 Task: Search one way flight ticket for 5 adults, 2 children, 1 infant in seat and 1 infant on lap in economy from Bemidji: Bemidji Regional Airport to Rock Springs: Southwest Wyoming Regional Airport (rock Springs Sweetwater County Airport) on 8-5-2023. Choice of flights is Spirit. Number of bags: 1 carry on bag. Price is upto 60000. Outbound departure time preference is 12:00.
Action: Mouse moved to (427, 362)
Screenshot: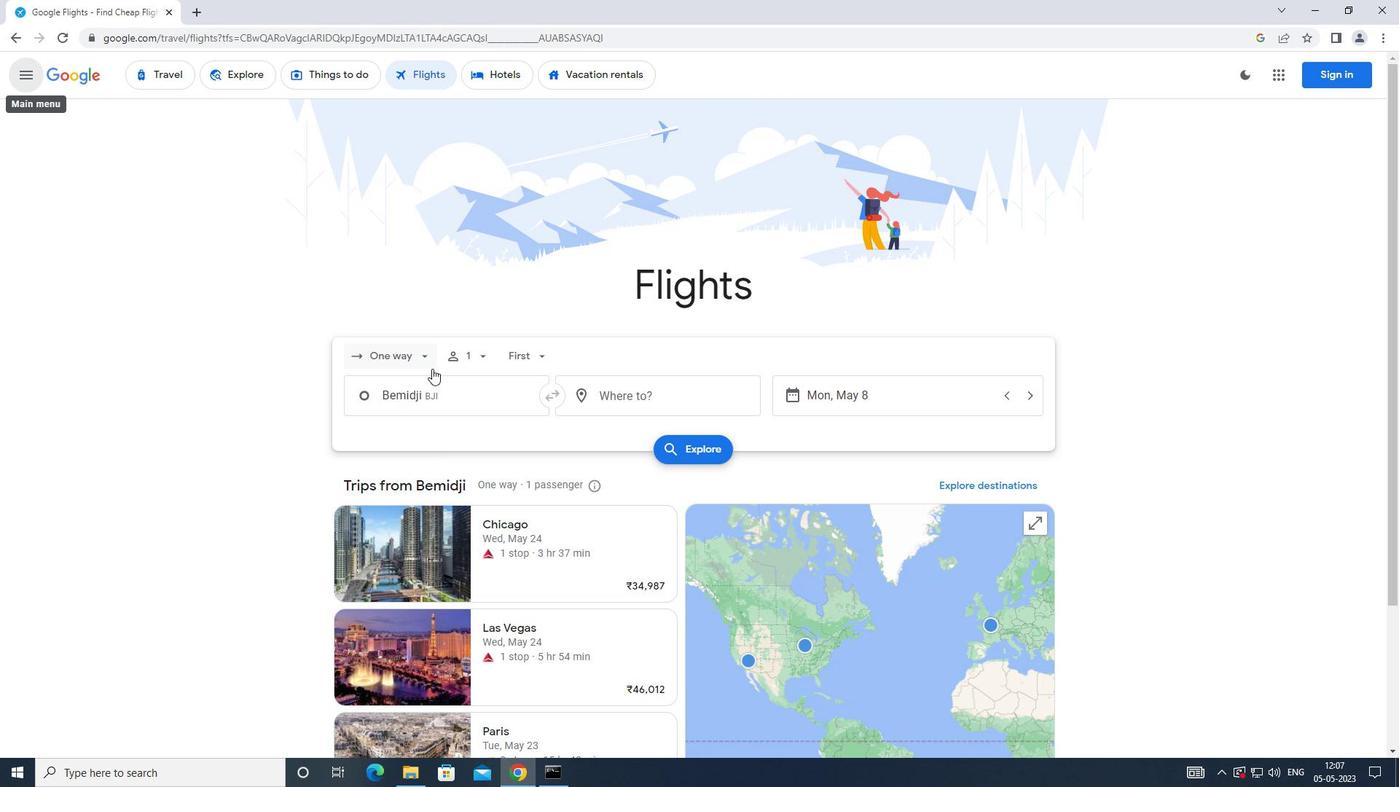
Action: Mouse pressed left at (427, 362)
Screenshot: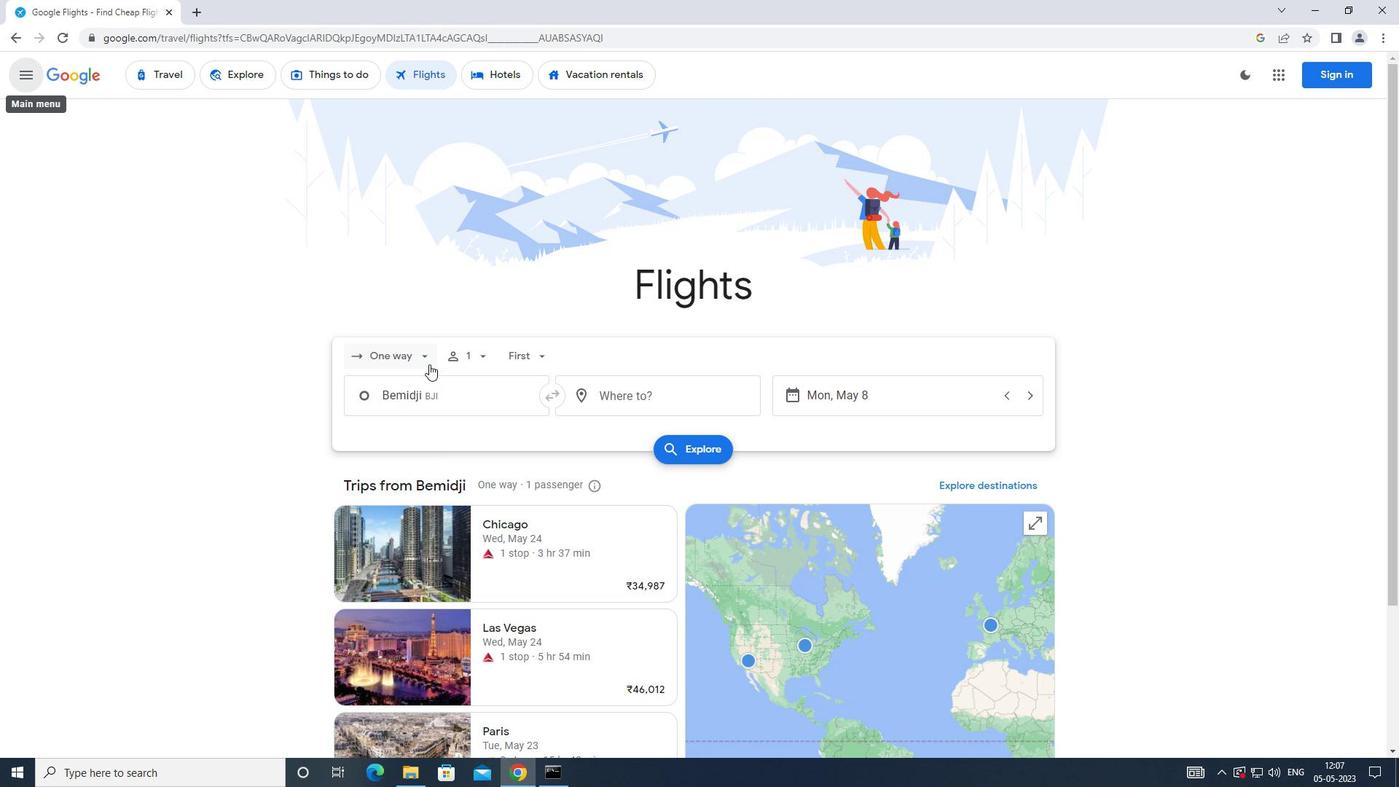 
Action: Mouse moved to (424, 426)
Screenshot: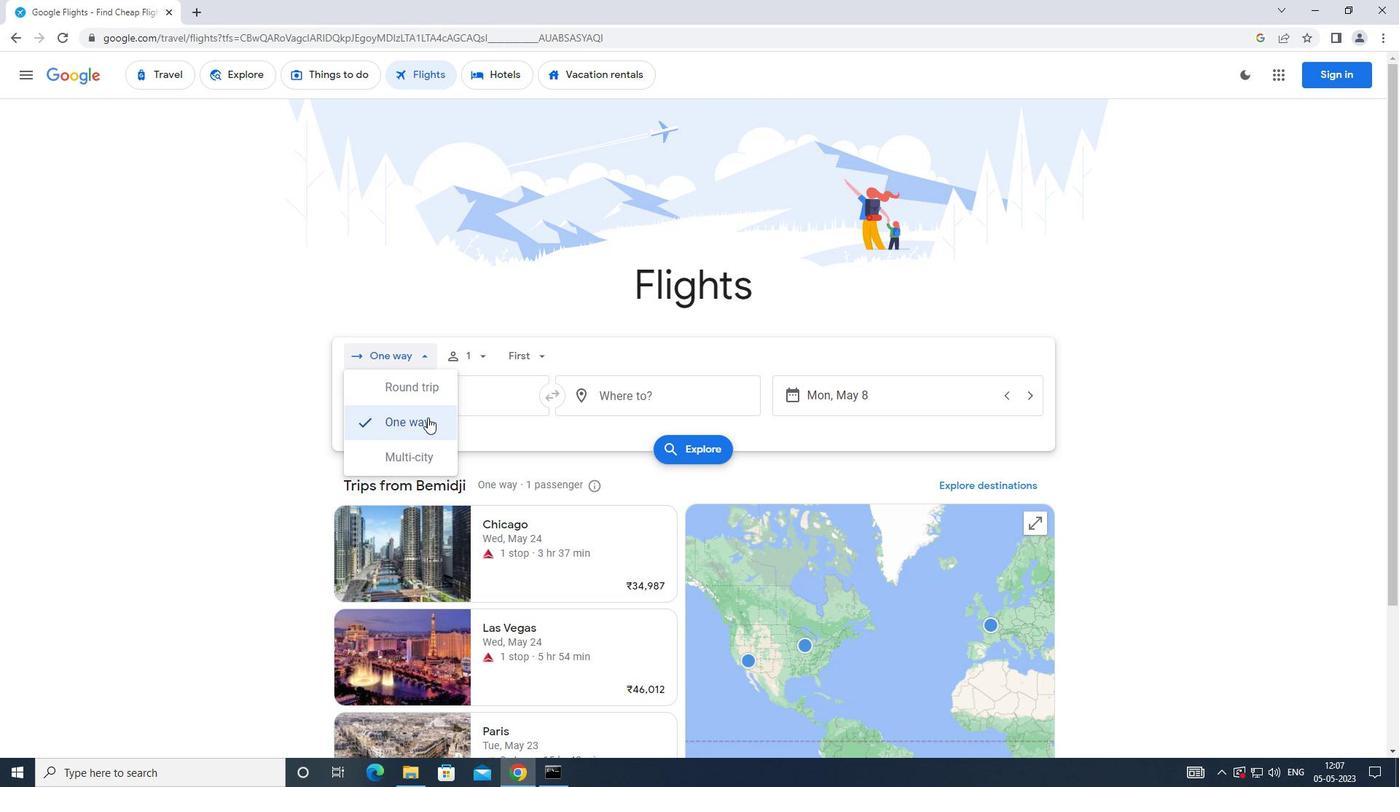 
Action: Mouse pressed left at (424, 426)
Screenshot: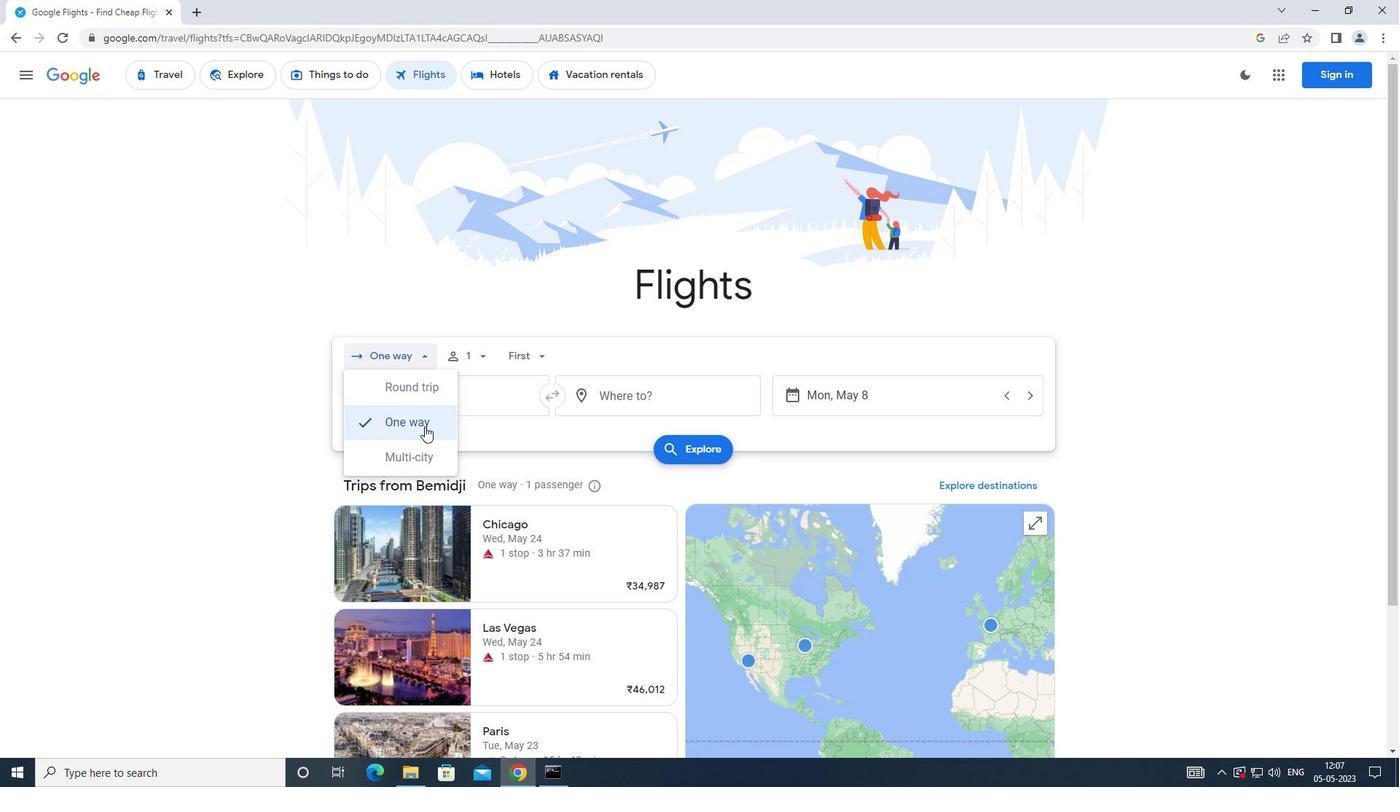 
Action: Mouse moved to (474, 356)
Screenshot: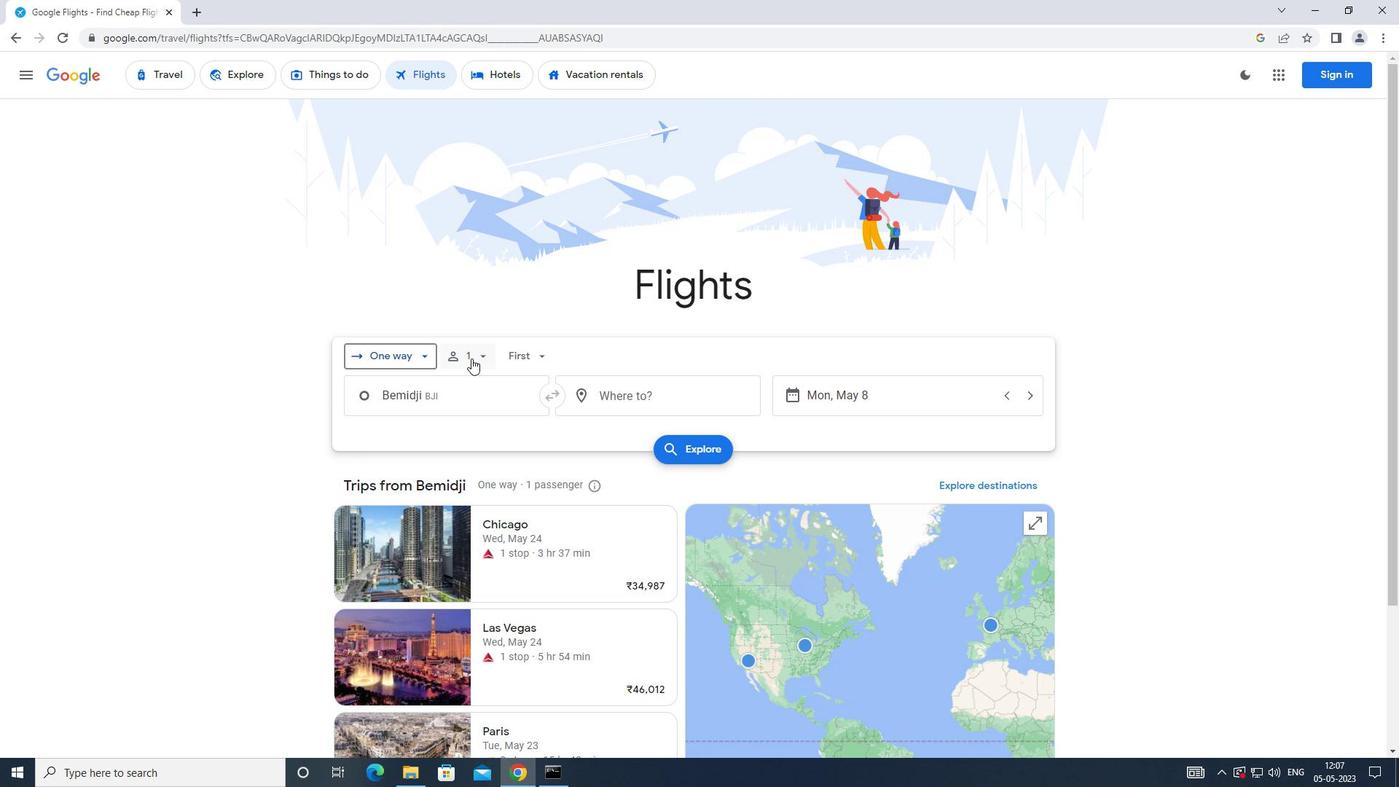 
Action: Mouse pressed left at (474, 356)
Screenshot: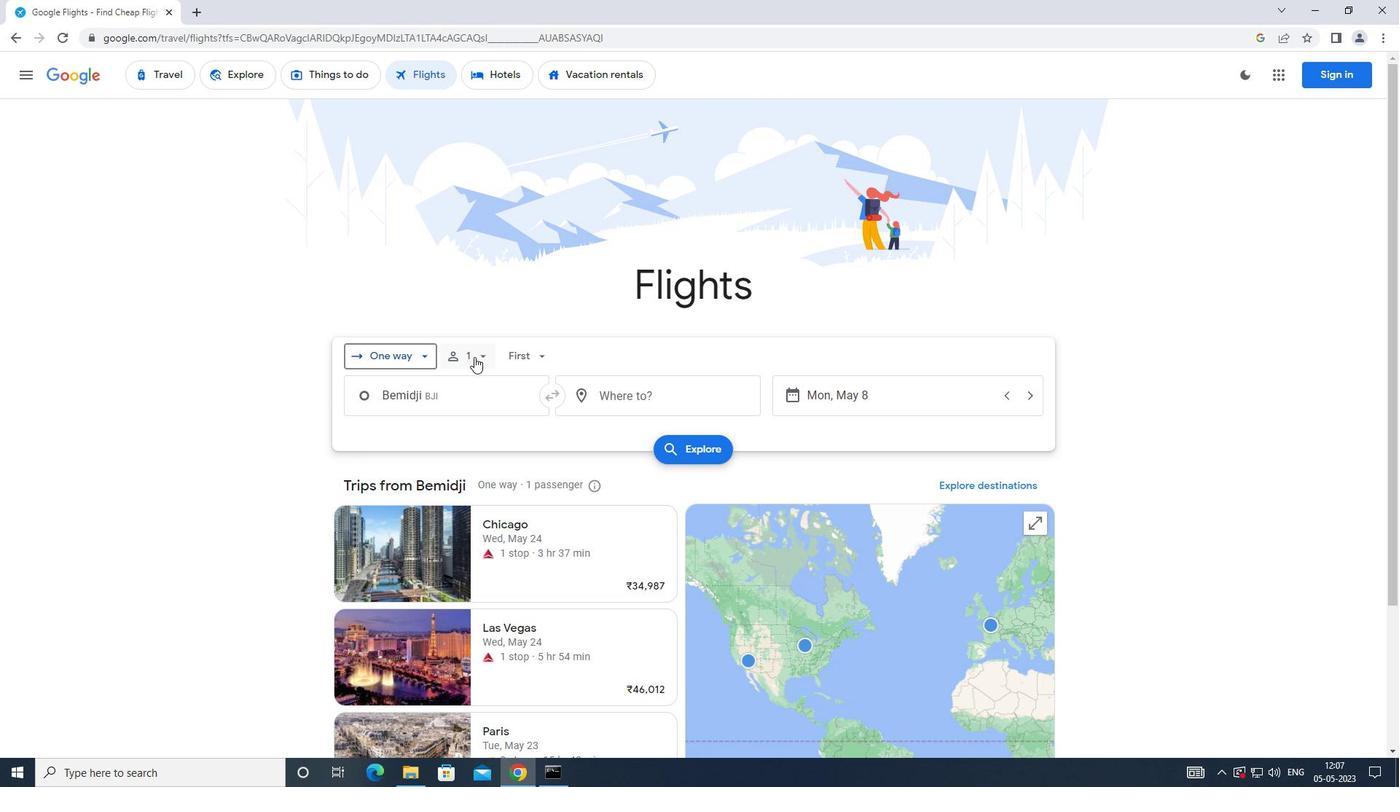 
Action: Mouse moved to (590, 391)
Screenshot: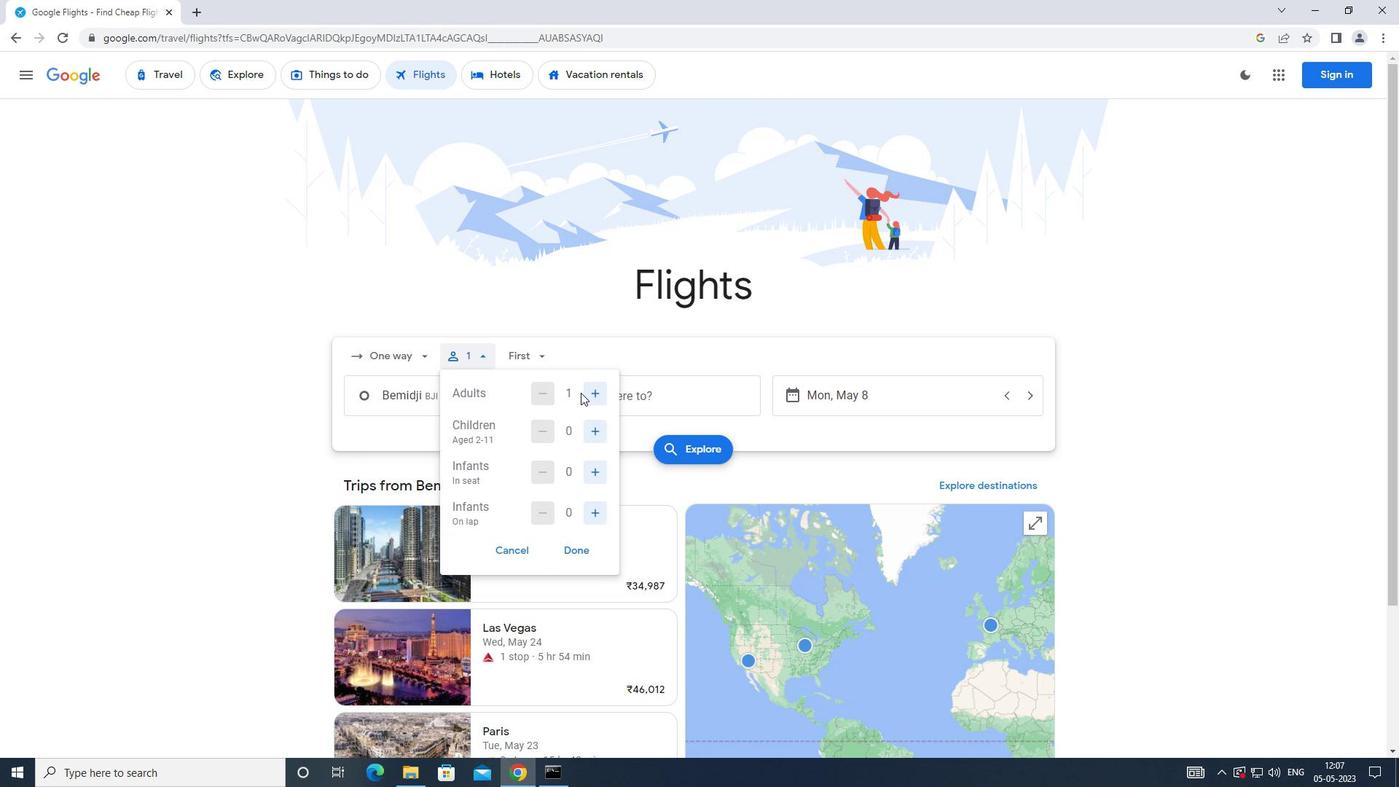 
Action: Mouse pressed left at (590, 391)
Screenshot: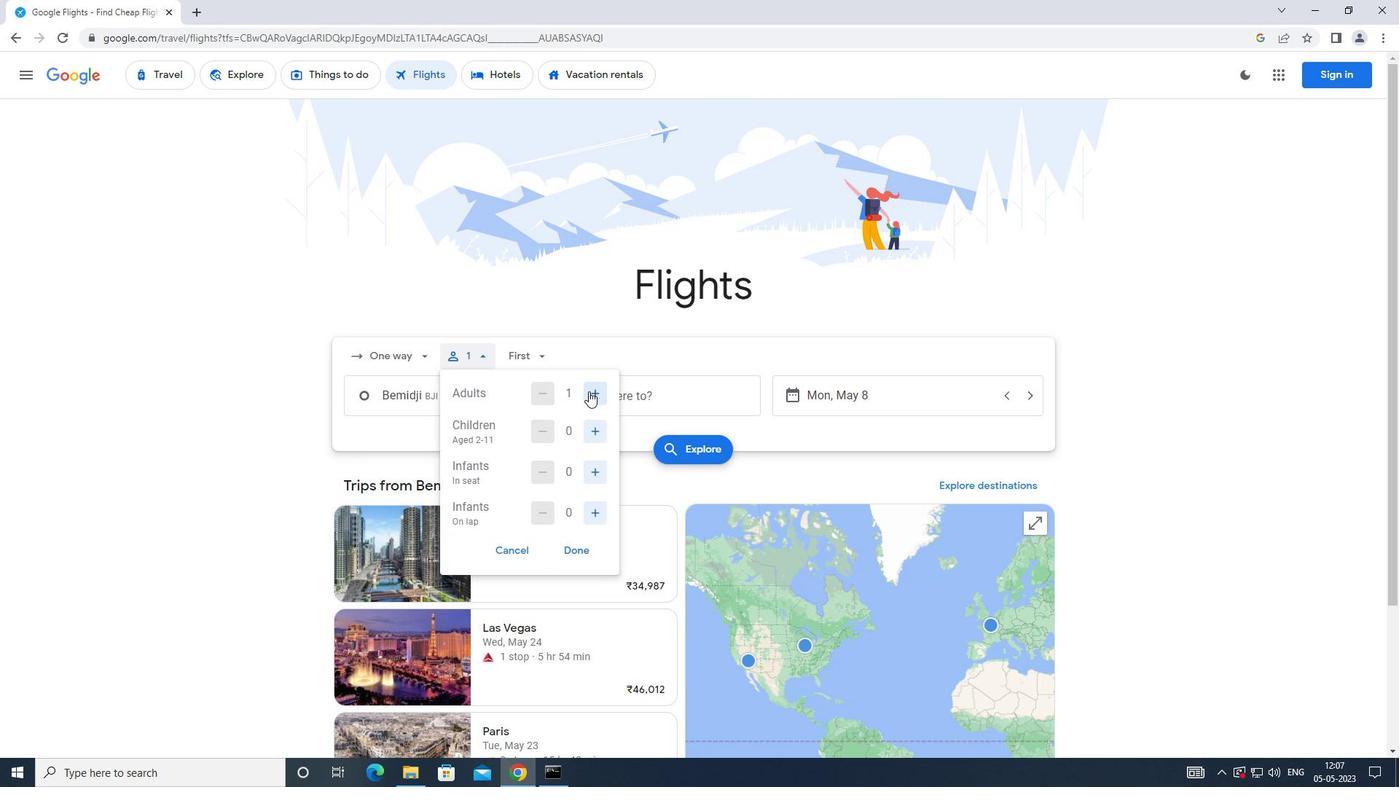 
Action: Mouse pressed left at (590, 391)
Screenshot: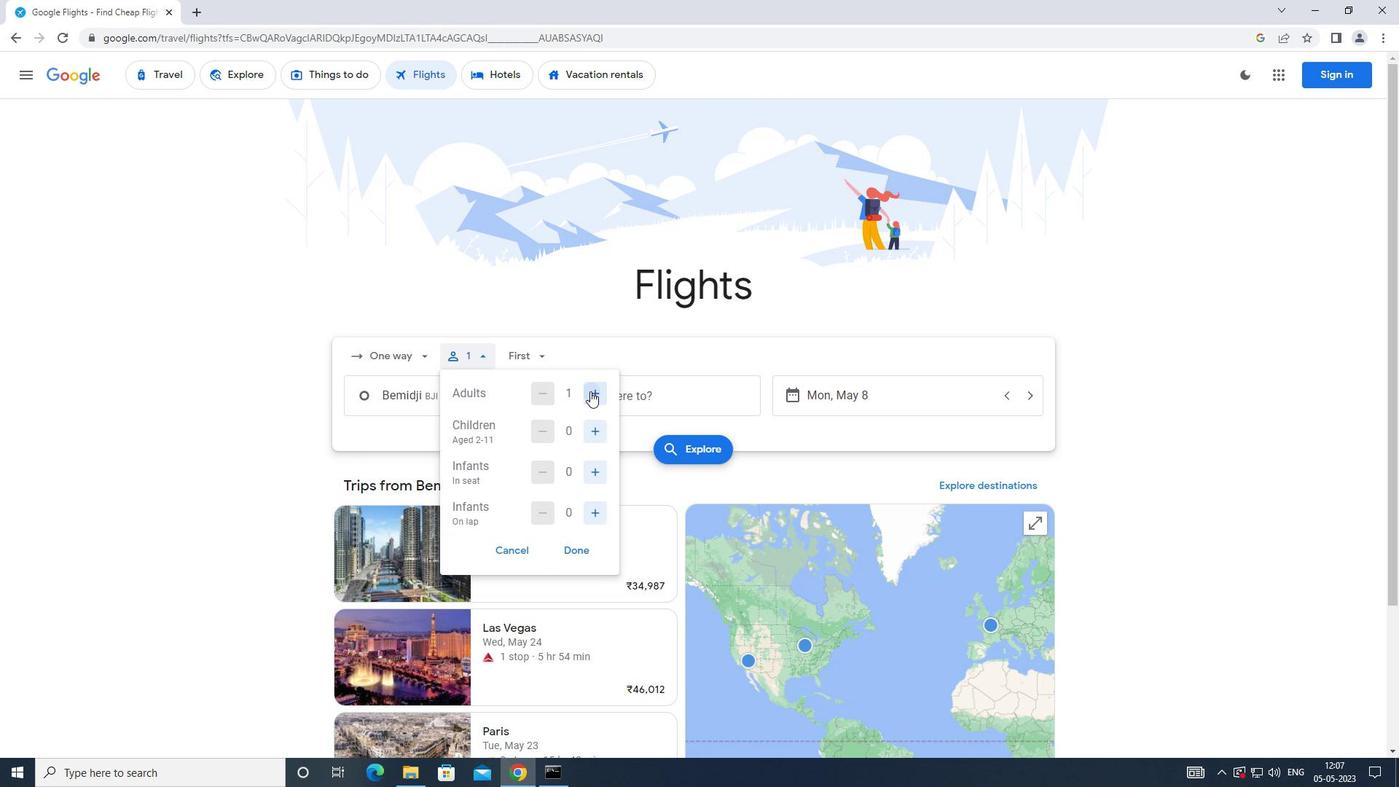 
Action: Mouse pressed left at (590, 391)
Screenshot: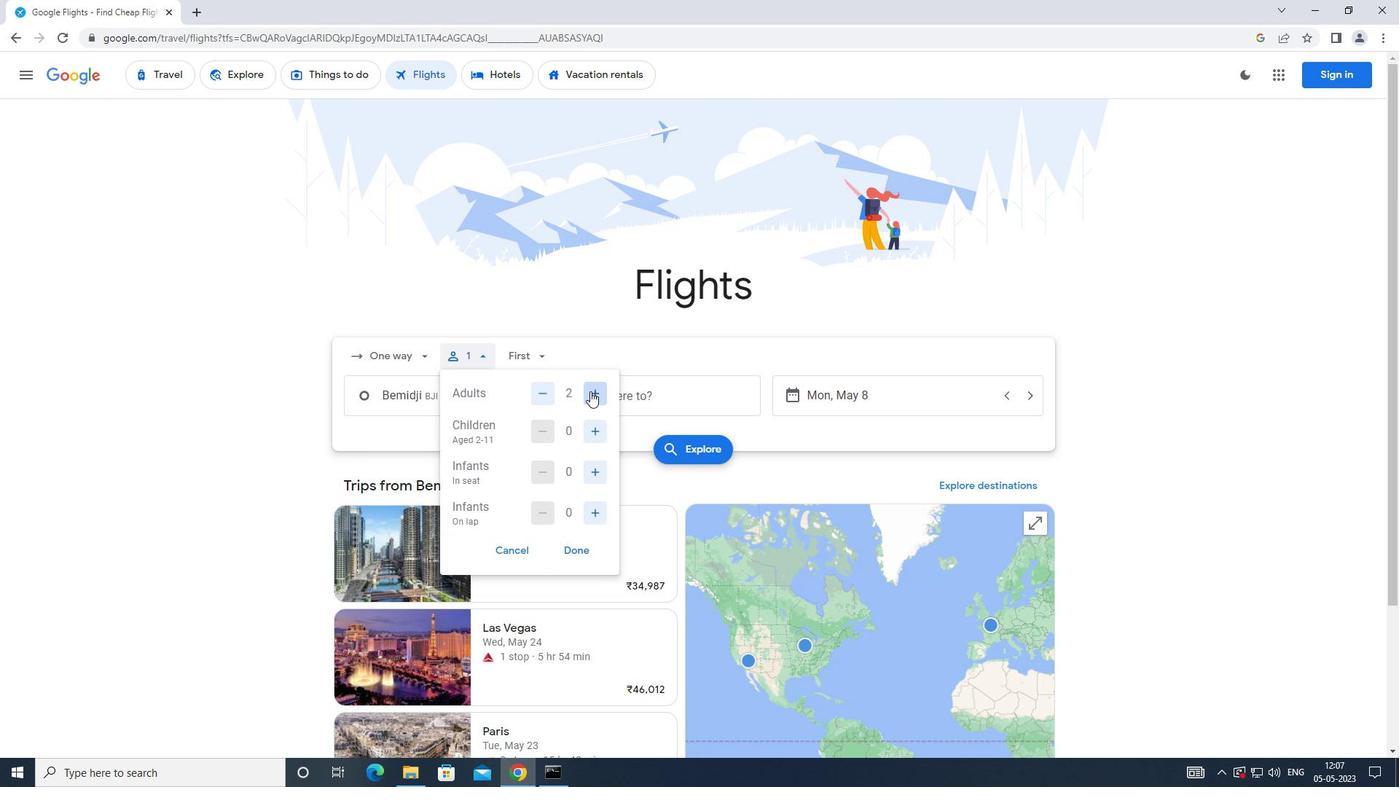 
Action: Mouse pressed left at (590, 391)
Screenshot: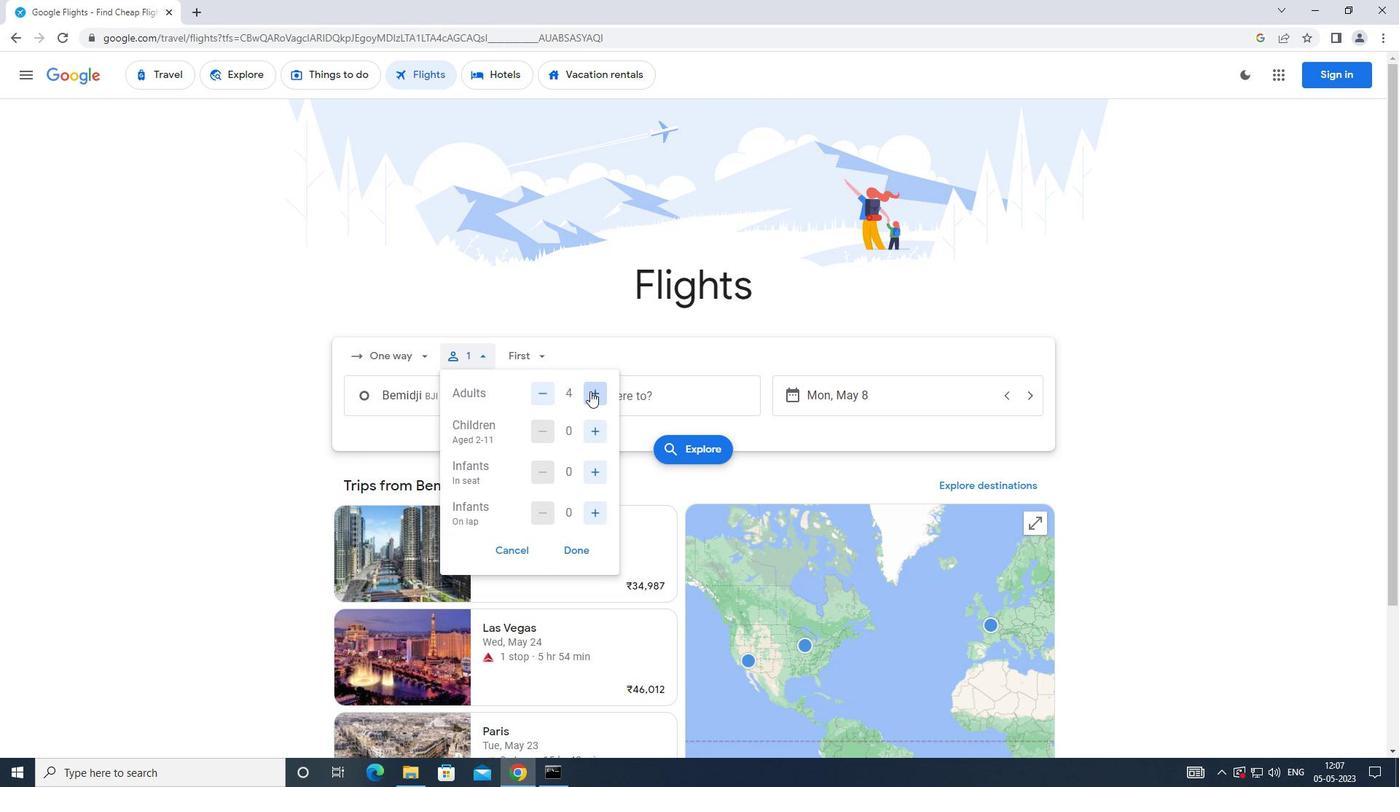 
Action: Mouse moved to (588, 433)
Screenshot: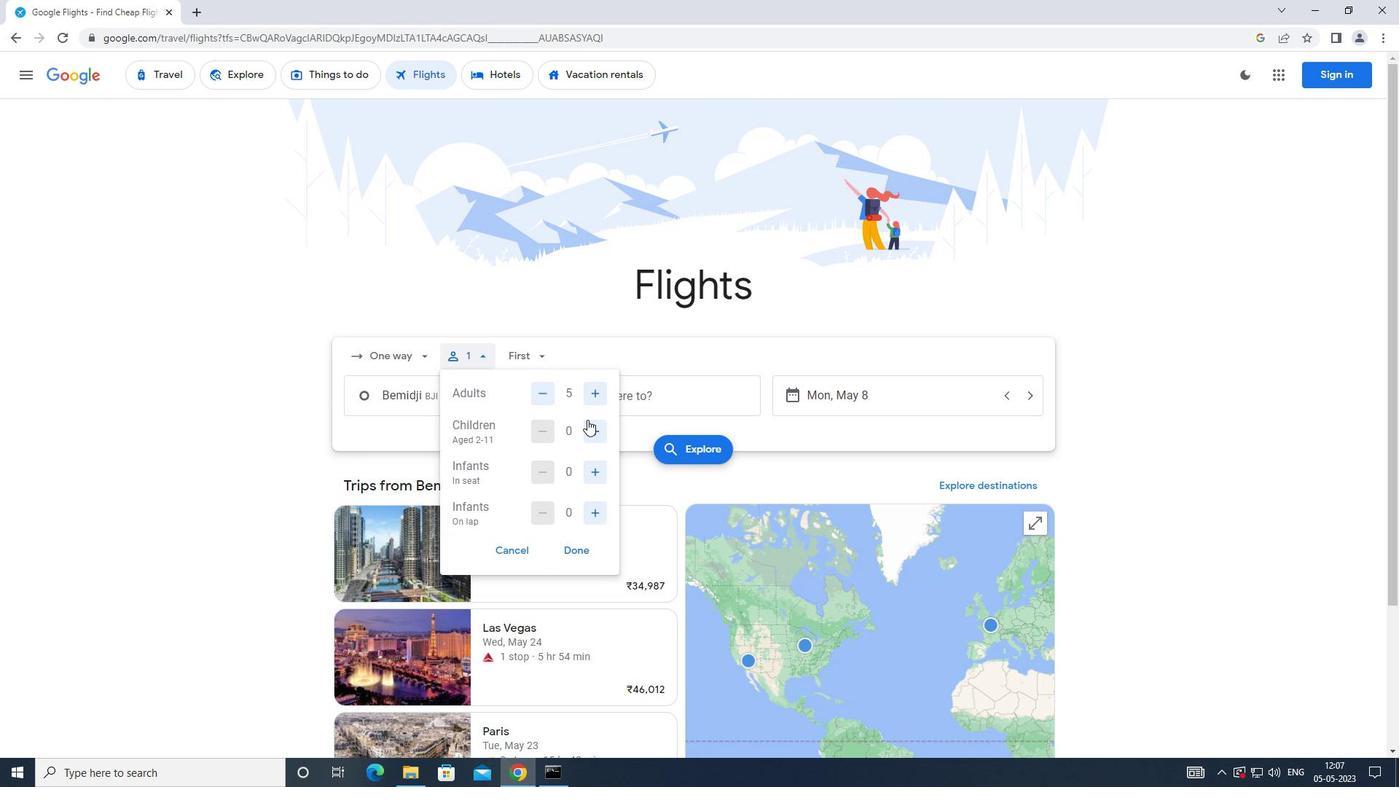 
Action: Mouse pressed left at (588, 433)
Screenshot: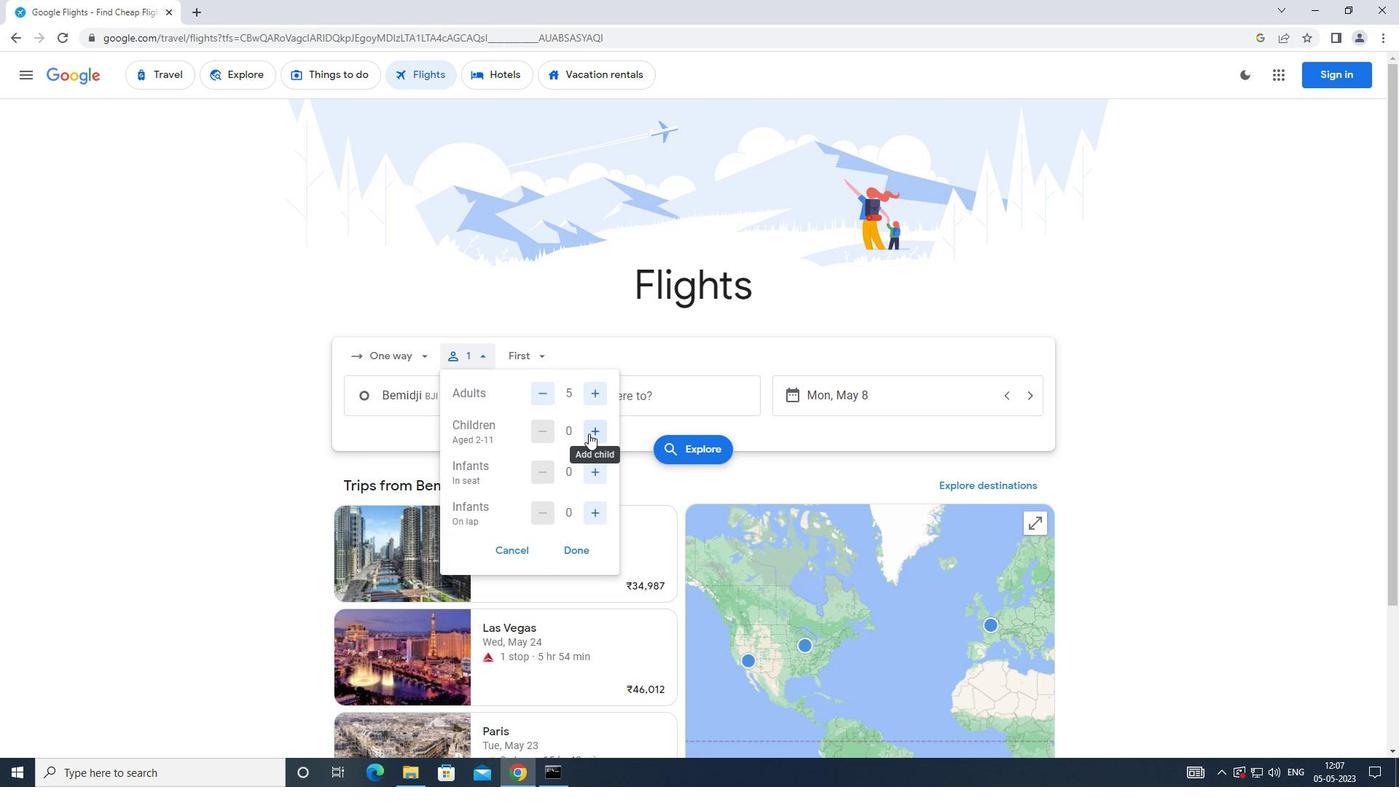 
Action: Mouse pressed left at (588, 433)
Screenshot: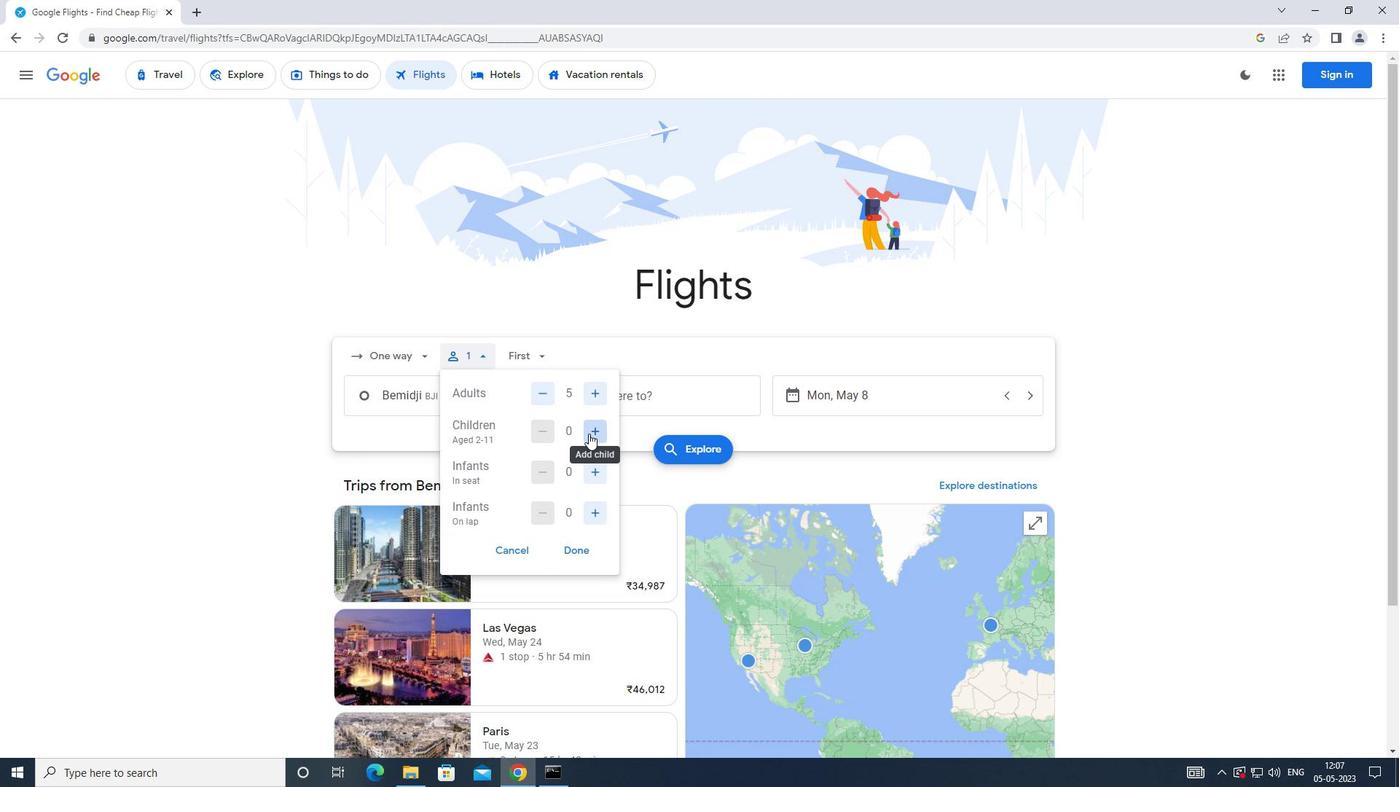 
Action: Mouse moved to (596, 476)
Screenshot: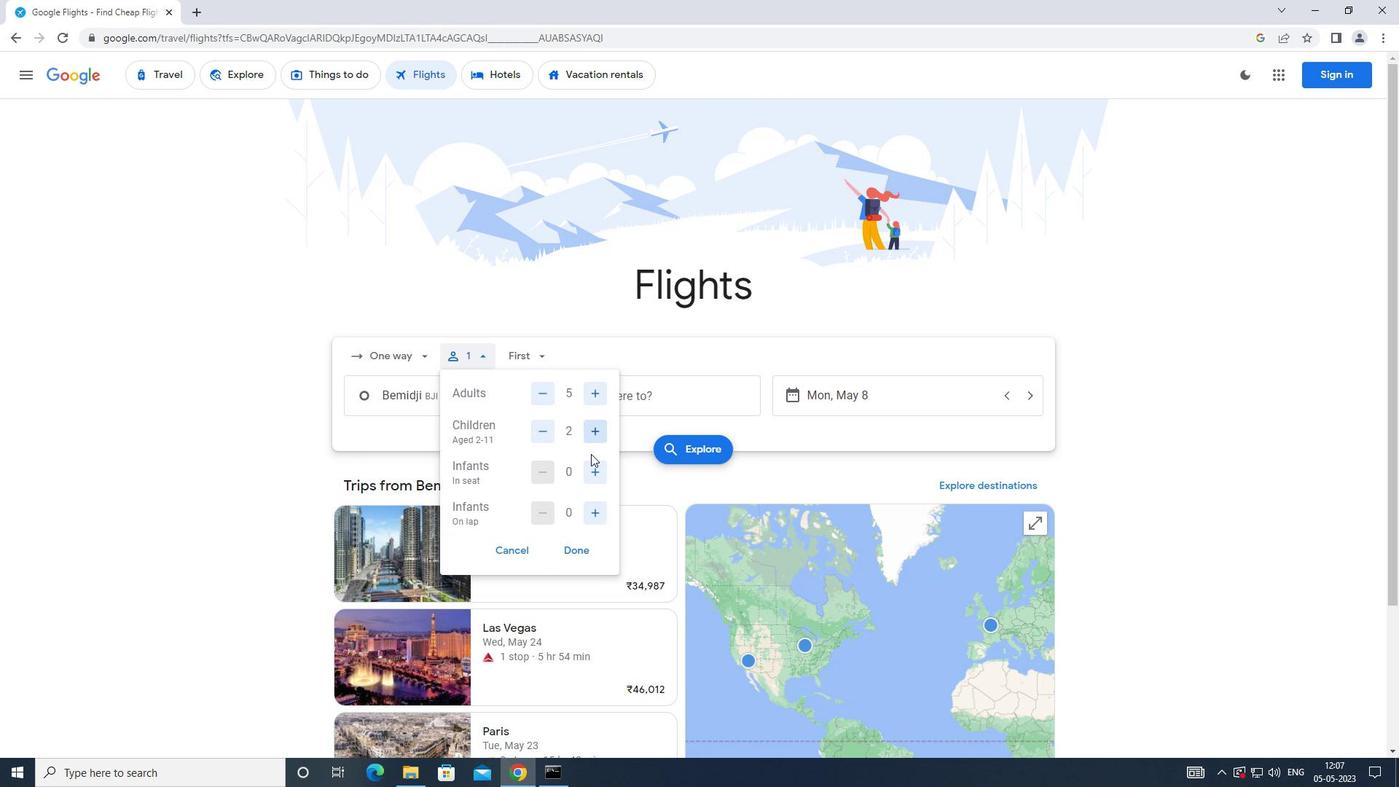 
Action: Mouse pressed left at (596, 476)
Screenshot: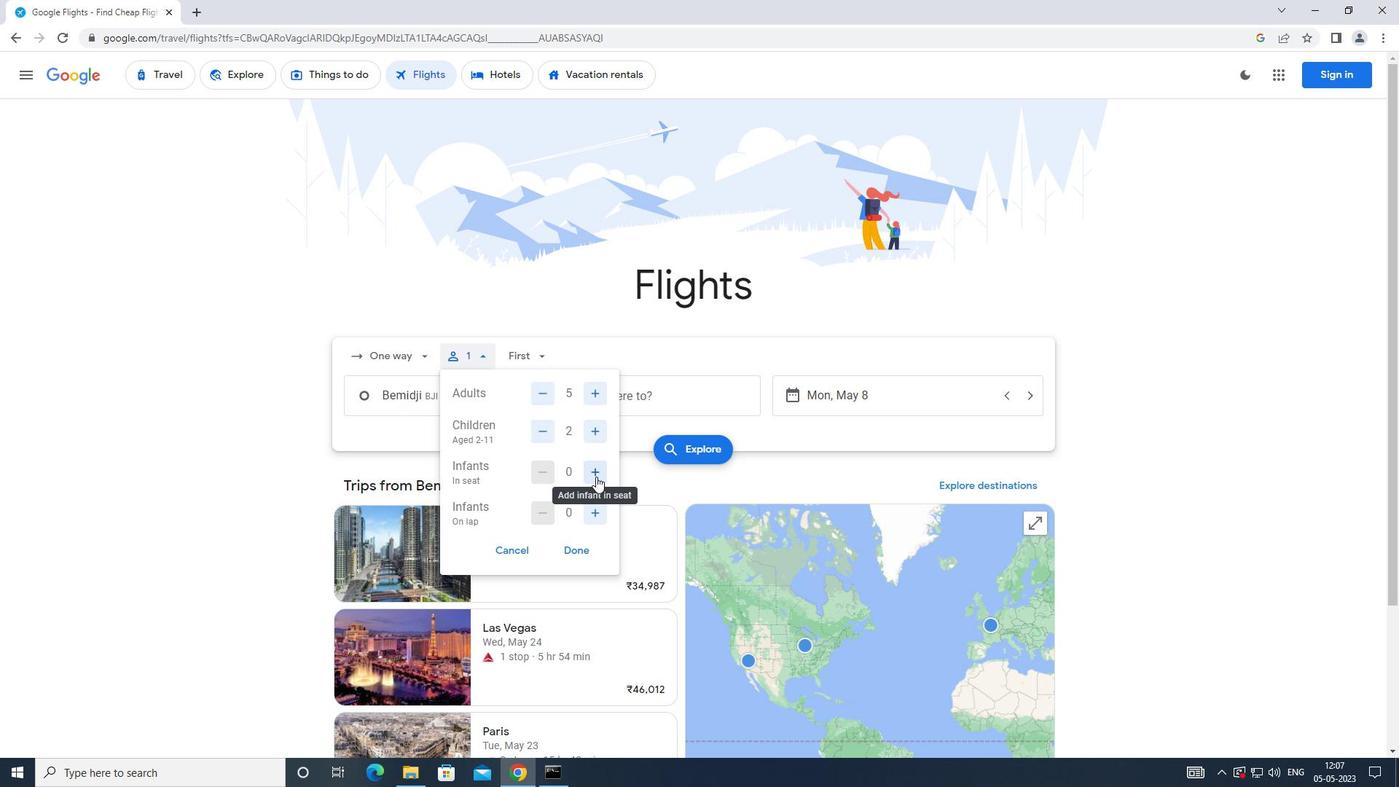 
Action: Mouse moved to (595, 521)
Screenshot: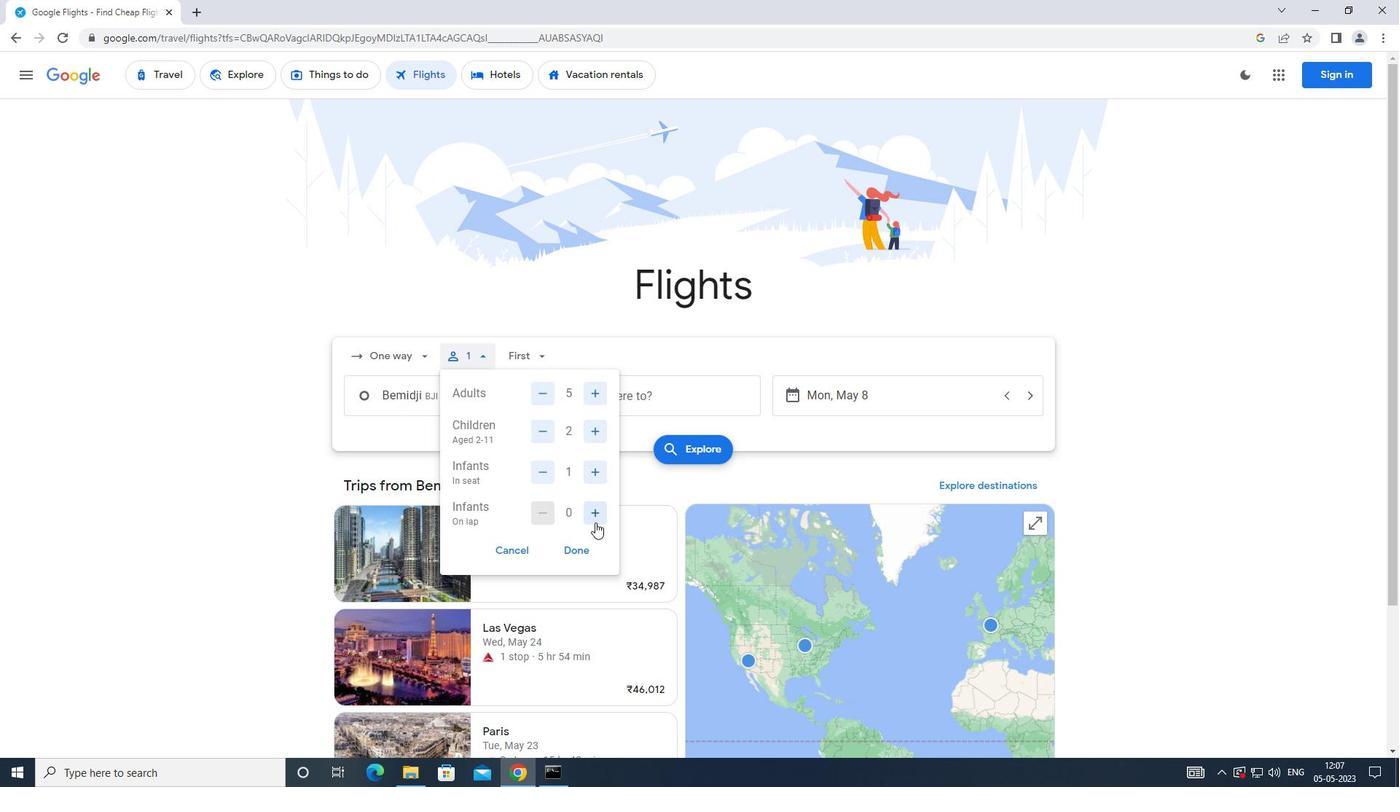 
Action: Mouse pressed left at (595, 521)
Screenshot: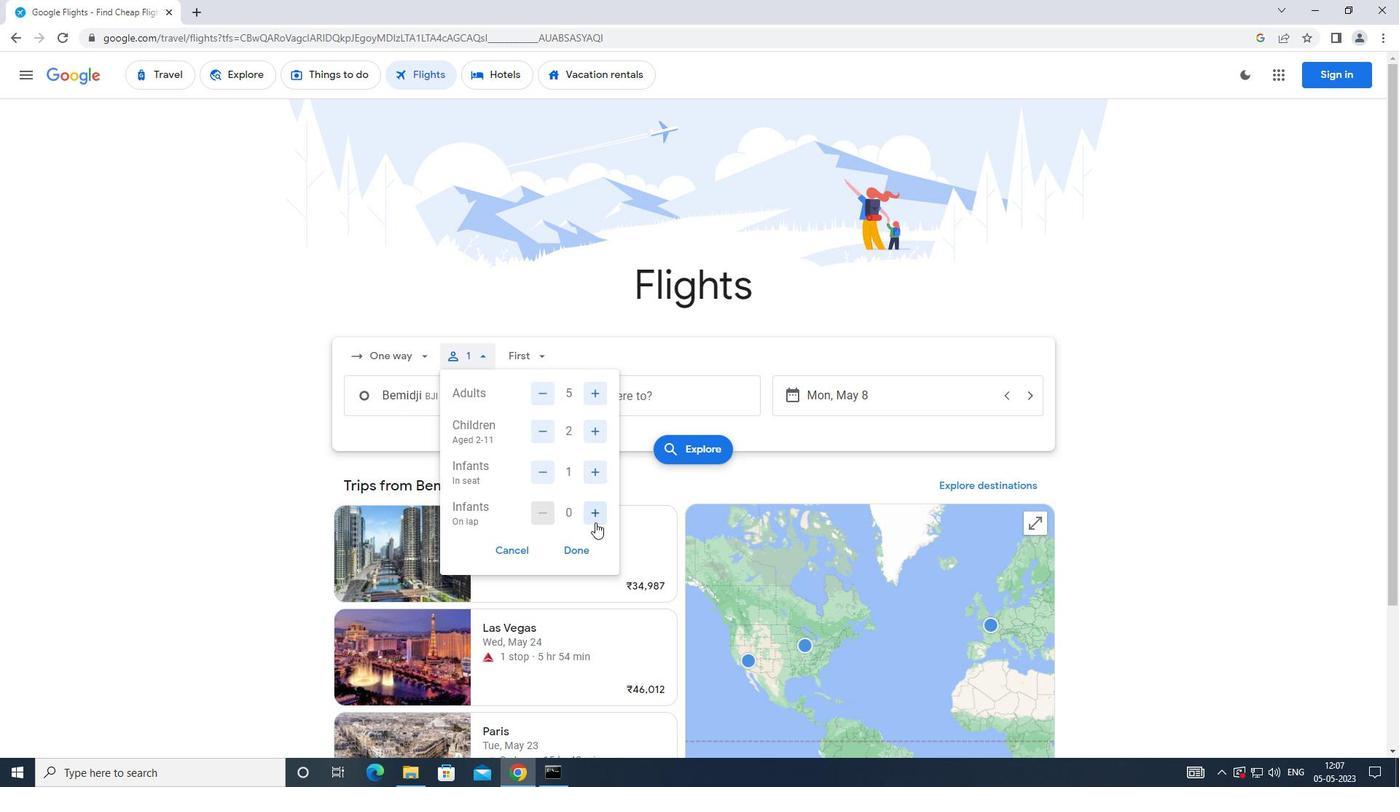 
Action: Mouse moved to (580, 548)
Screenshot: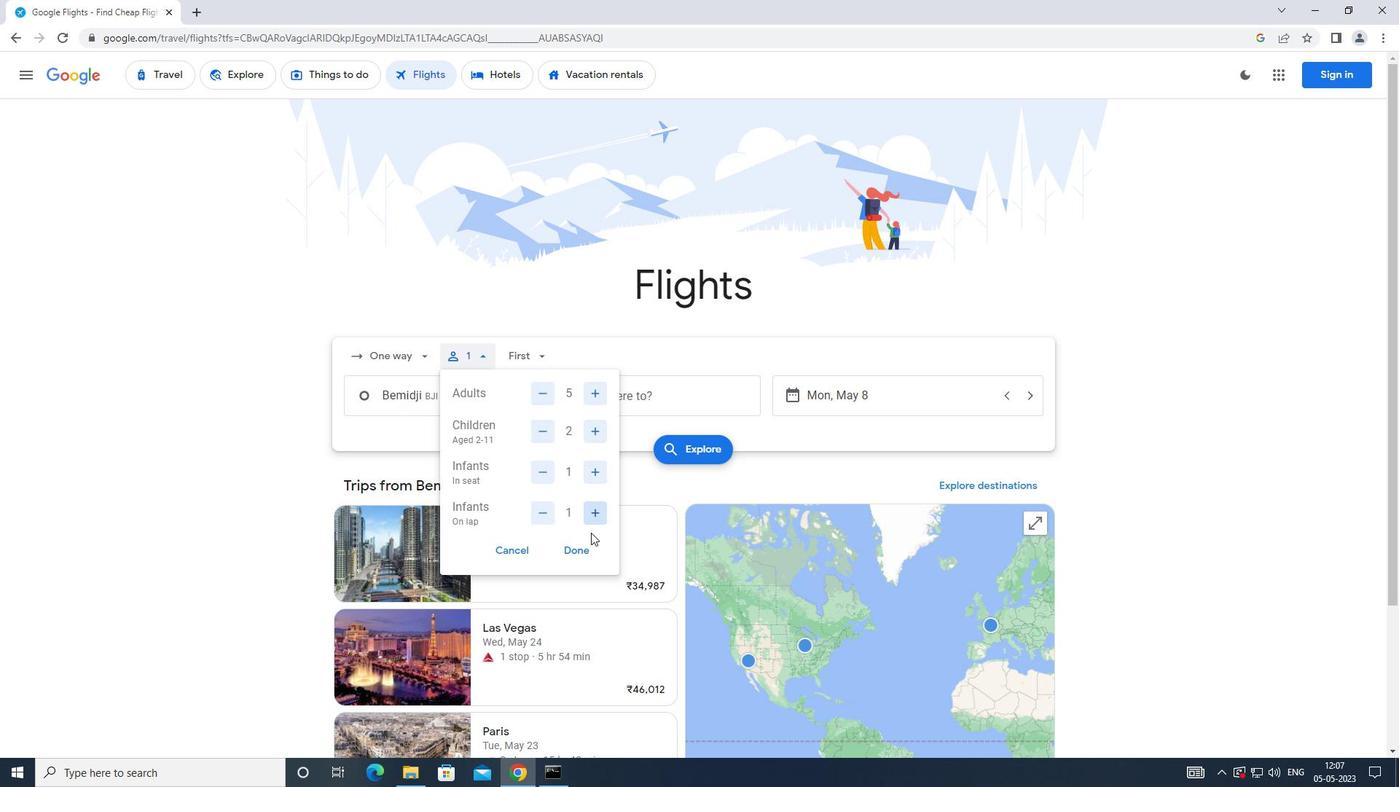 
Action: Mouse pressed left at (580, 548)
Screenshot: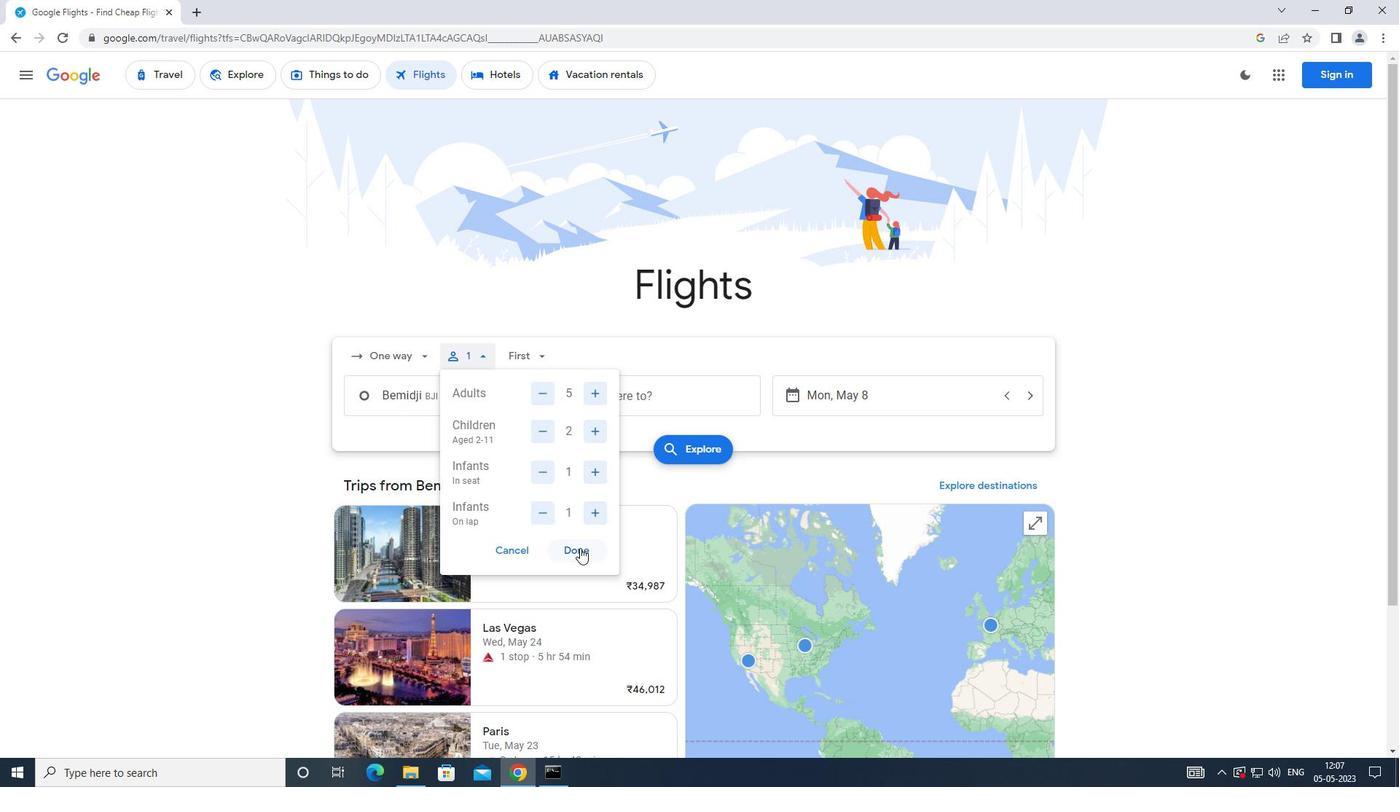 
Action: Mouse moved to (541, 365)
Screenshot: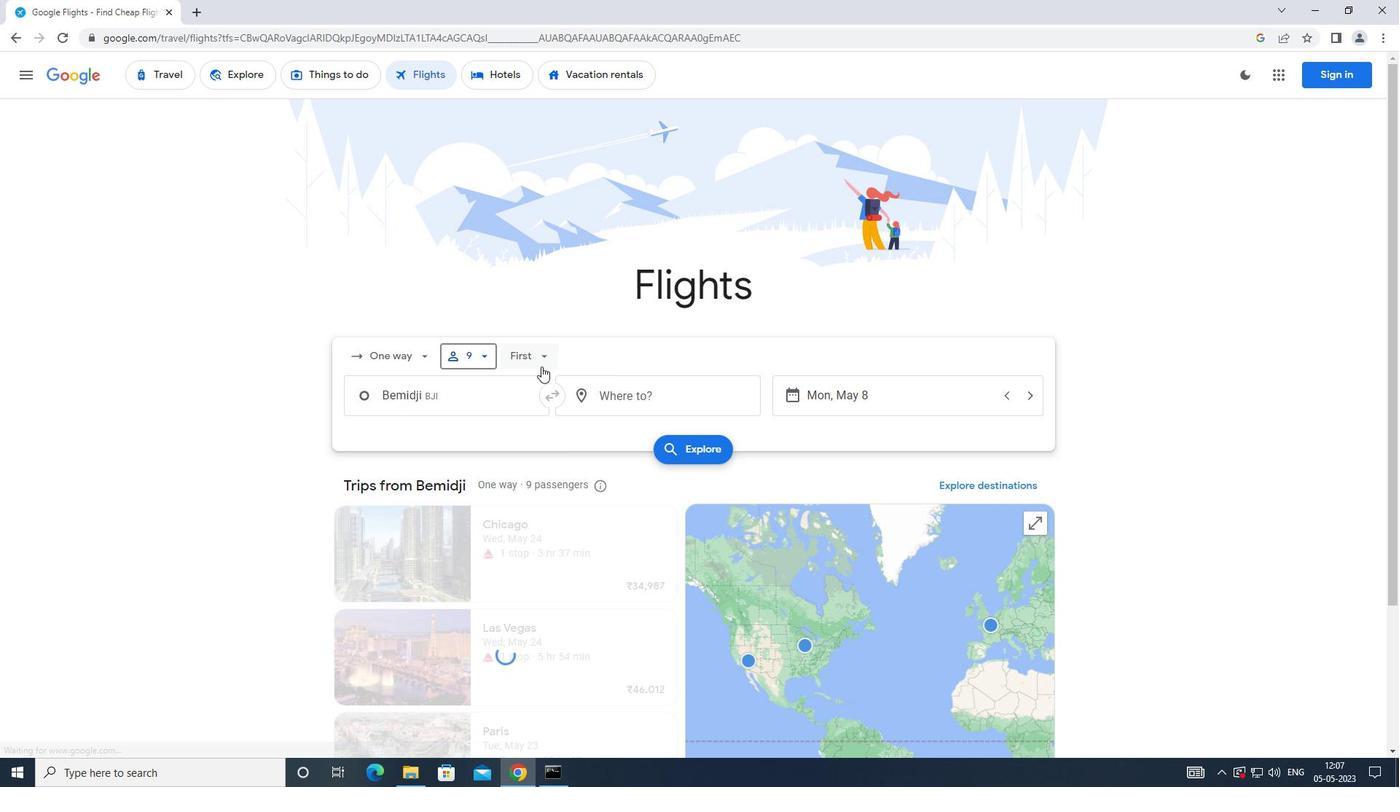 
Action: Mouse pressed left at (541, 365)
Screenshot: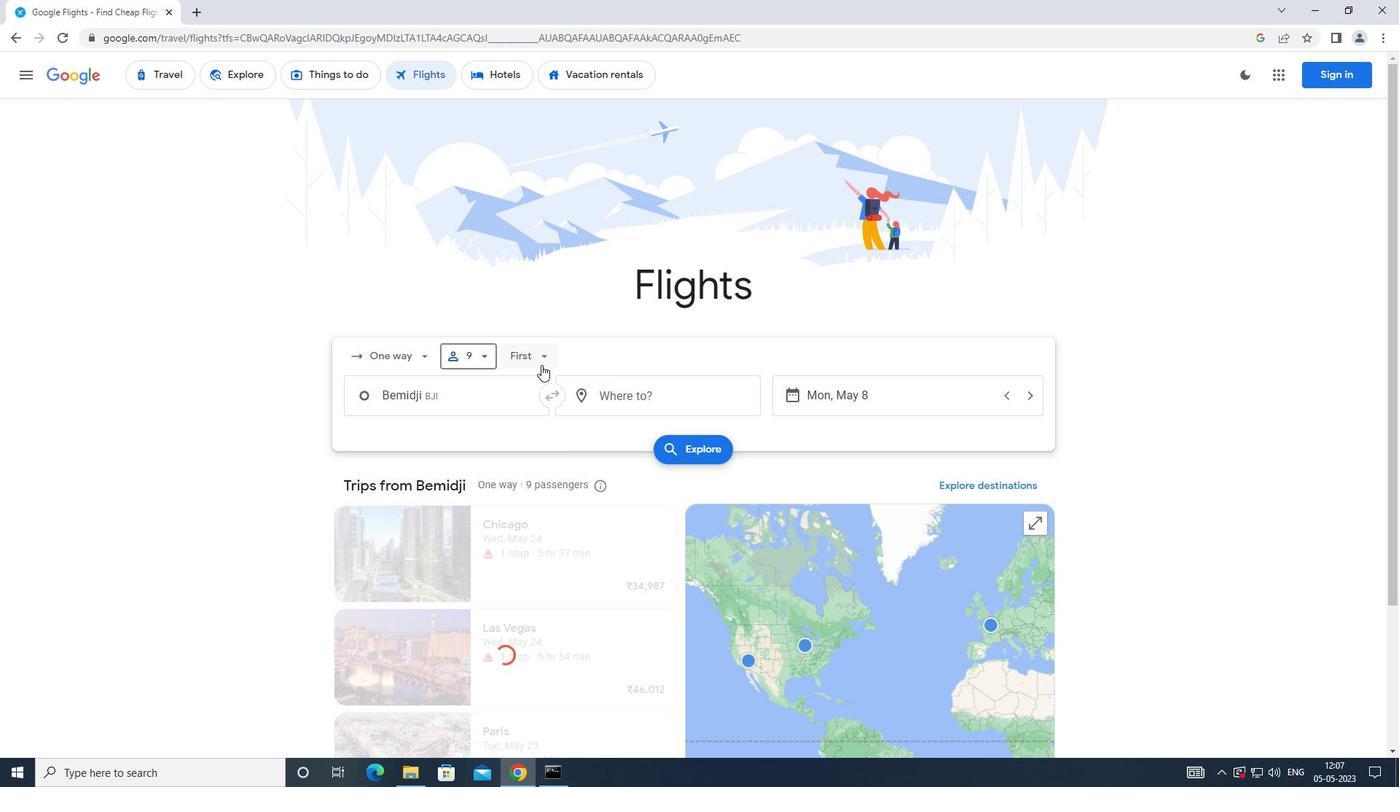 
Action: Mouse moved to (553, 392)
Screenshot: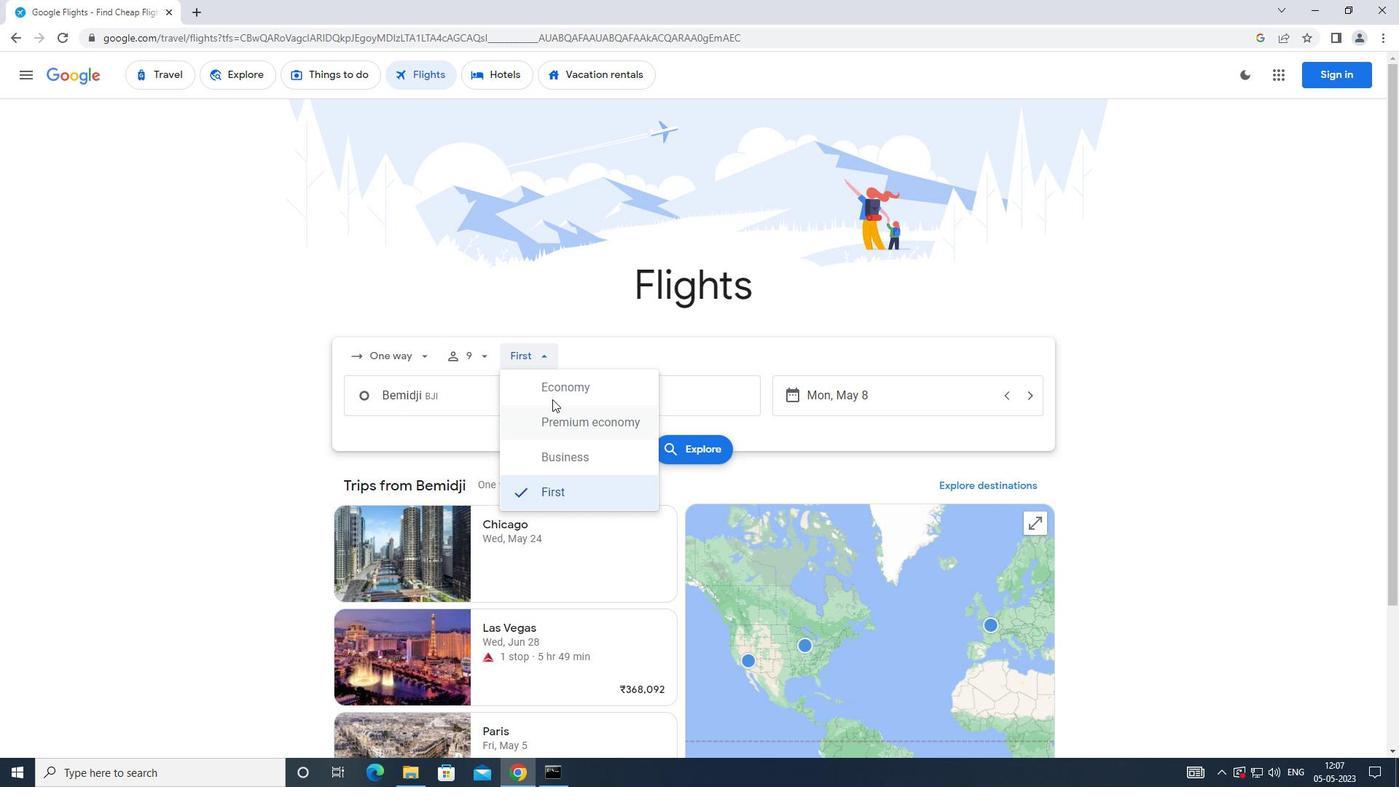 
Action: Mouse pressed left at (553, 392)
Screenshot: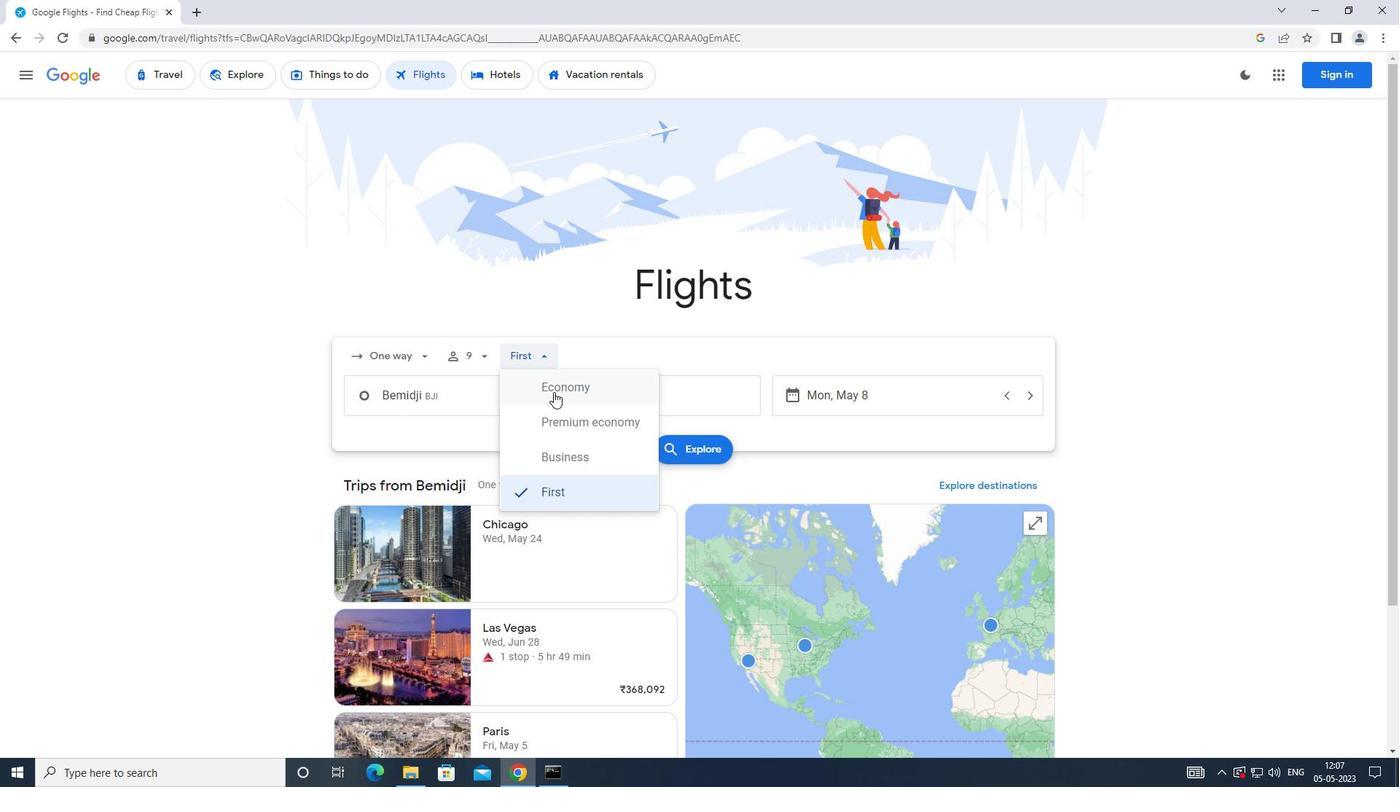 
Action: Mouse moved to (493, 395)
Screenshot: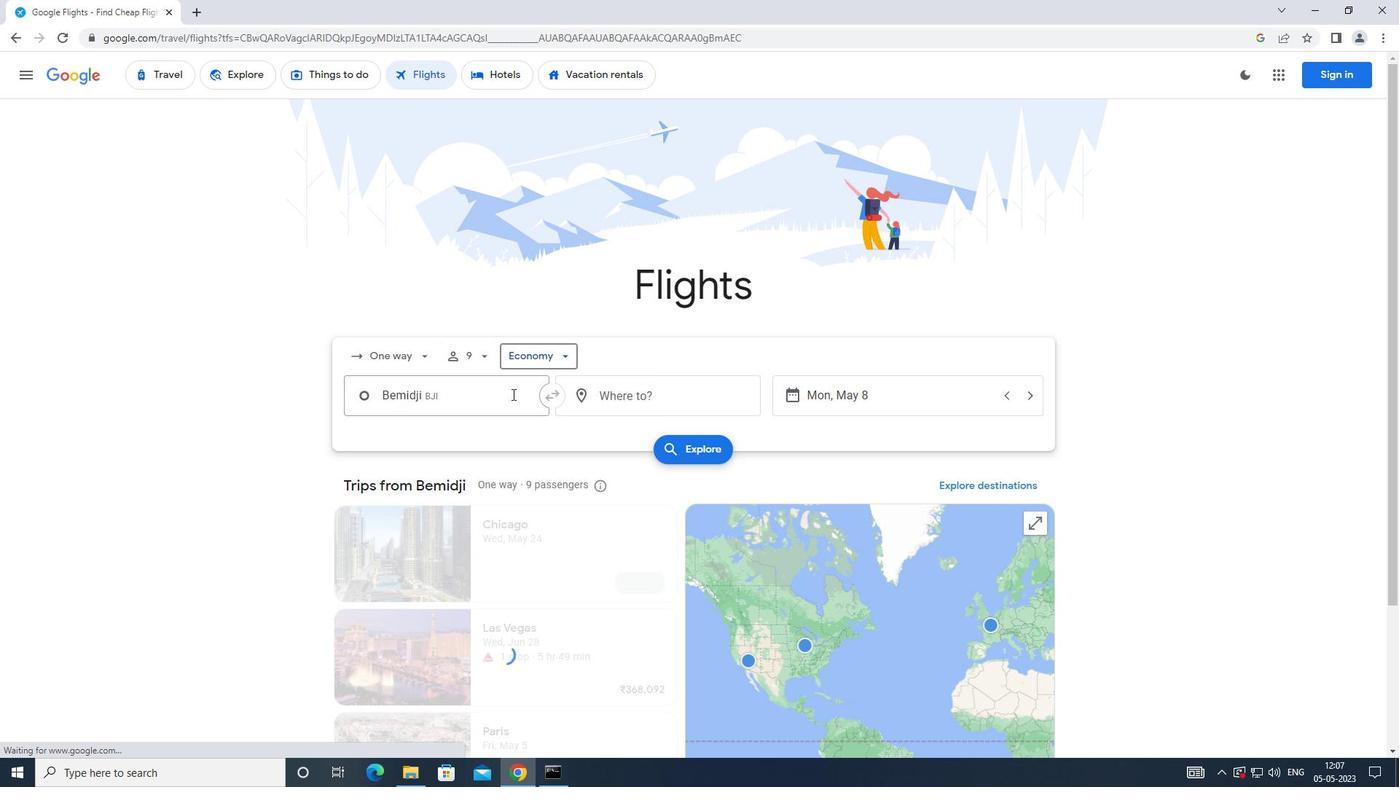 
Action: Mouse pressed left at (493, 395)
Screenshot: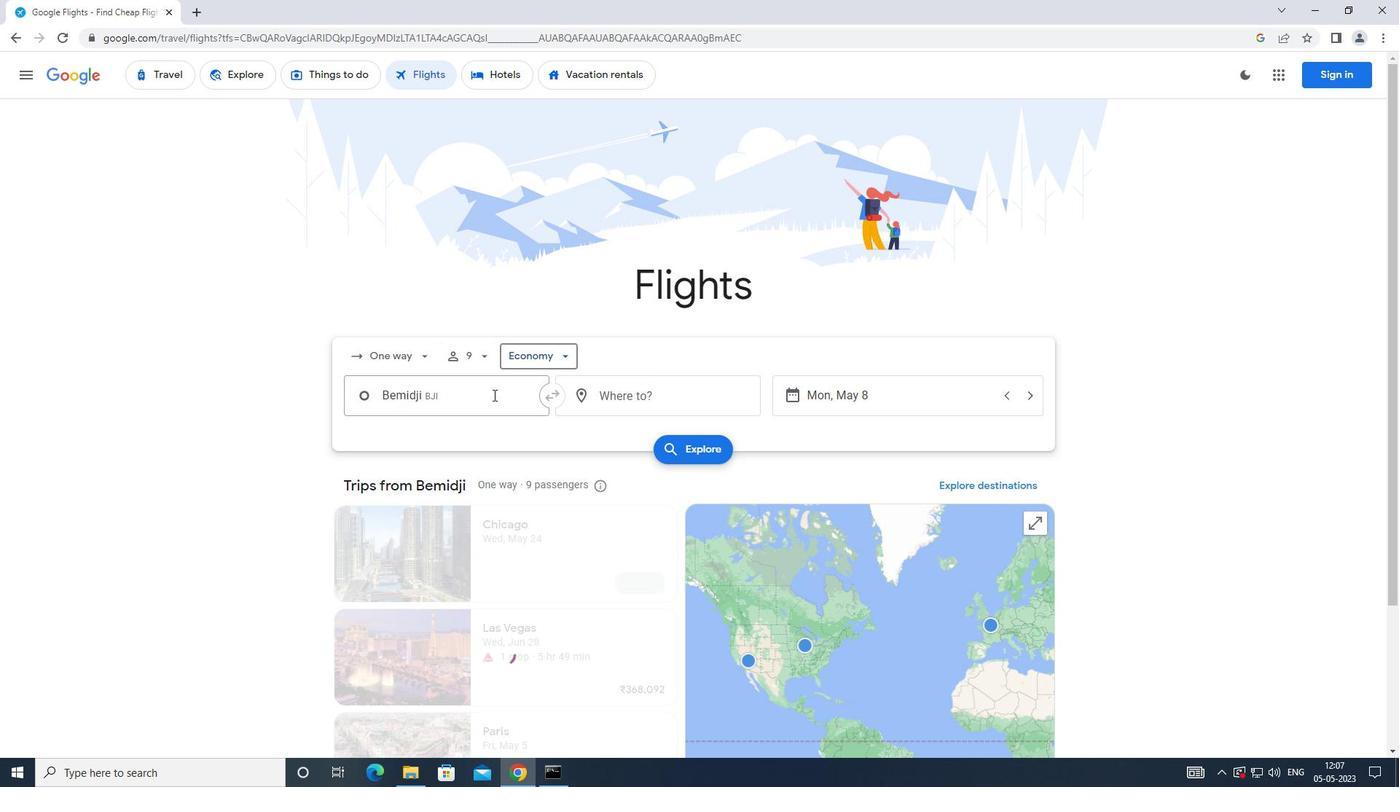 
Action: Mouse moved to (492, 405)
Screenshot: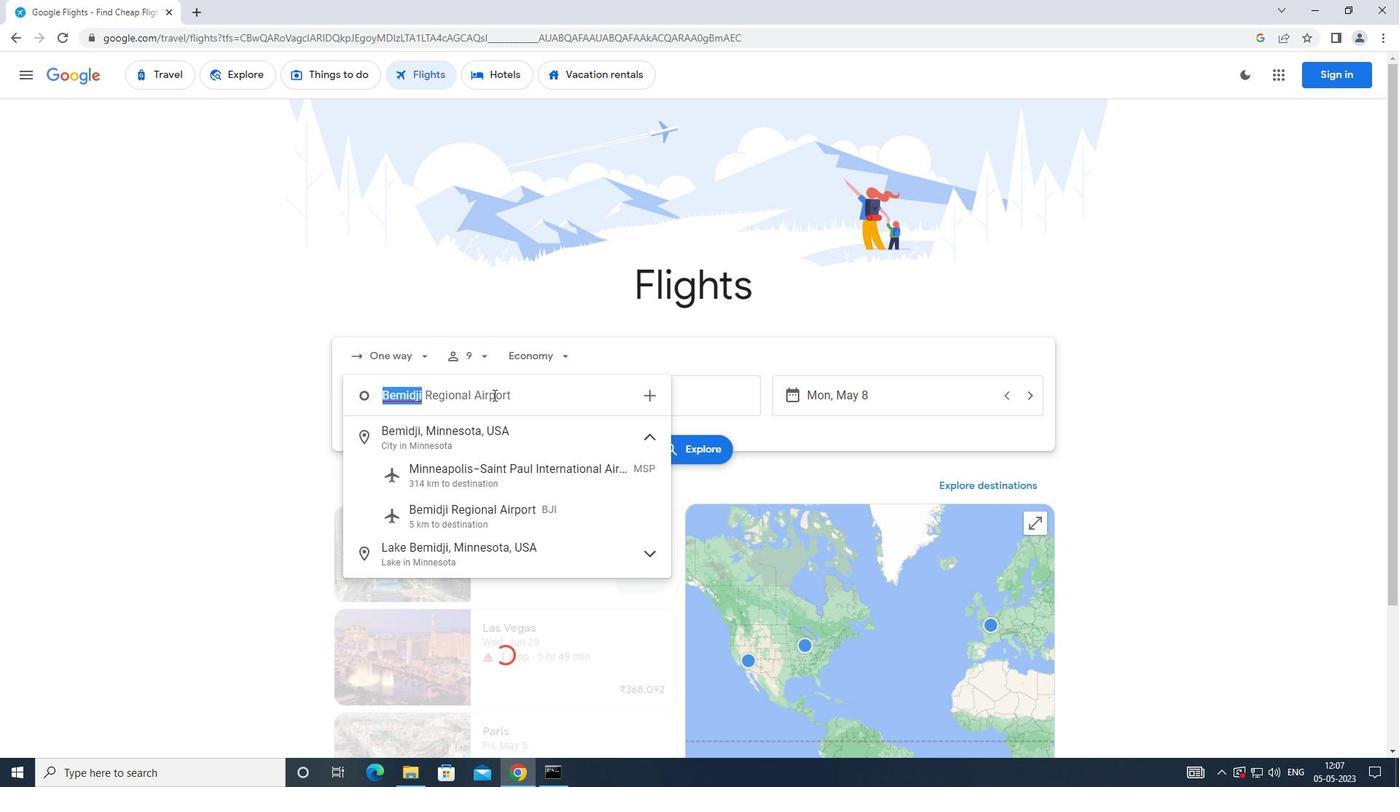 
Action: Key pressed <Key.caps_lock><Key.caps_lock>b<Key.caps_lock>emi
Screenshot: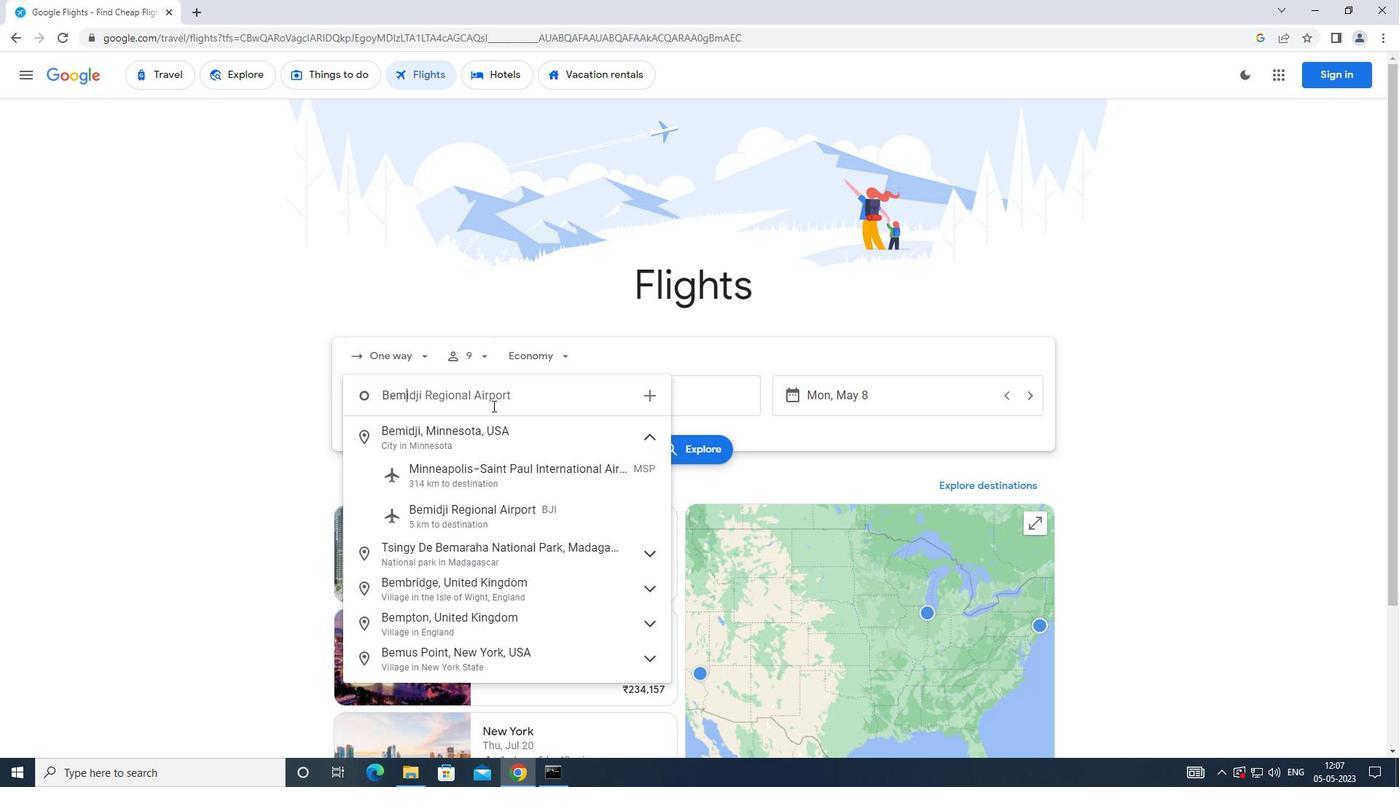 
Action: Mouse moved to (467, 520)
Screenshot: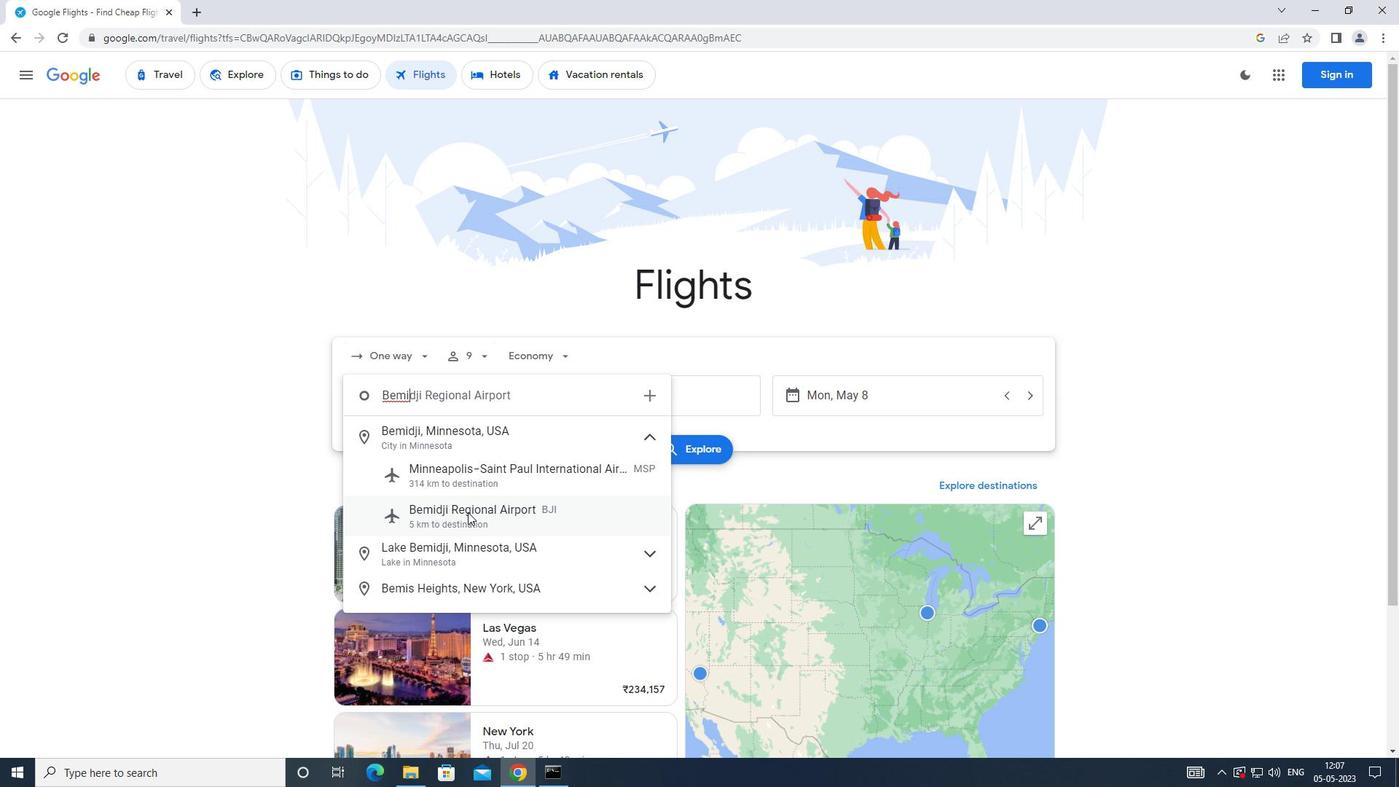 
Action: Mouse pressed left at (467, 520)
Screenshot: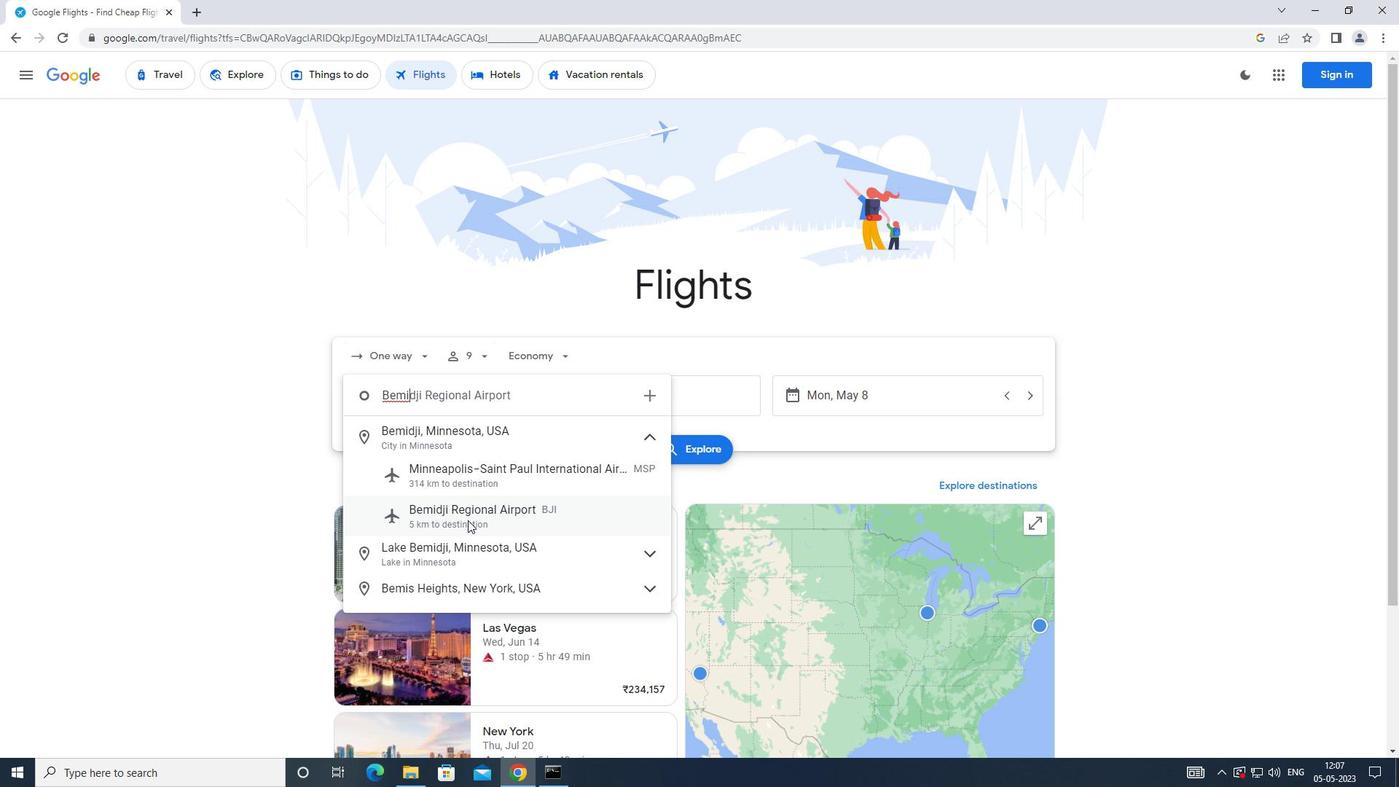 
Action: Mouse moved to (579, 405)
Screenshot: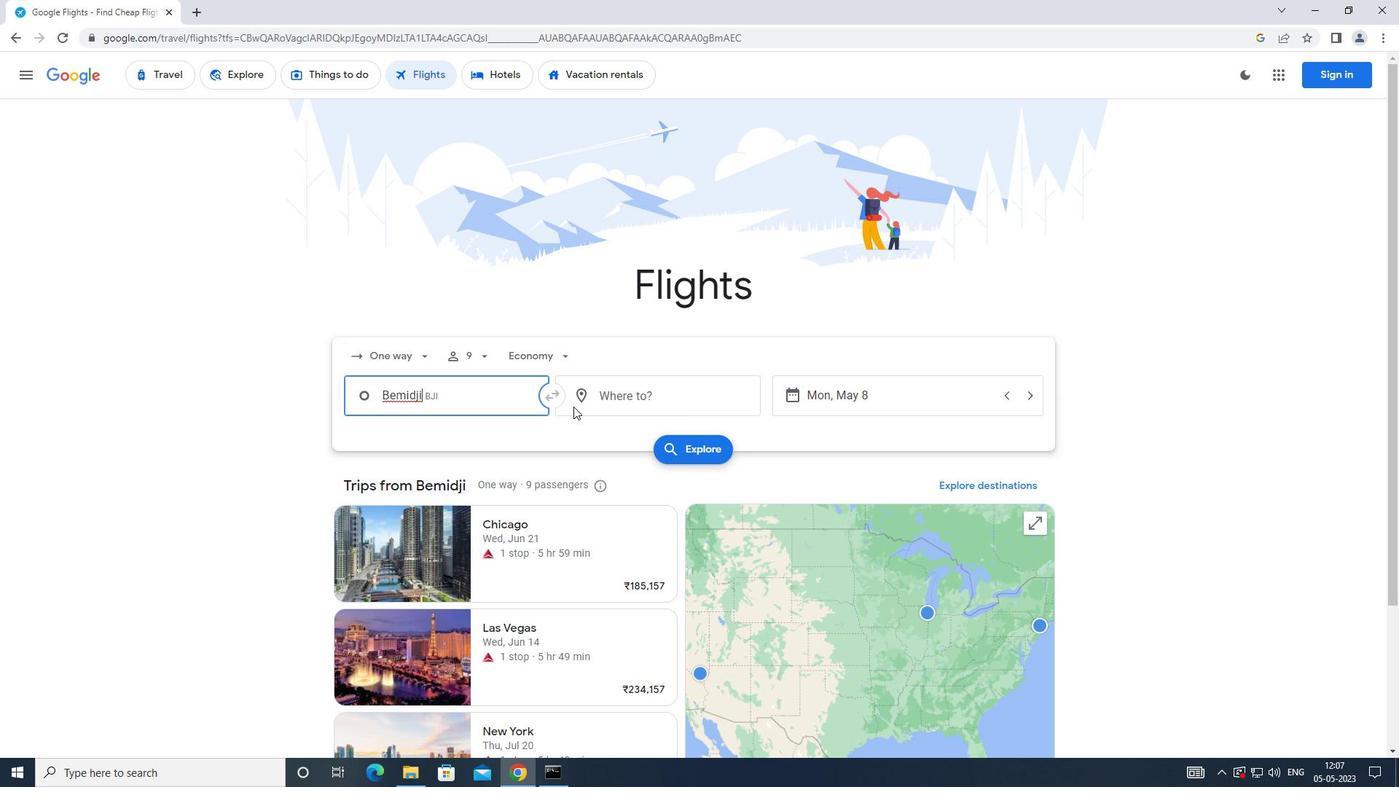 
Action: Mouse pressed left at (579, 405)
Screenshot: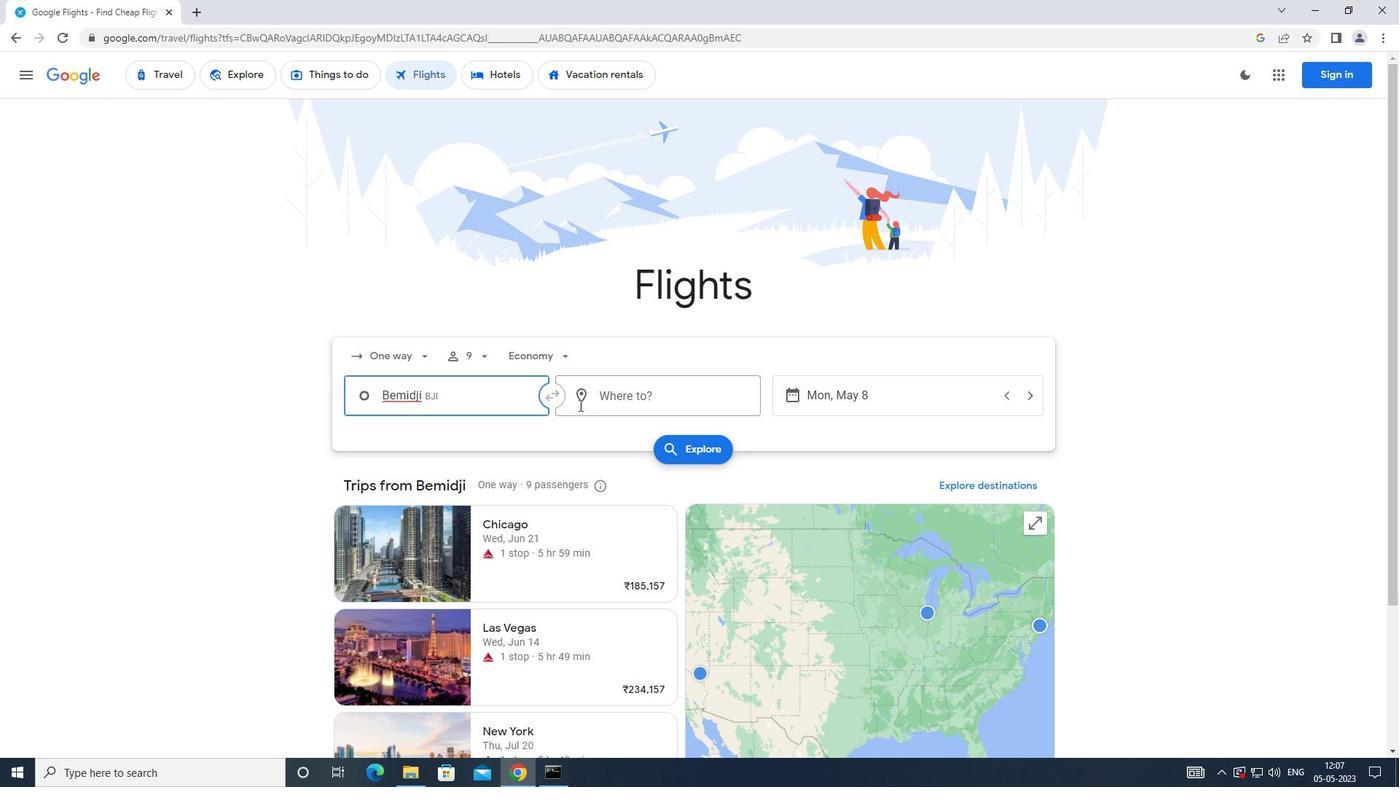 
Action: Mouse moved to (575, 408)
Screenshot: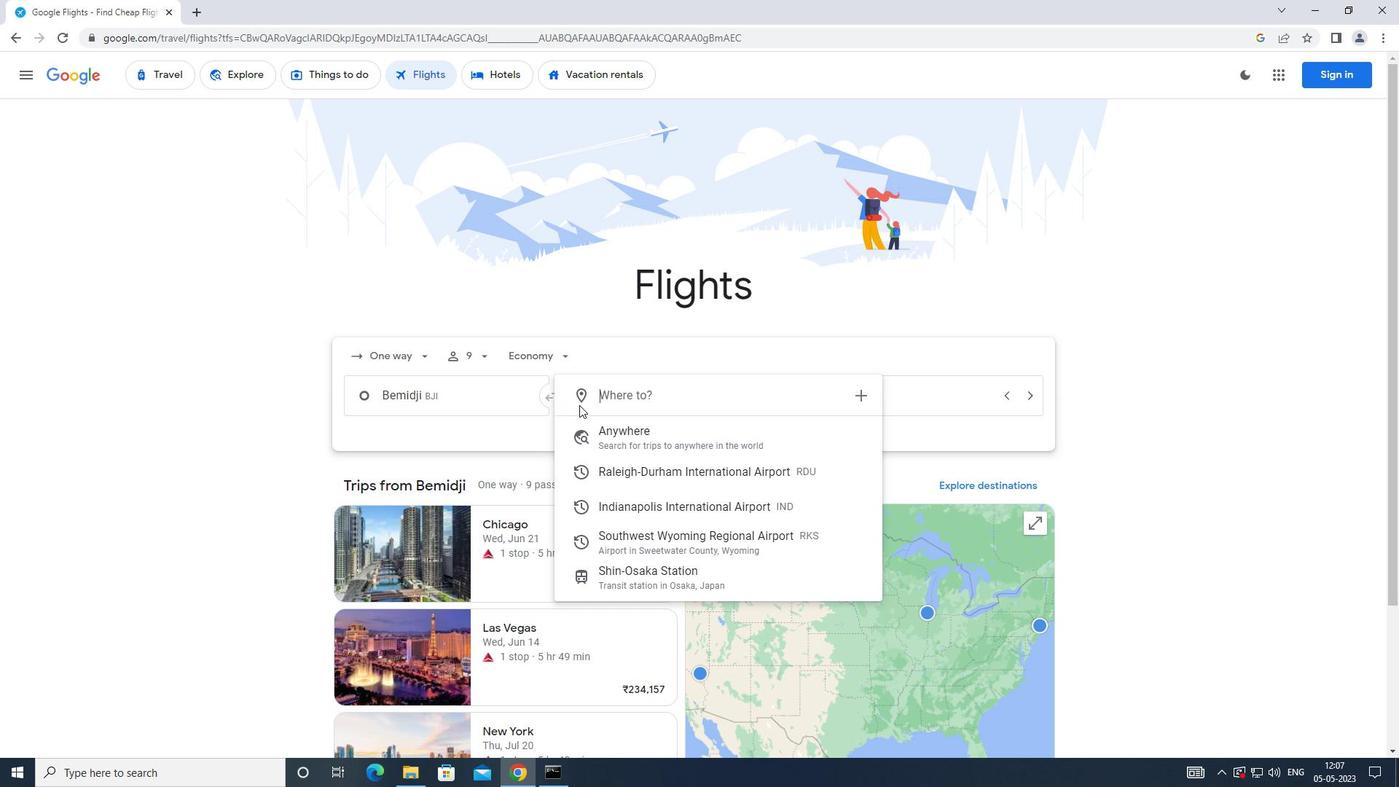 
Action: Key pressed <Key.caps_lock>s<Key.caps_lock>ouths<Key.backspace>west
Screenshot: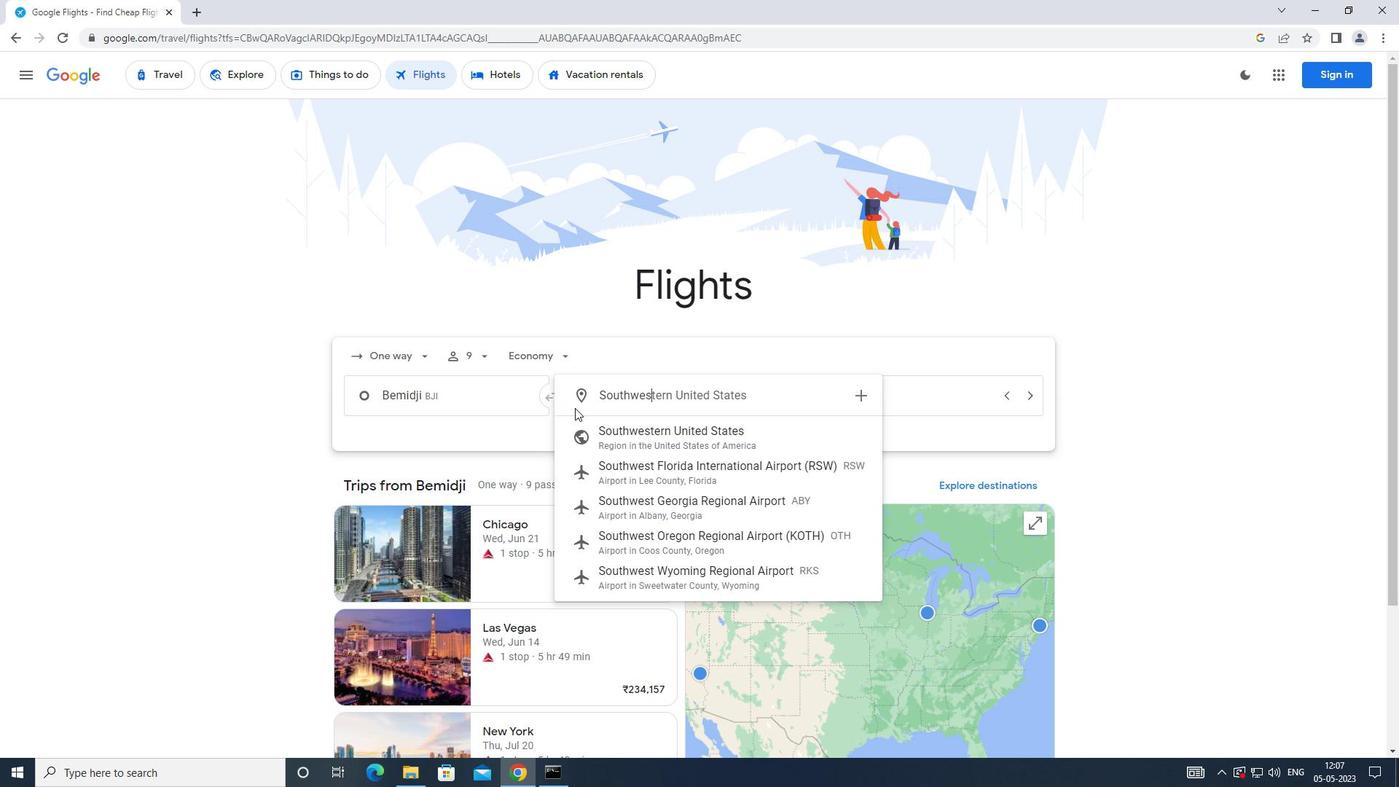 
Action: Mouse moved to (634, 577)
Screenshot: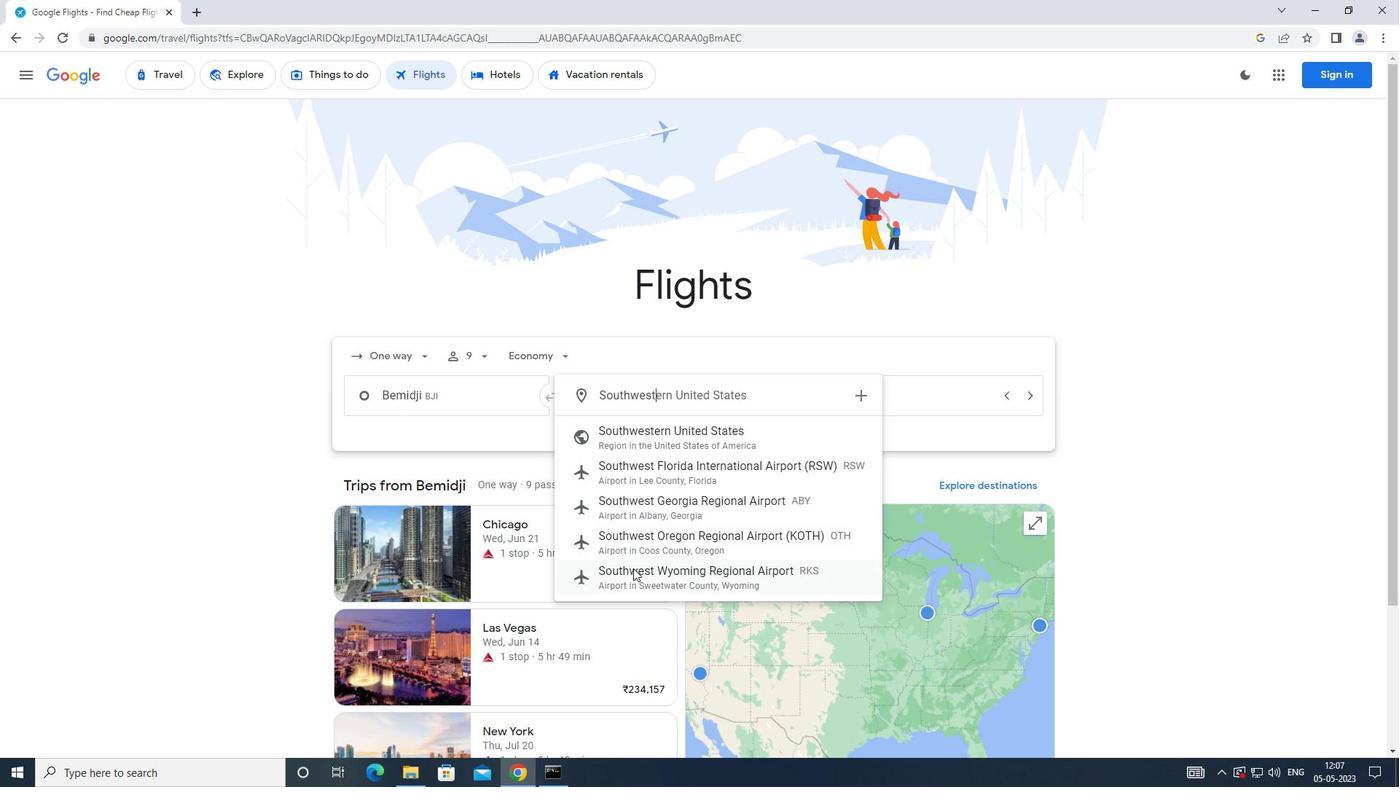 
Action: Mouse pressed left at (634, 577)
Screenshot: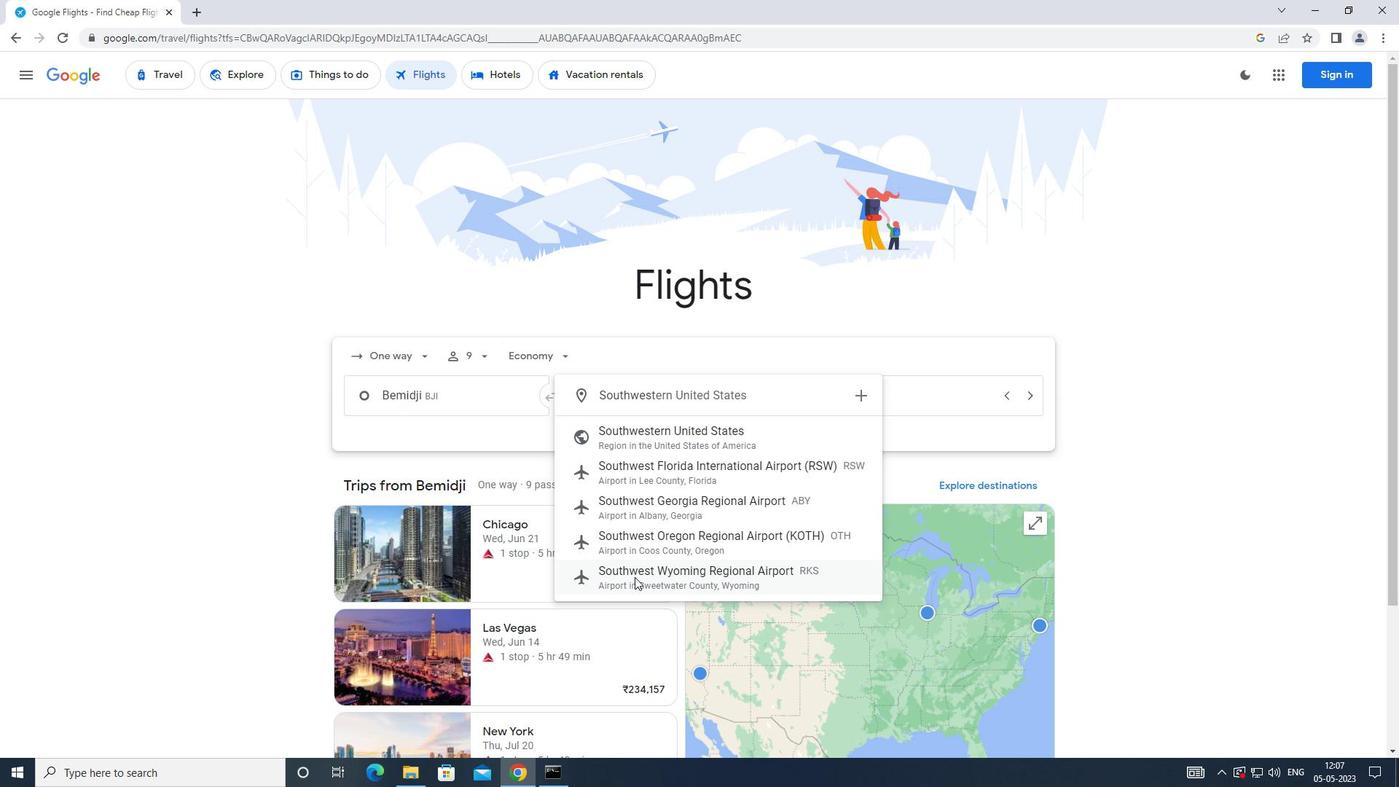
Action: Mouse moved to (789, 400)
Screenshot: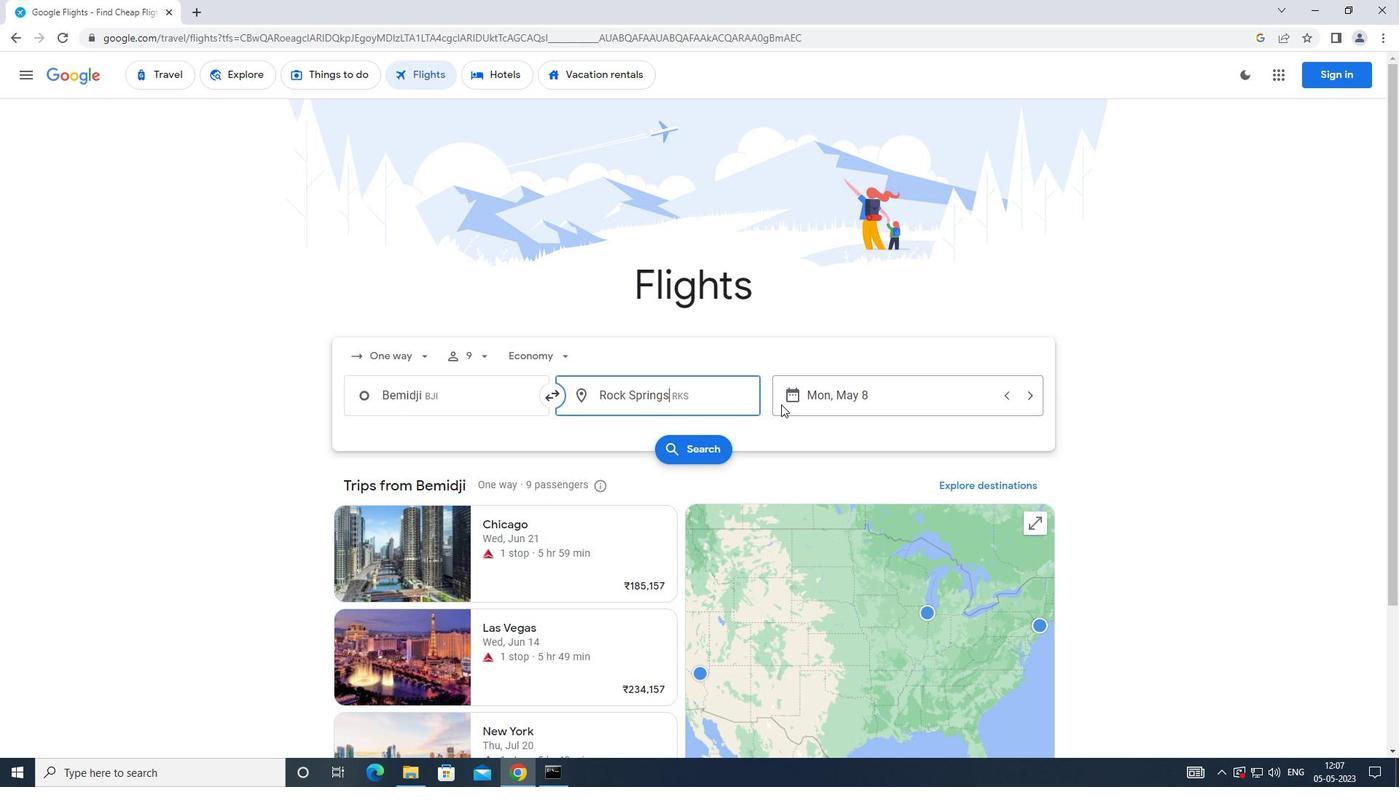 
Action: Mouse pressed left at (789, 400)
Screenshot: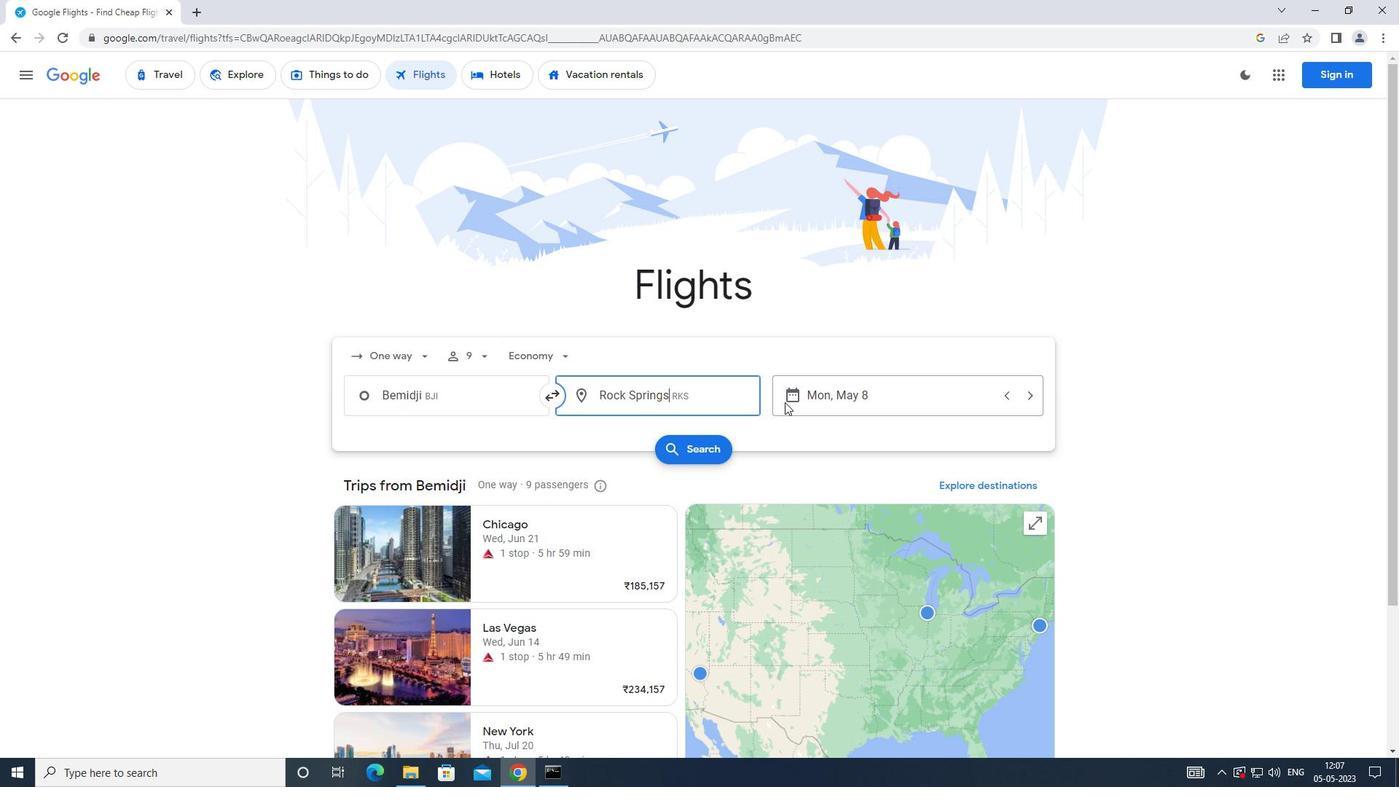 
Action: Mouse moved to (554, 529)
Screenshot: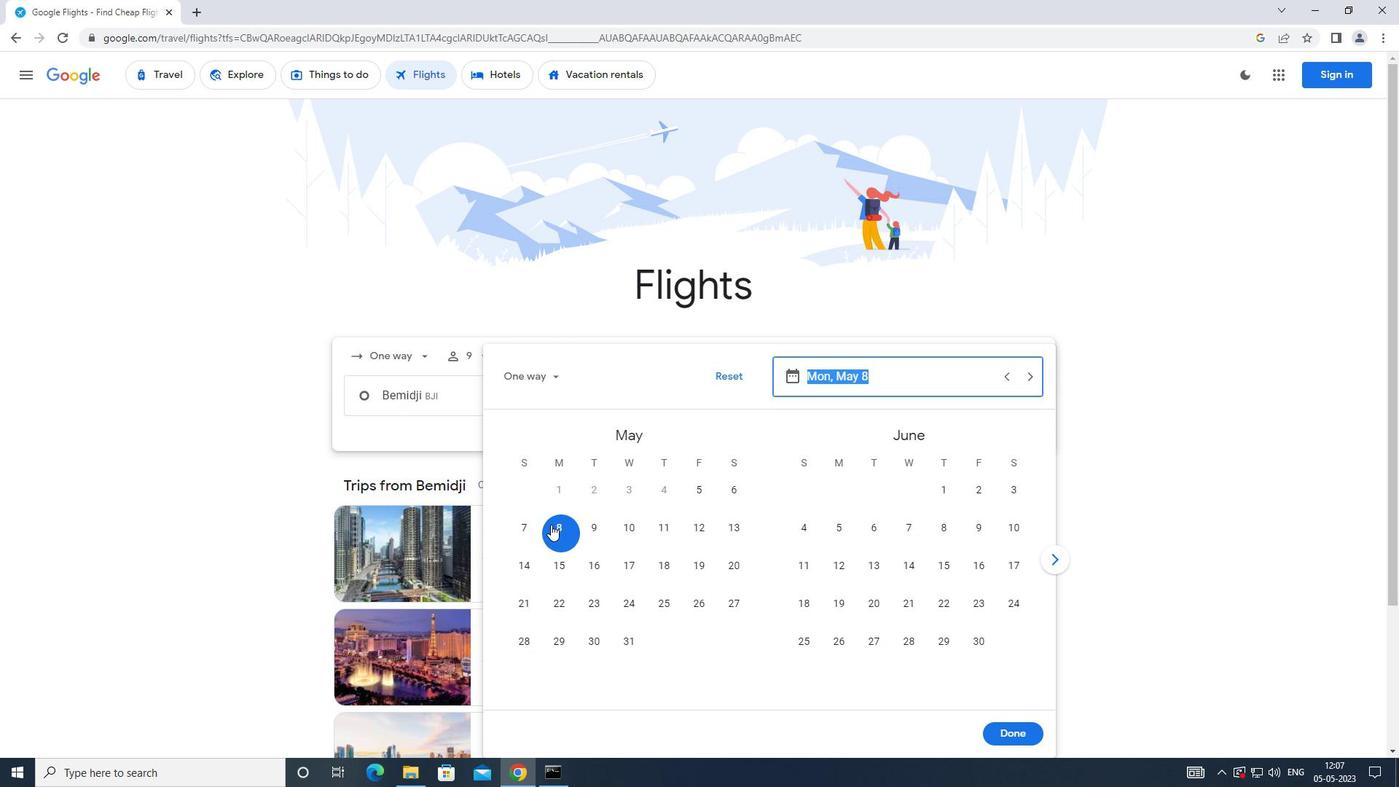 
Action: Mouse pressed left at (554, 529)
Screenshot: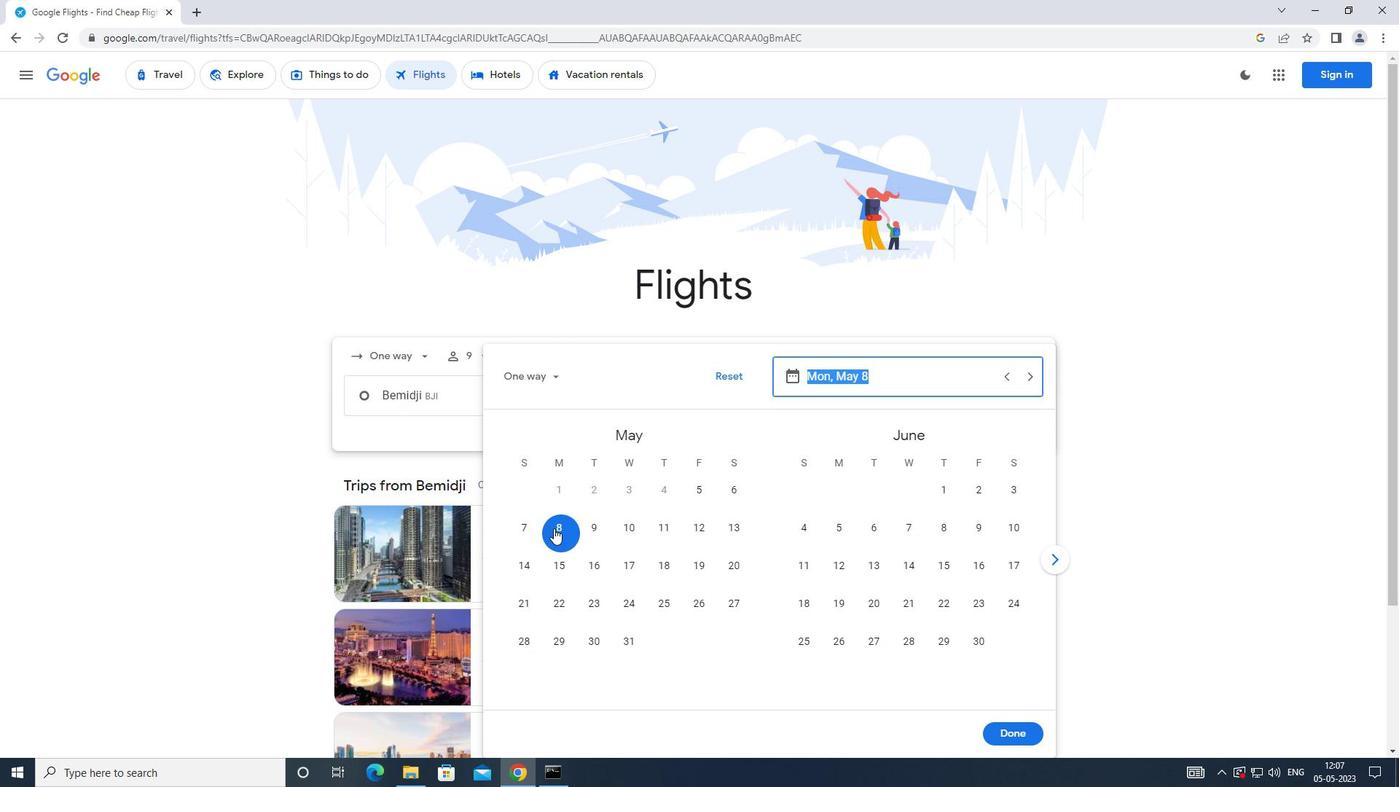
Action: Mouse moved to (1004, 729)
Screenshot: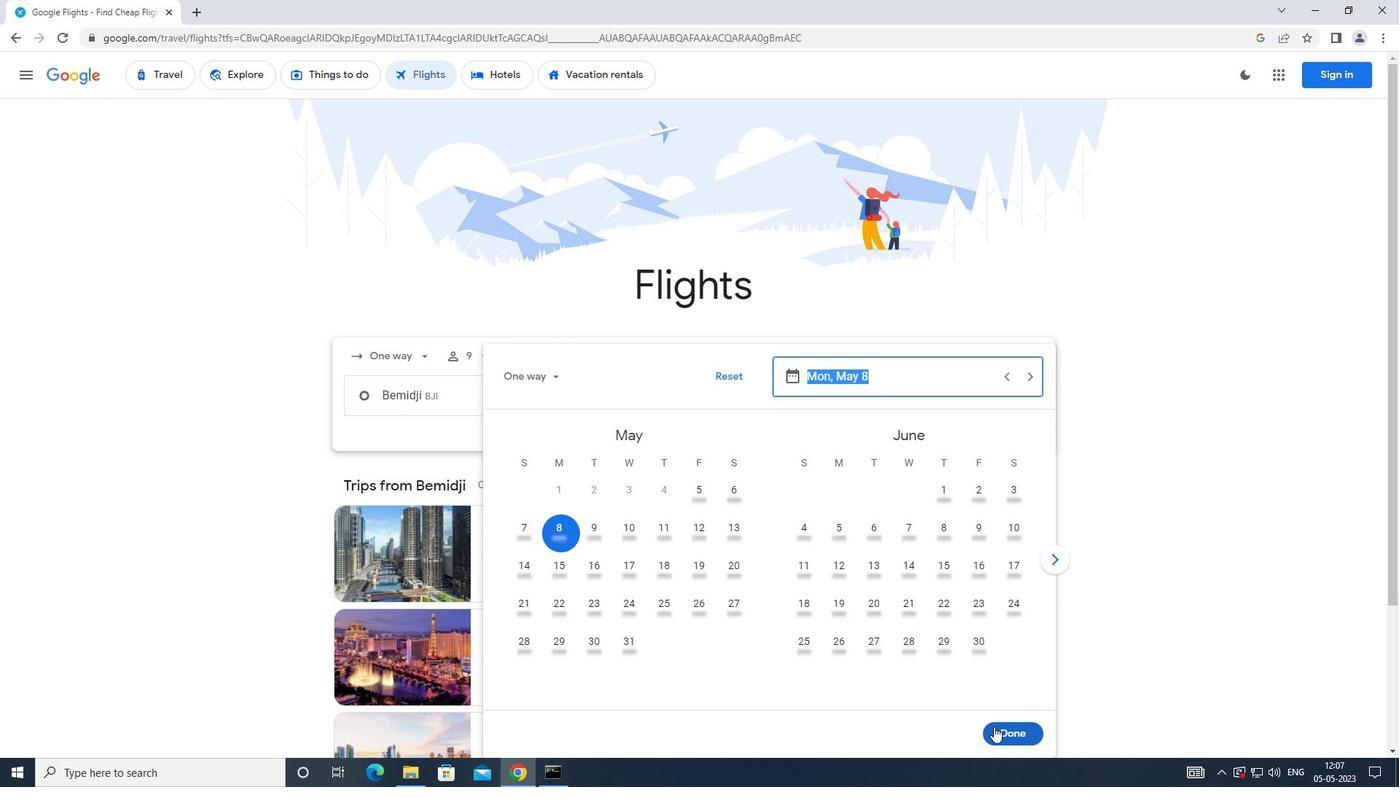 
Action: Mouse pressed left at (1004, 729)
Screenshot: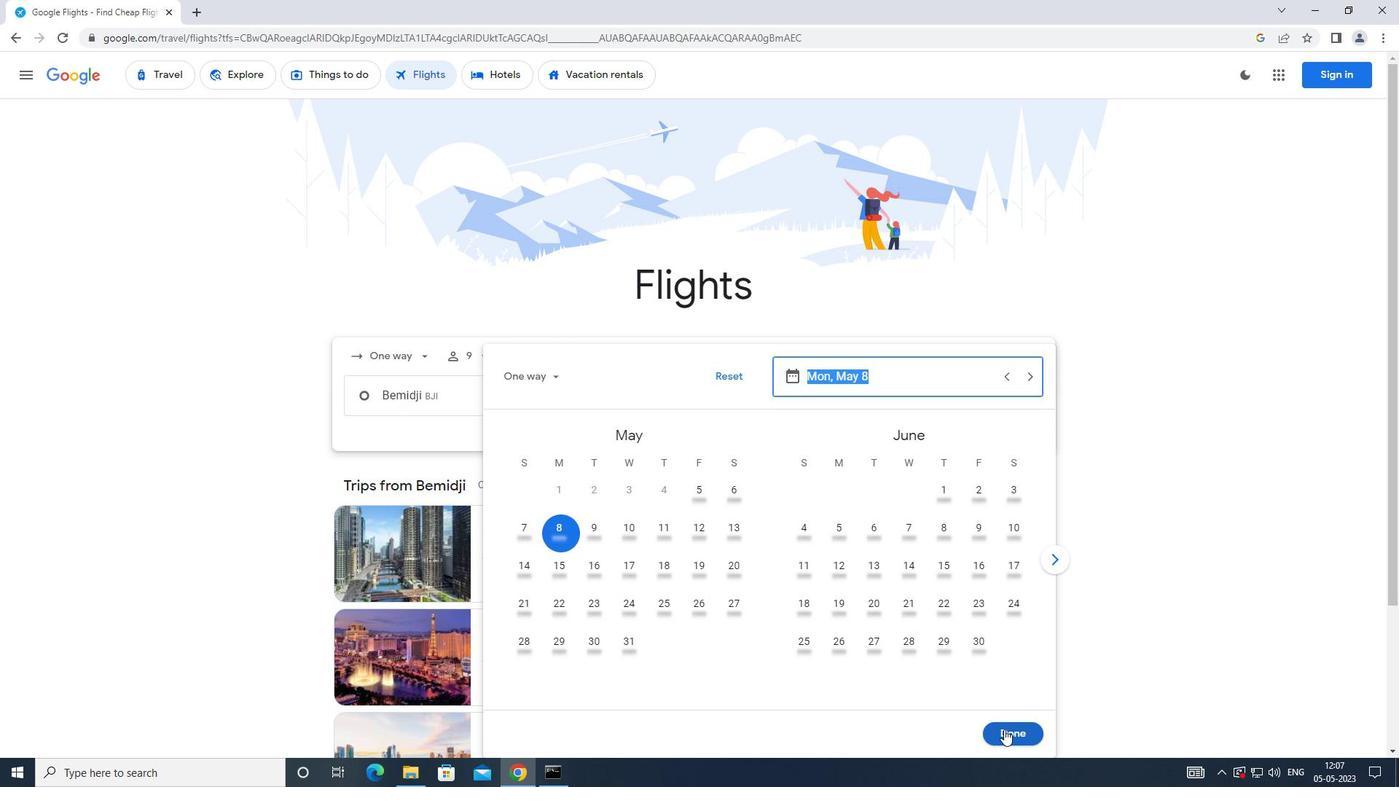 
Action: Mouse moved to (701, 458)
Screenshot: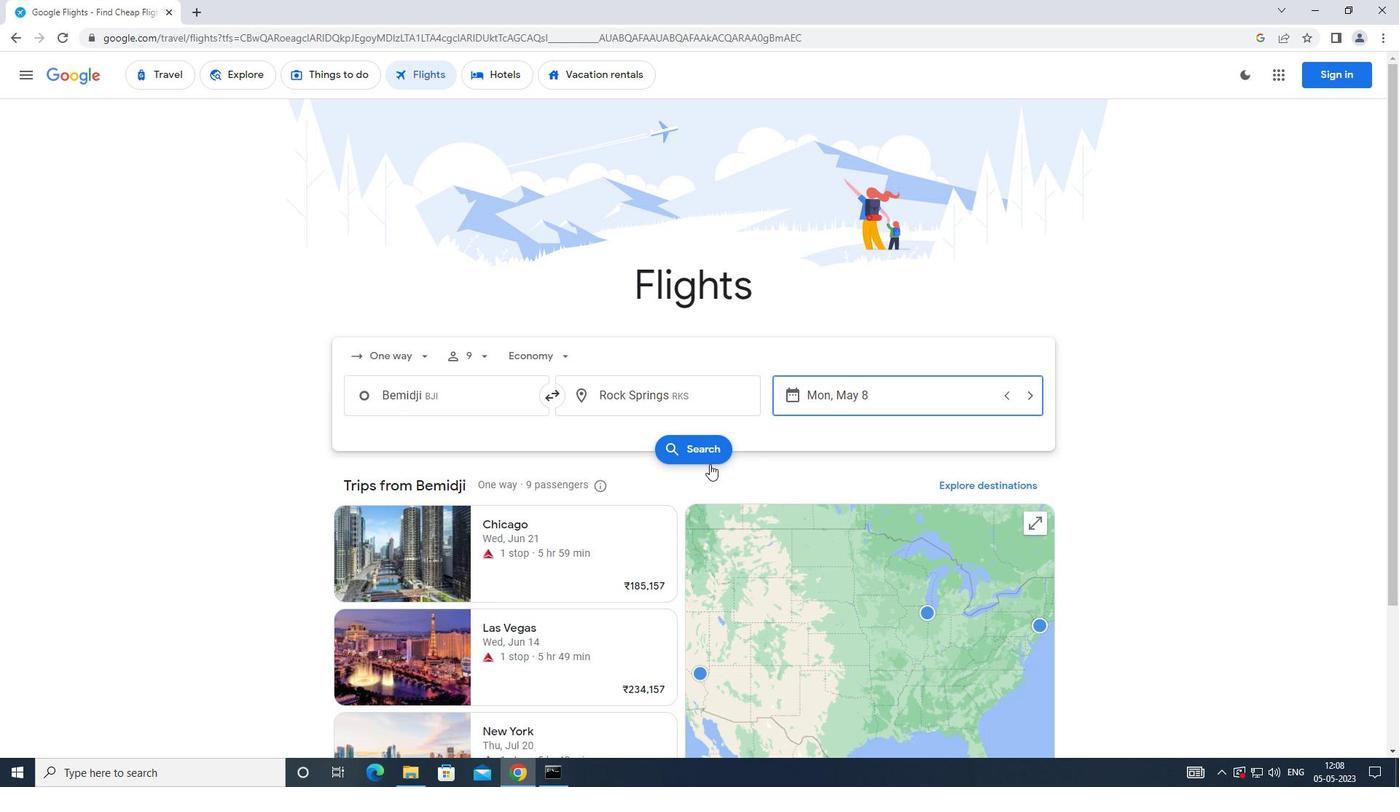 
Action: Mouse pressed left at (701, 458)
Screenshot: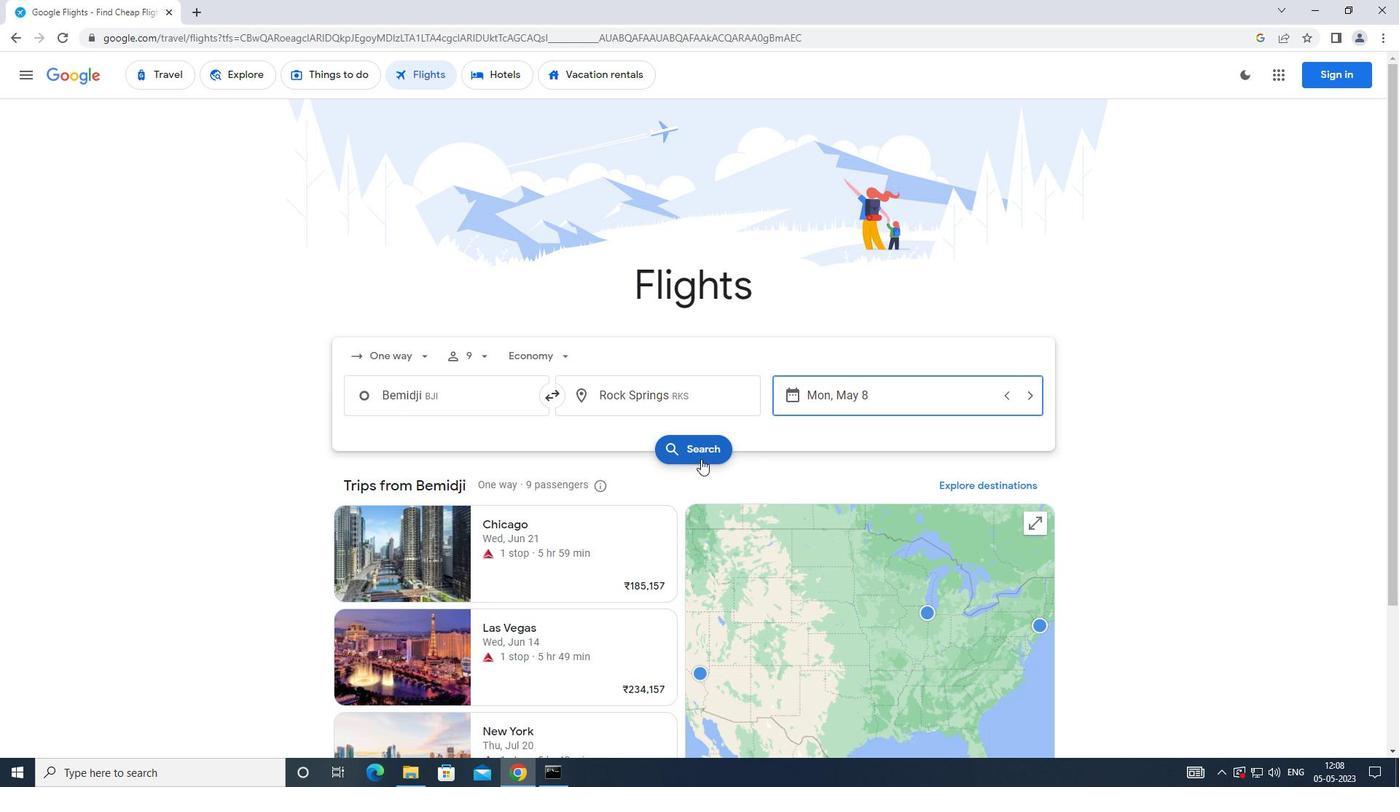 
Action: Mouse moved to (374, 213)
Screenshot: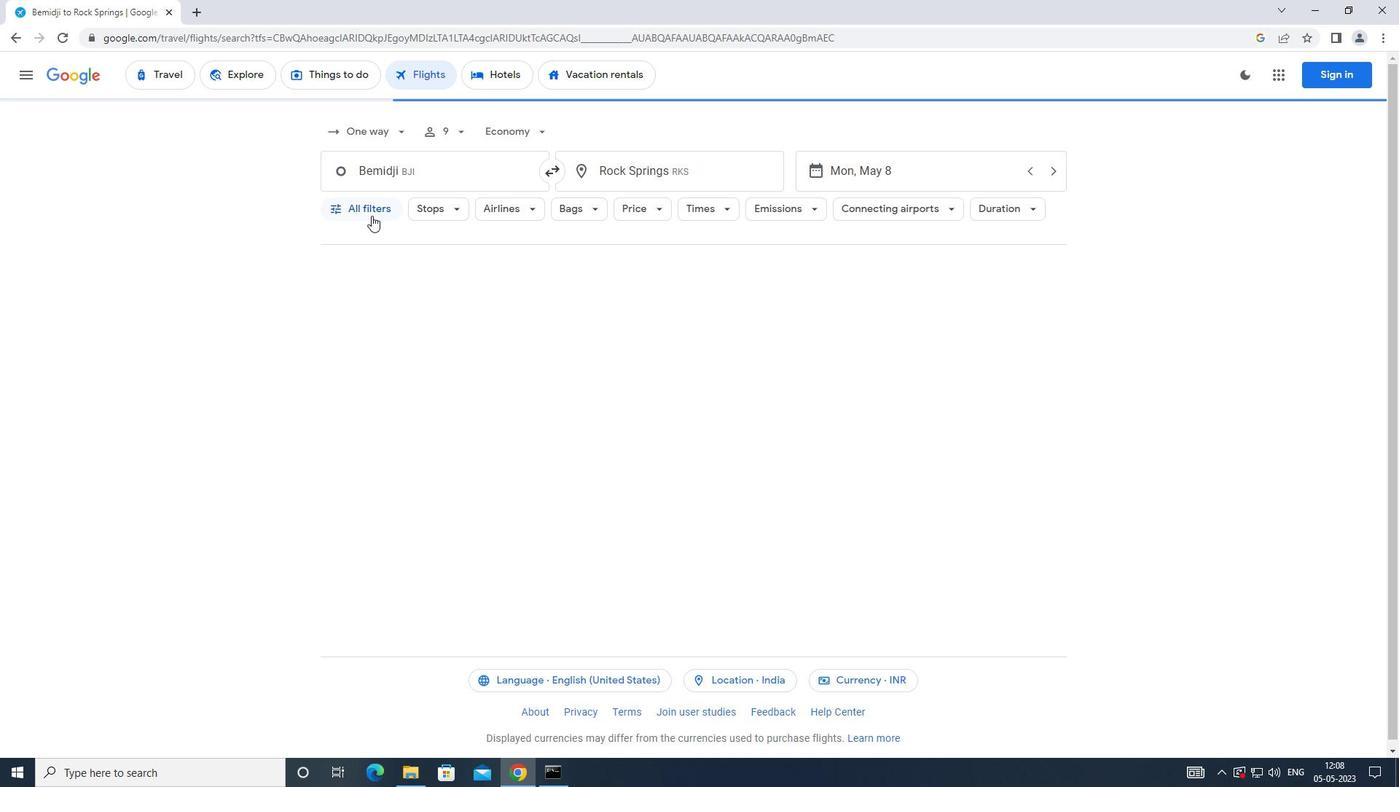 
Action: Mouse pressed left at (374, 213)
Screenshot: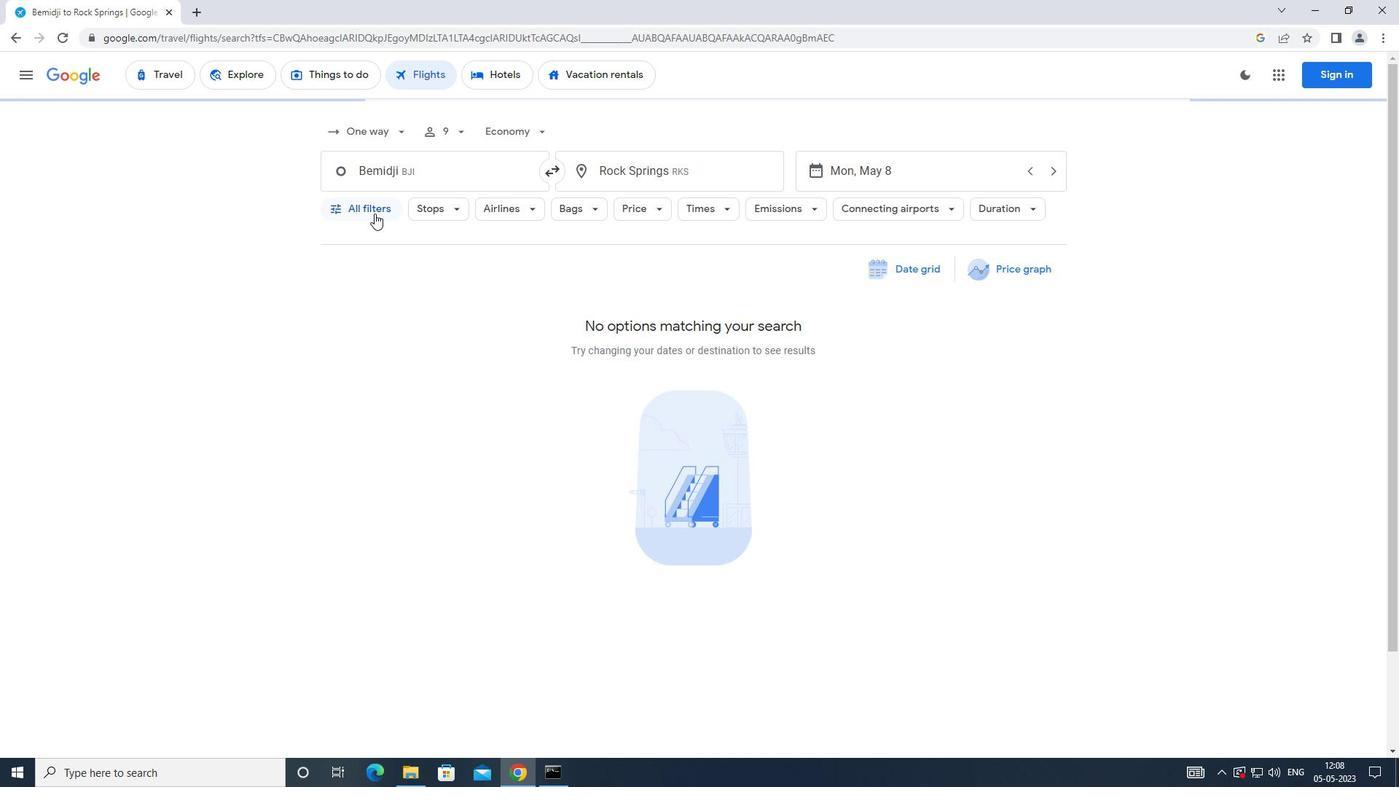 
Action: Mouse moved to (390, 331)
Screenshot: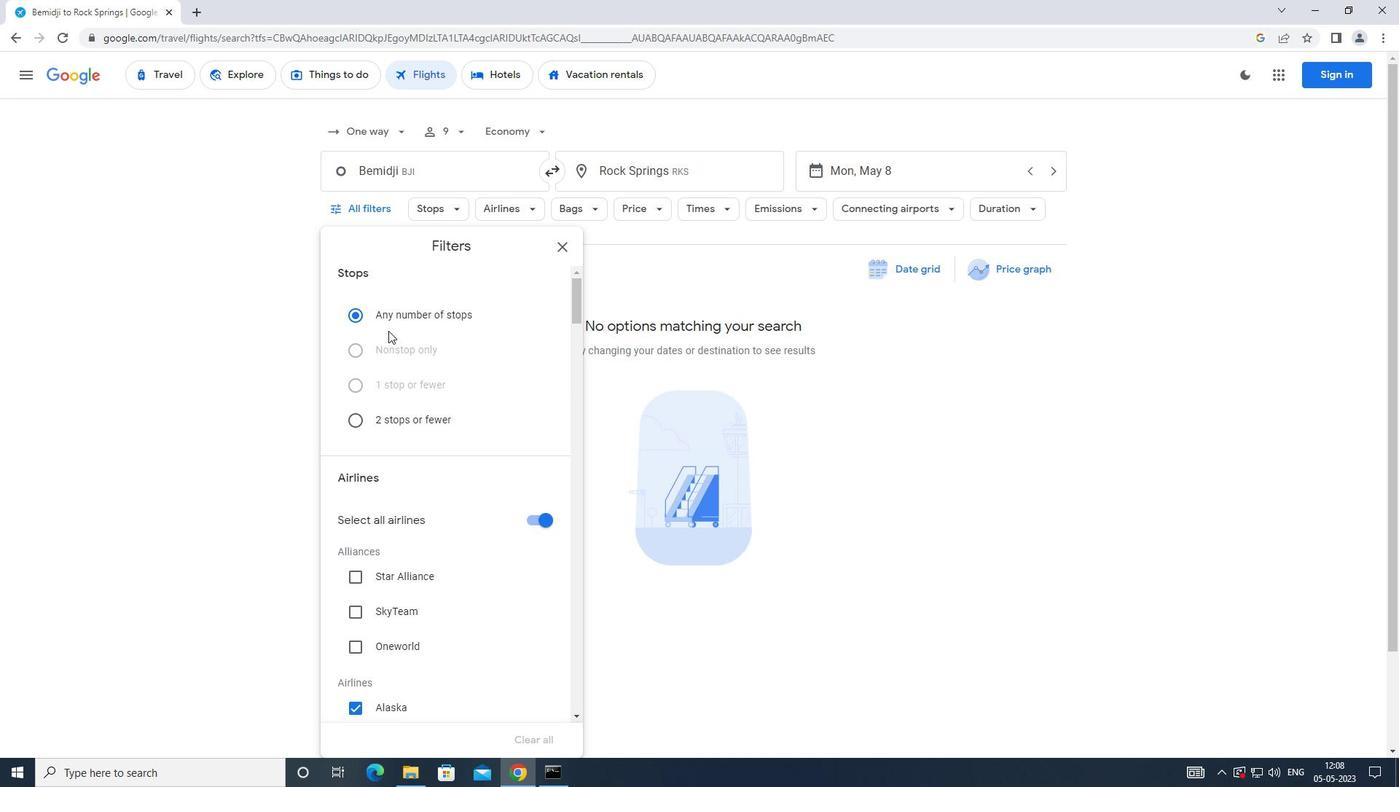 
Action: Mouse scrolled (390, 330) with delta (0, 0)
Screenshot: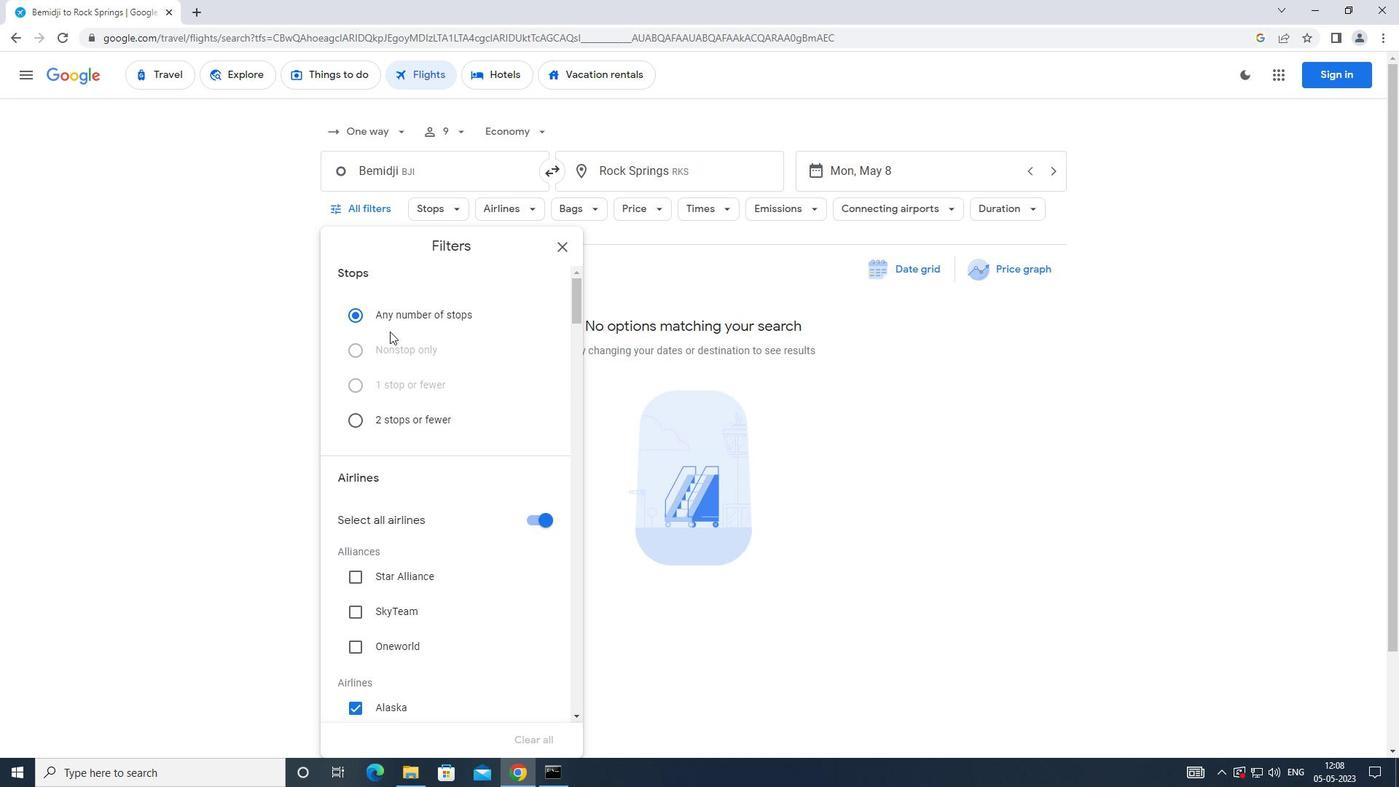 
Action: Mouse scrolled (390, 330) with delta (0, 0)
Screenshot: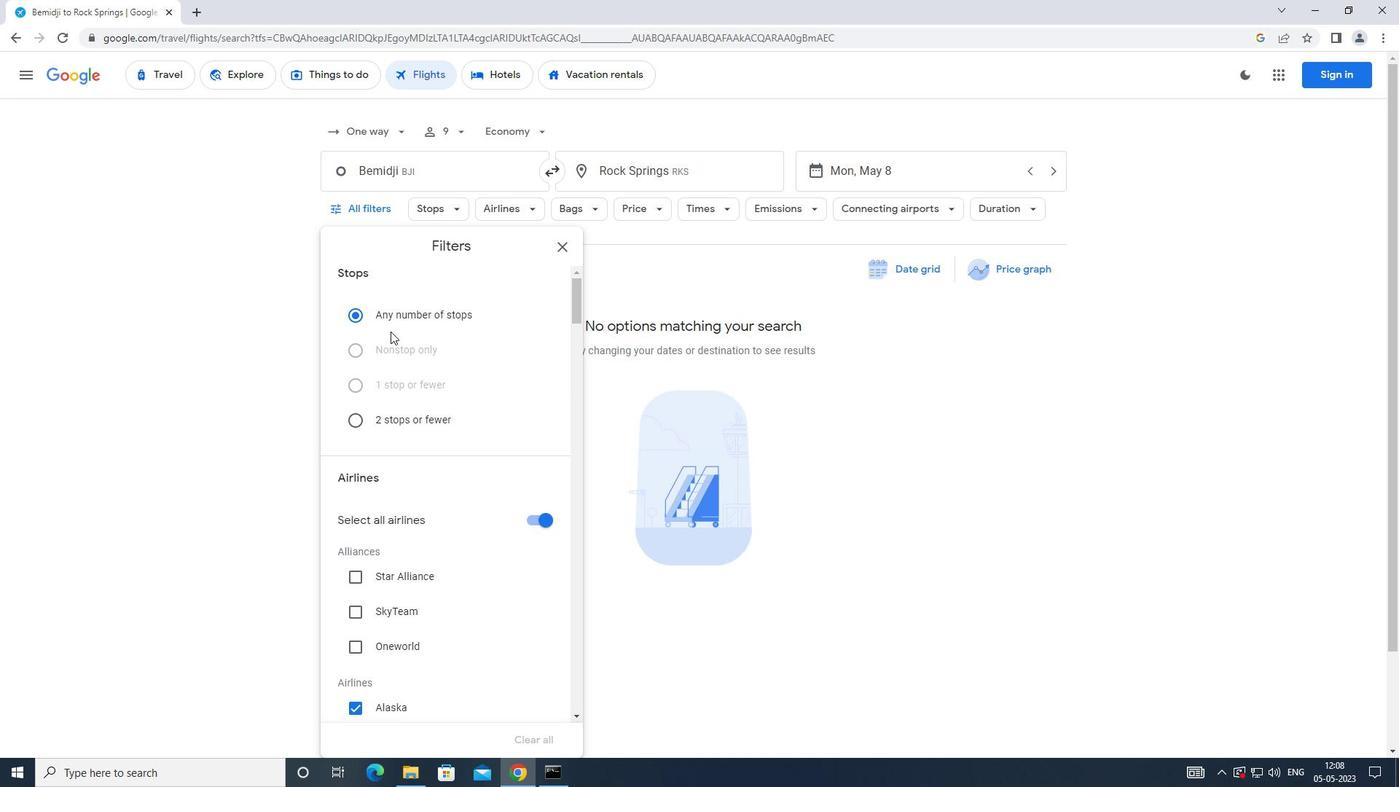 
Action: Mouse scrolled (390, 330) with delta (0, 0)
Screenshot: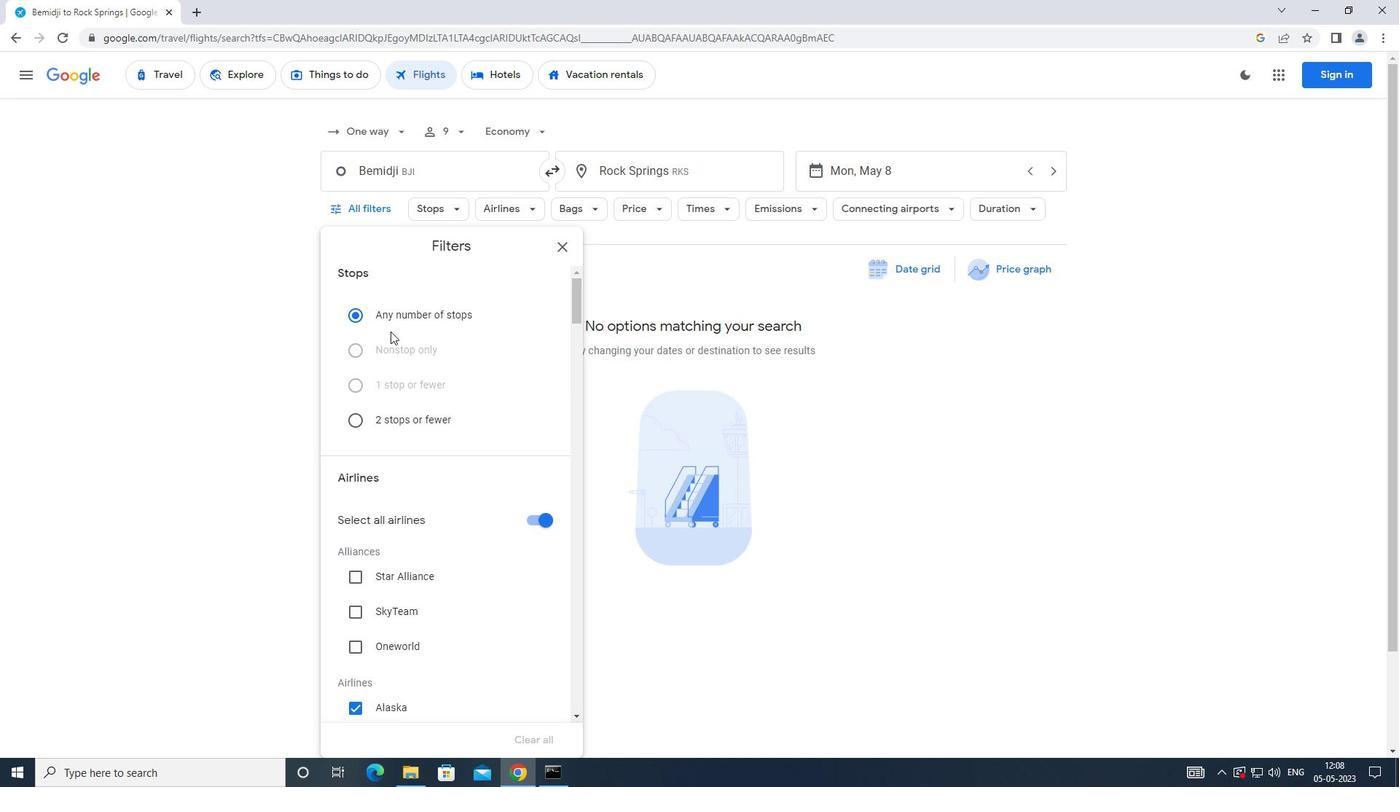 
Action: Mouse moved to (526, 300)
Screenshot: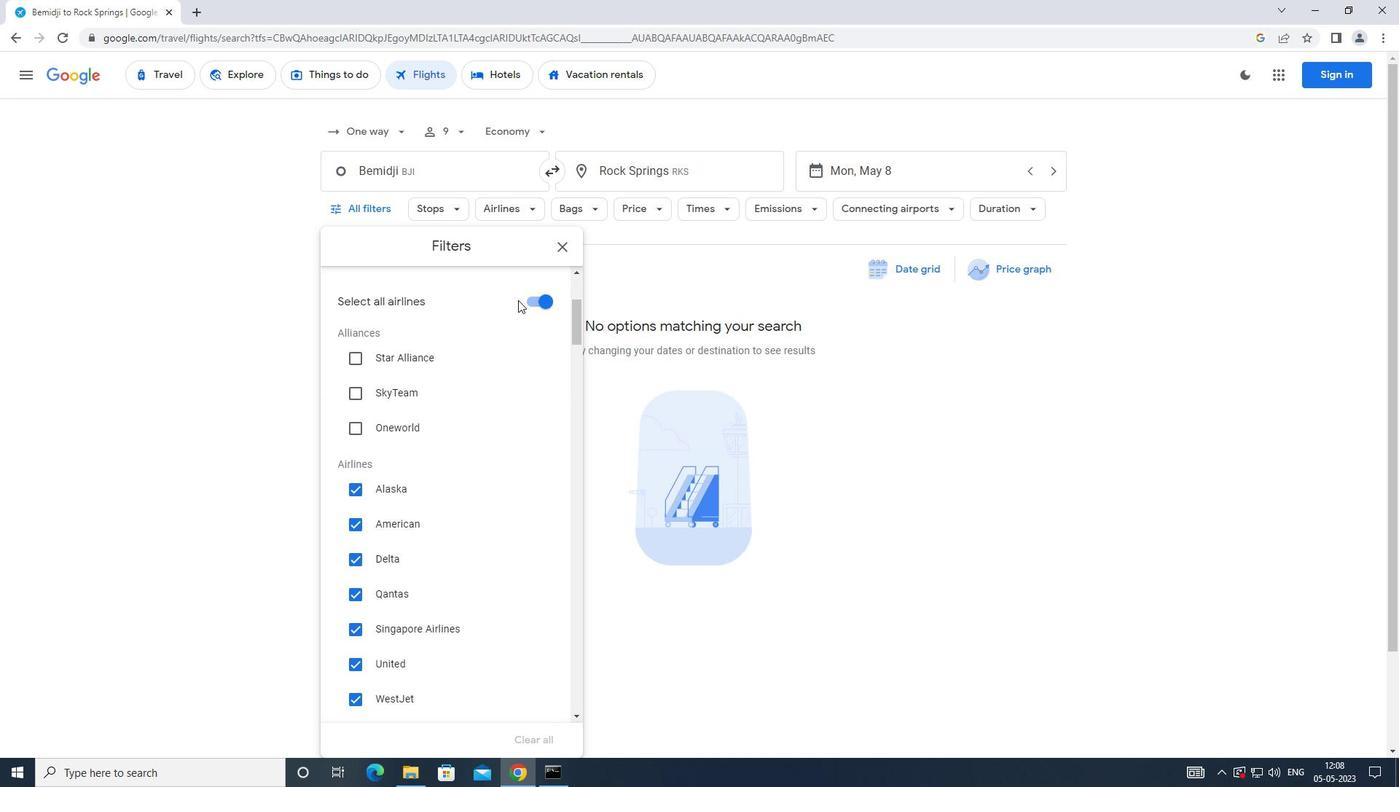 
Action: Mouse pressed left at (526, 300)
Screenshot: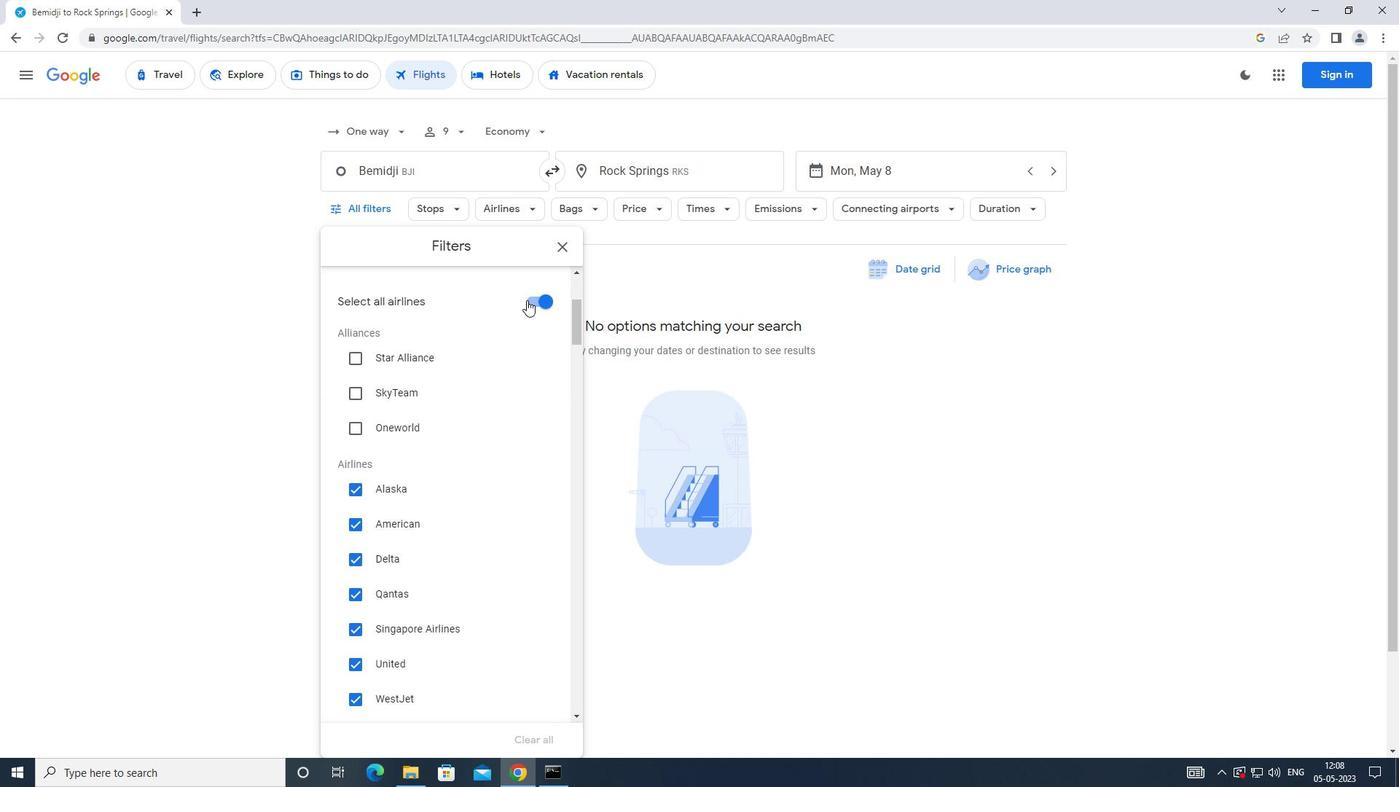 
Action: Mouse moved to (506, 385)
Screenshot: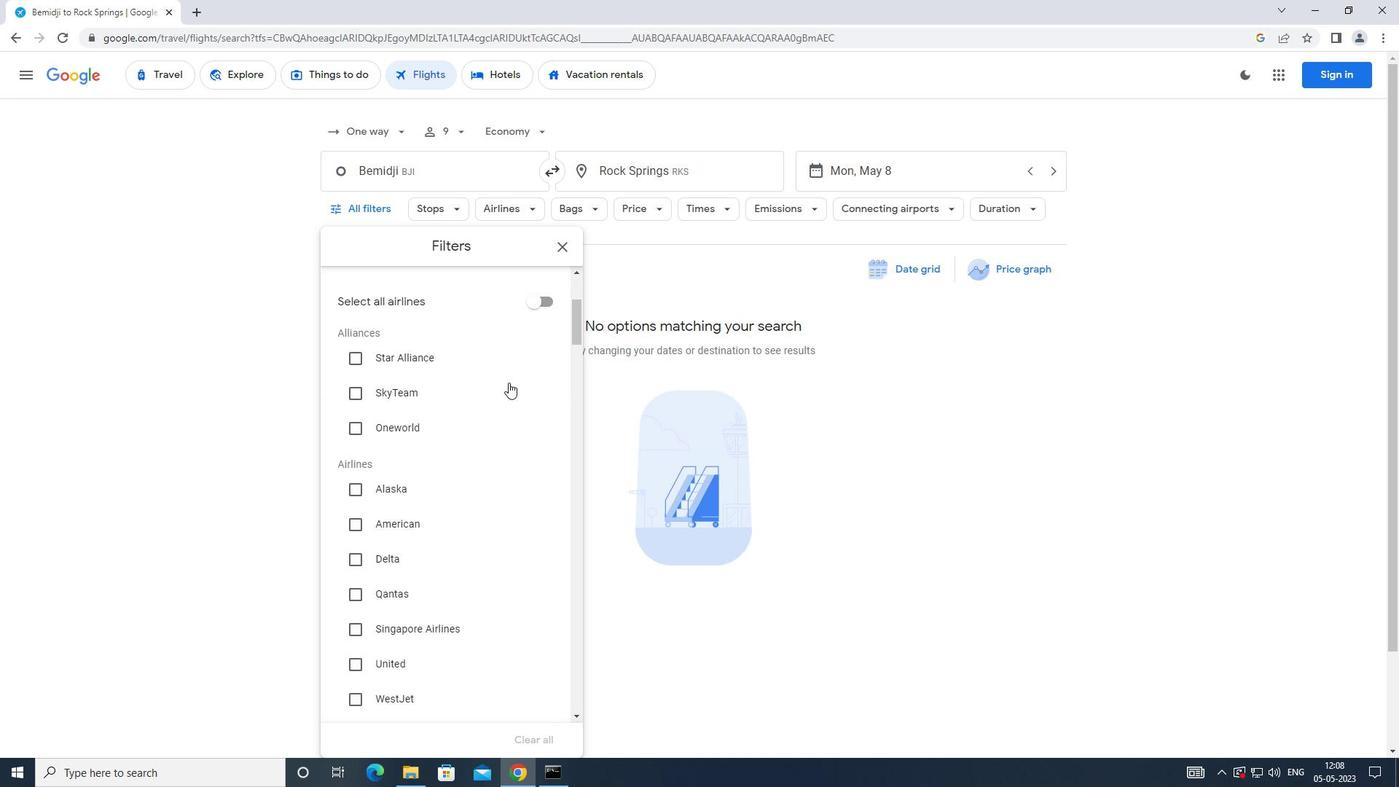
Action: Mouse scrolled (506, 384) with delta (0, 0)
Screenshot: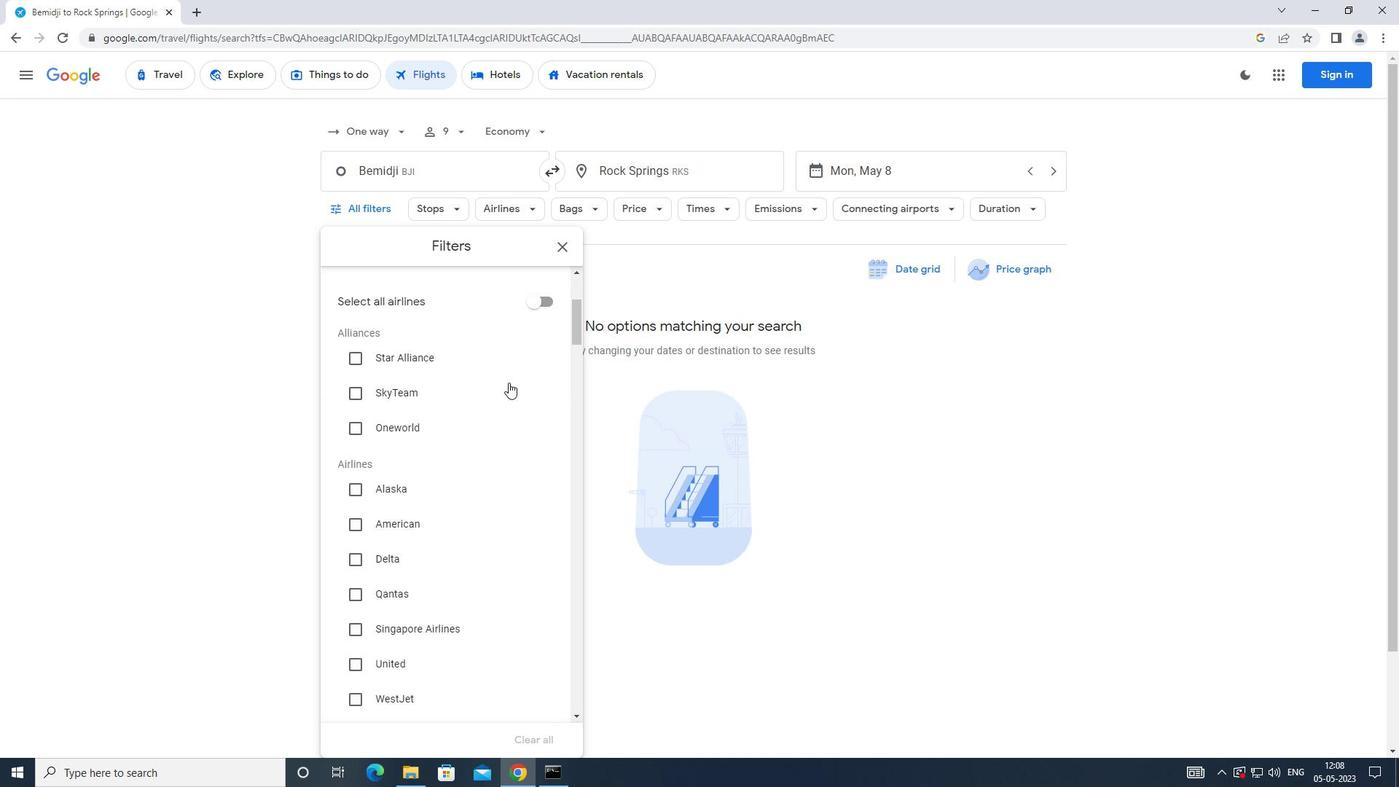 
Action: Mouse scrolled (506, 384) with delta (0, 0)
Screenshot: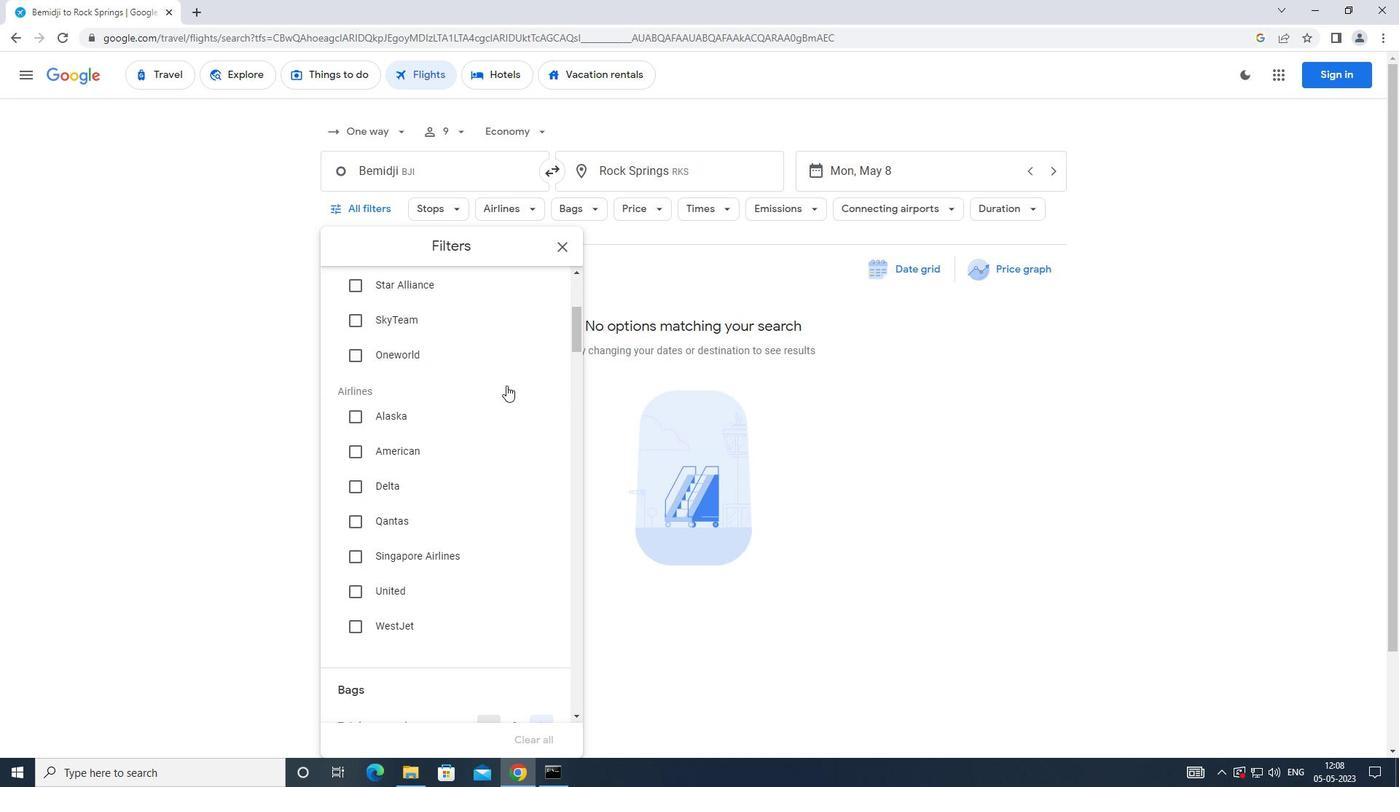 
Action: Mouse scrolled (506, 384) with delta (0, 0)
Screenshot: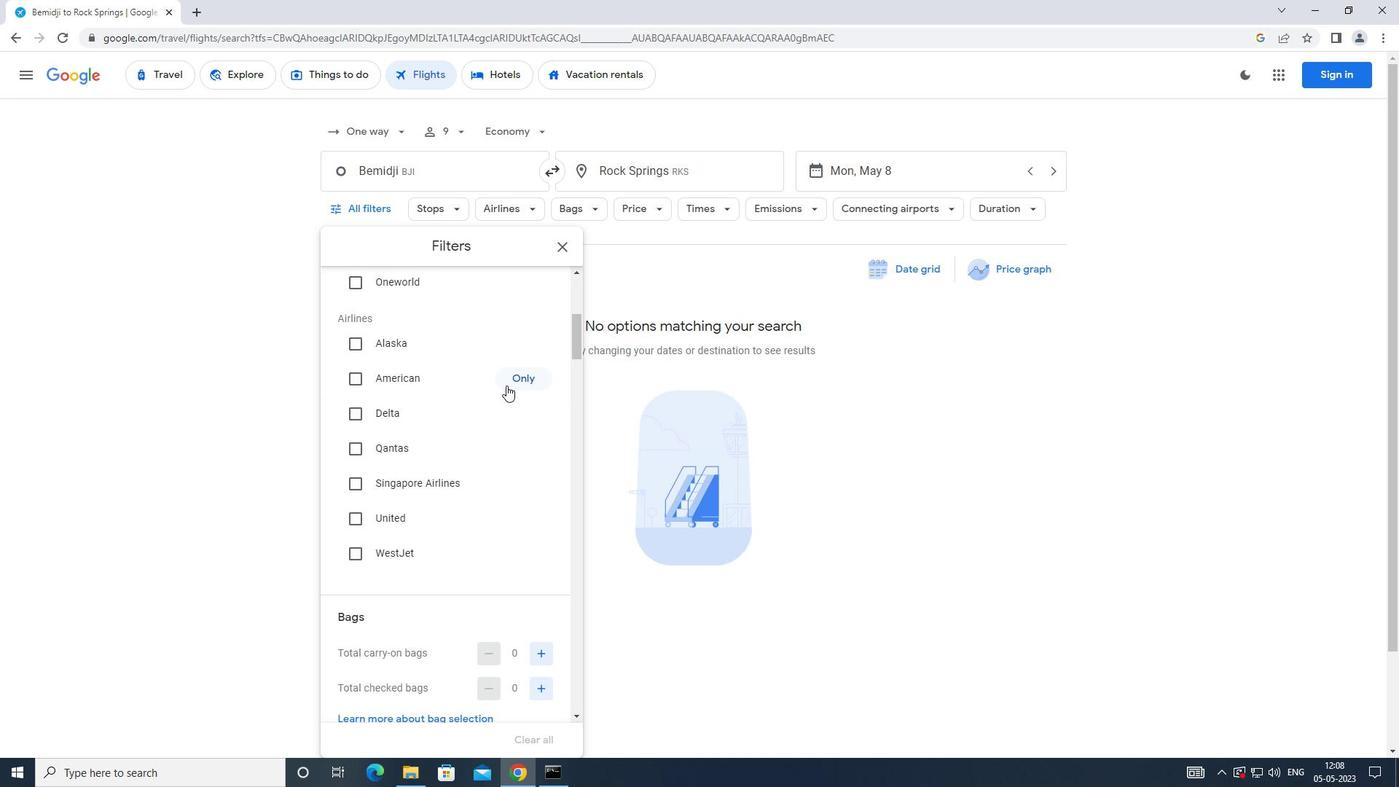 
Action: Mouse scrolled (506, 384) with delta (0, 0)
Screenshot: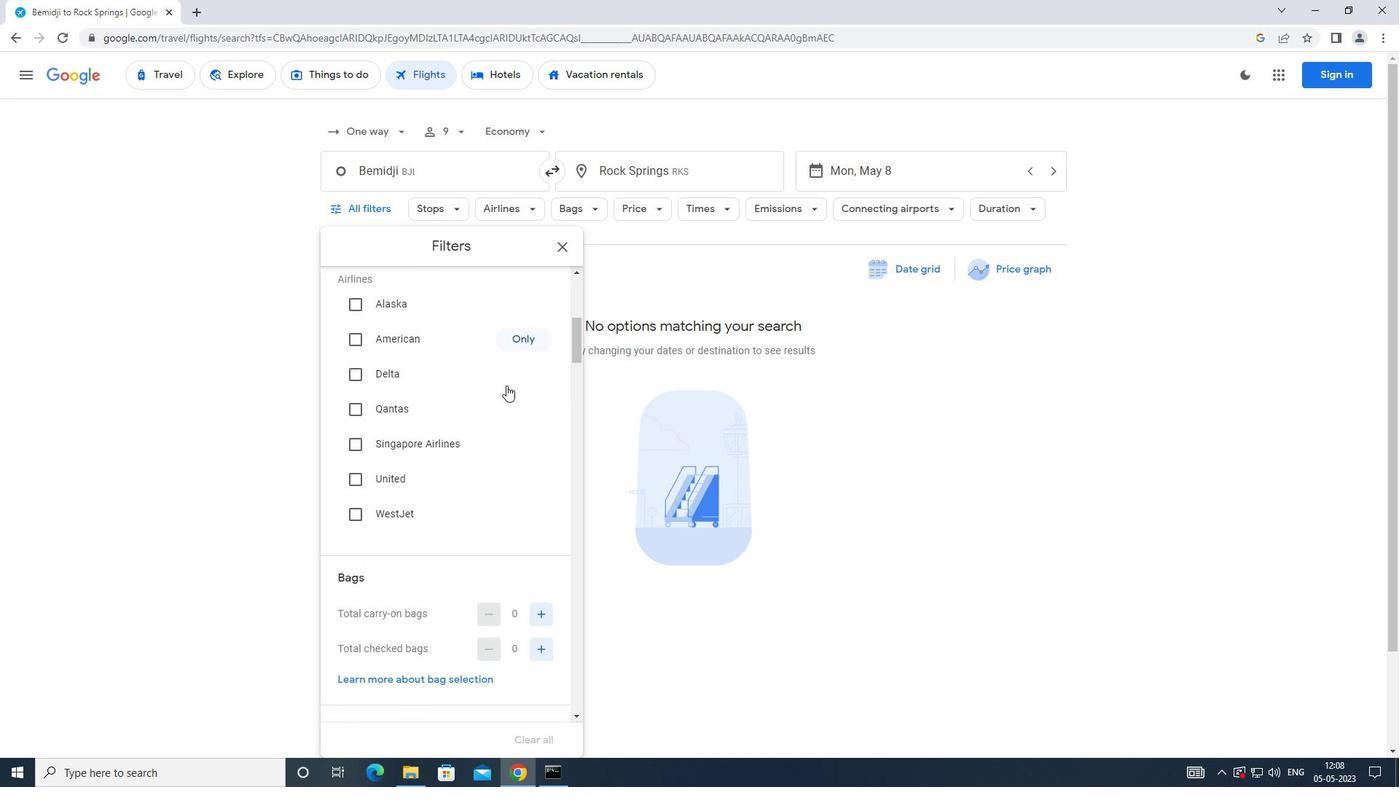 
Action: Mouse scrolled (506, 384) with delta (0, 0)
Screenshot: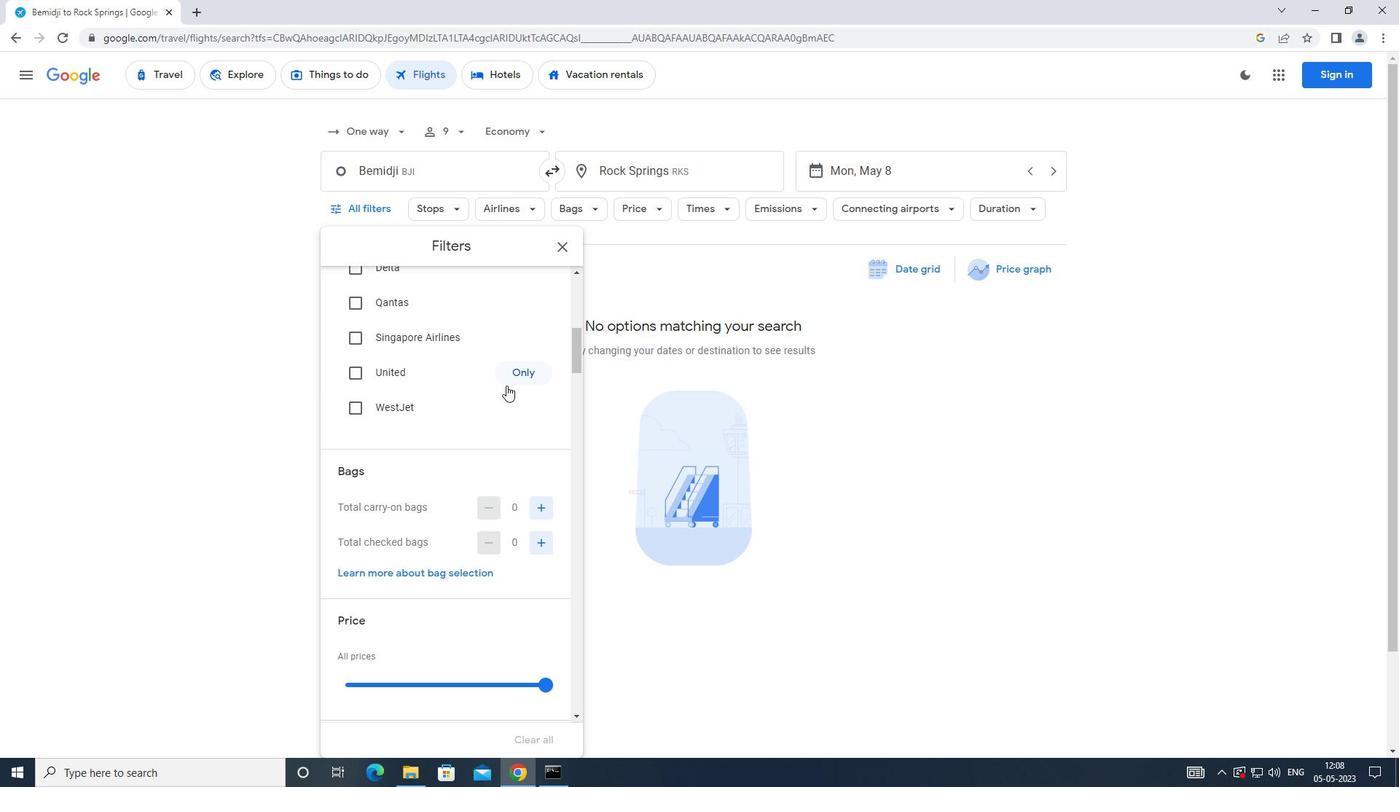 
Action: Mouse moved to (542, 427)
Screenshot: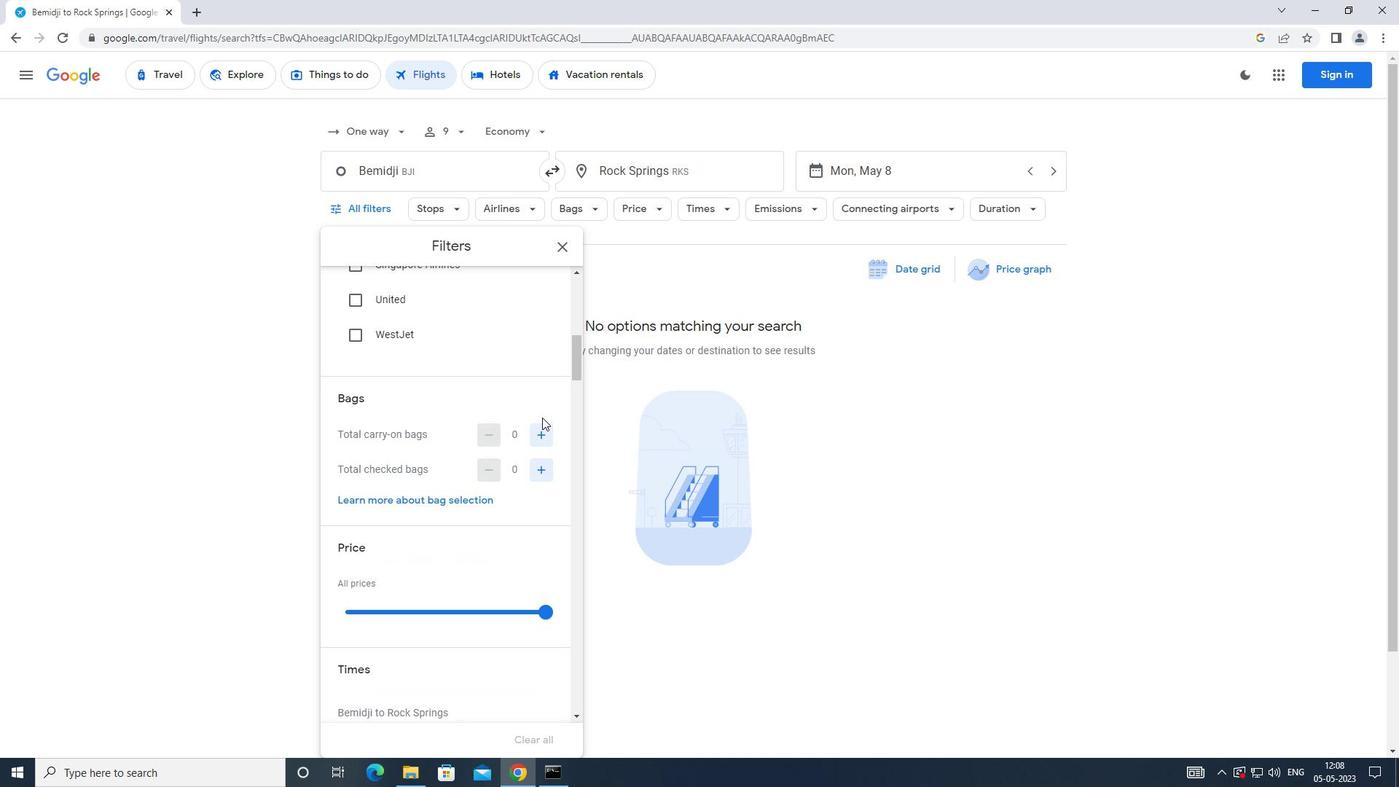 
Action: Mouse pressed left at (542, 427)
Screenshot: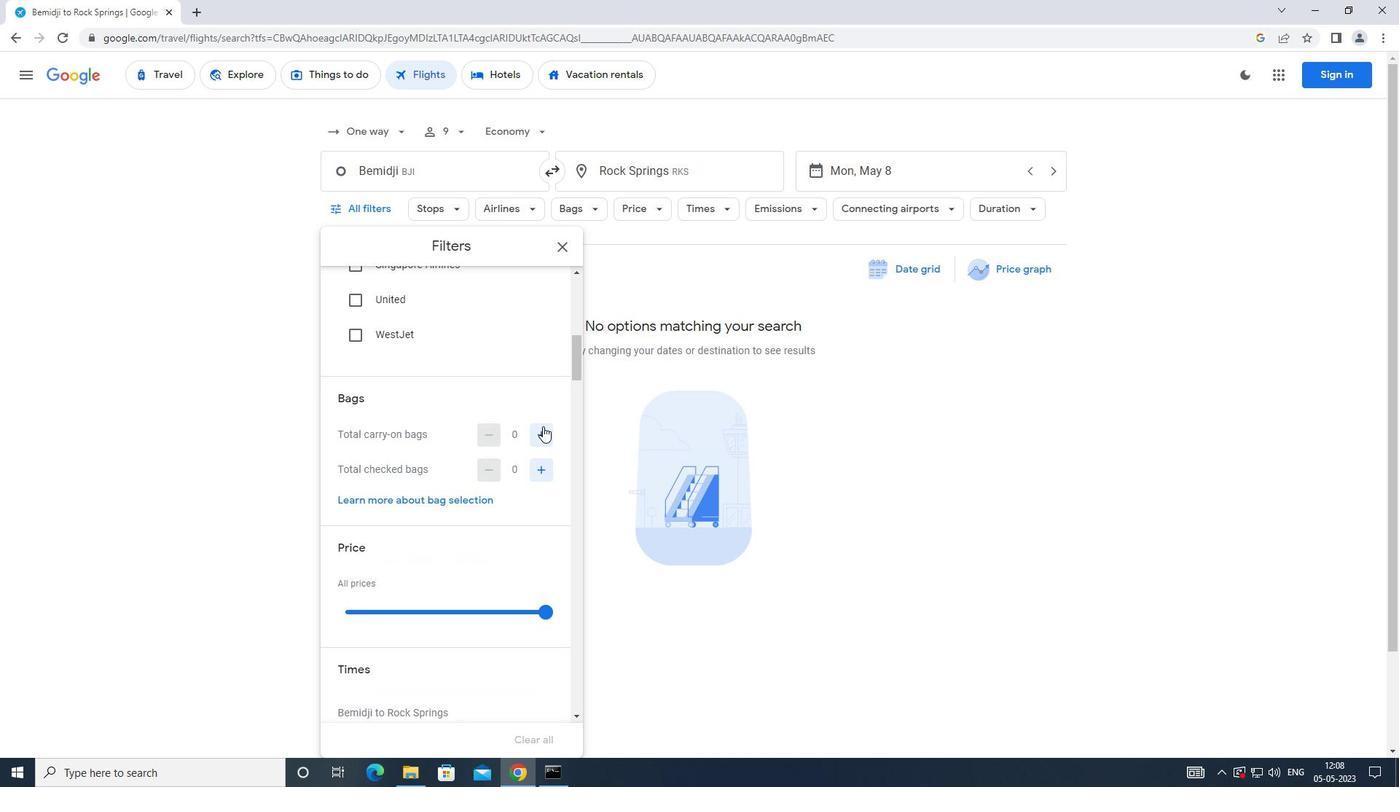 
Action: Mouse moved to (516, 416)
Screenshot: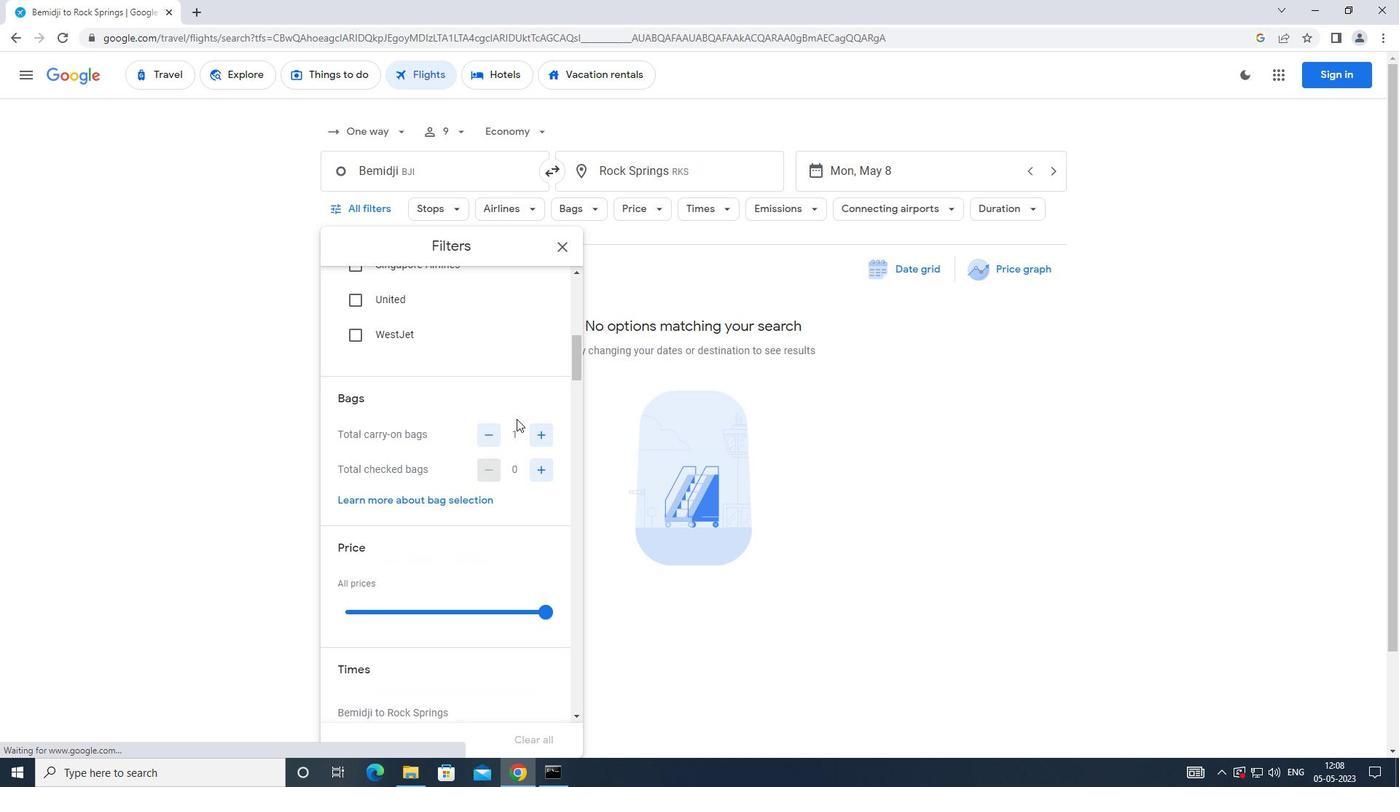 
Action: Mouse scrolled (516, 416) with delta (0, 0)
Screenshot: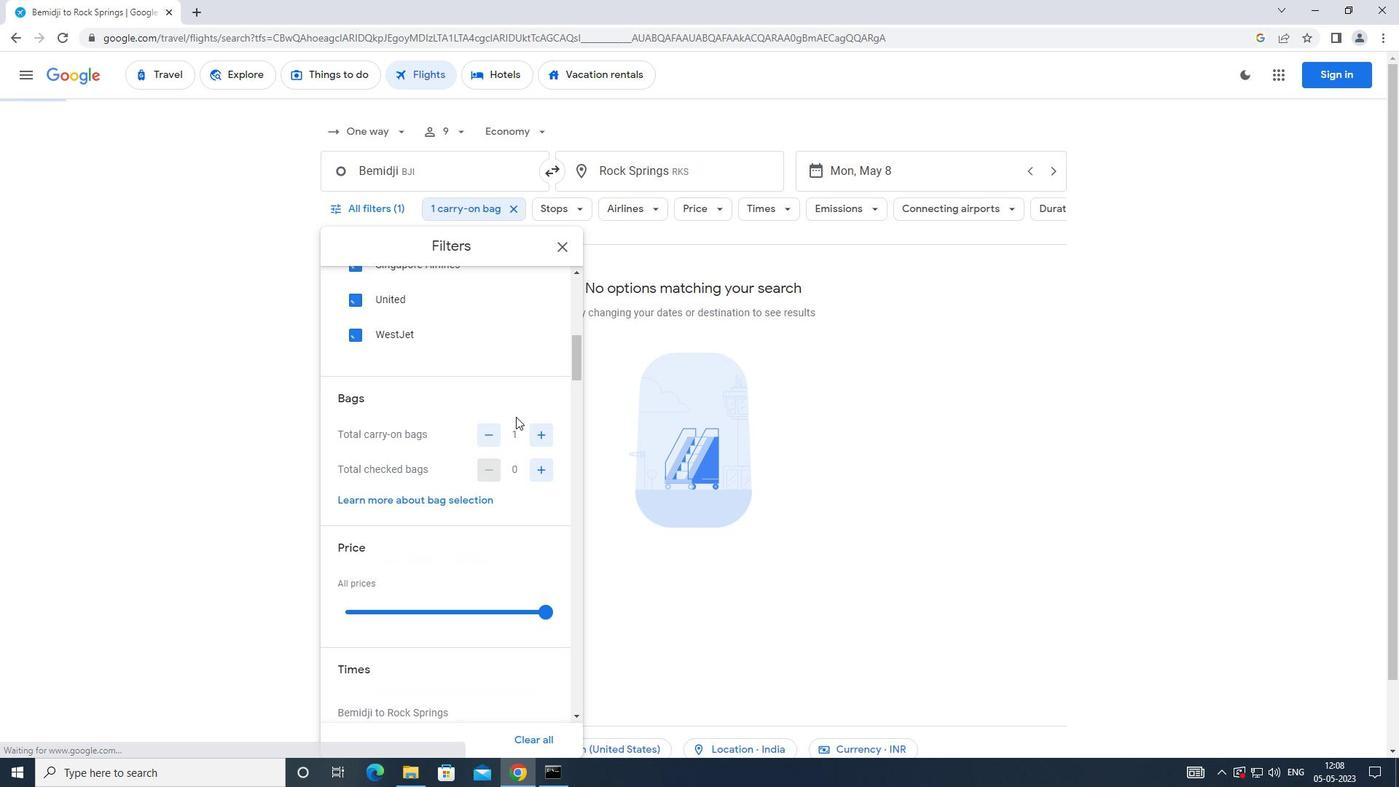 
Action: Mouse scrolled (516, 416) with delta (0, 0)
Screenshot: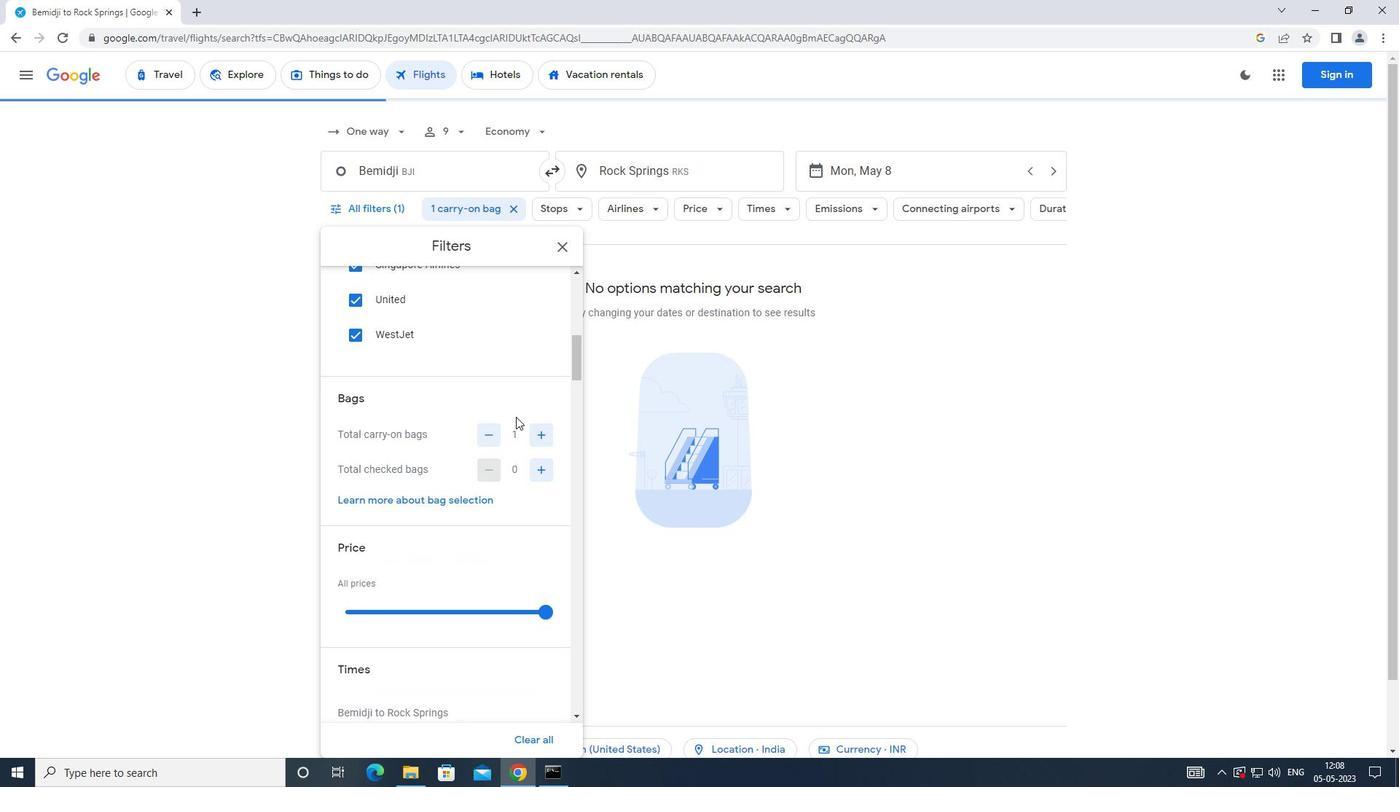 
Action: Mouse moved to (545, 470)
Screenshot: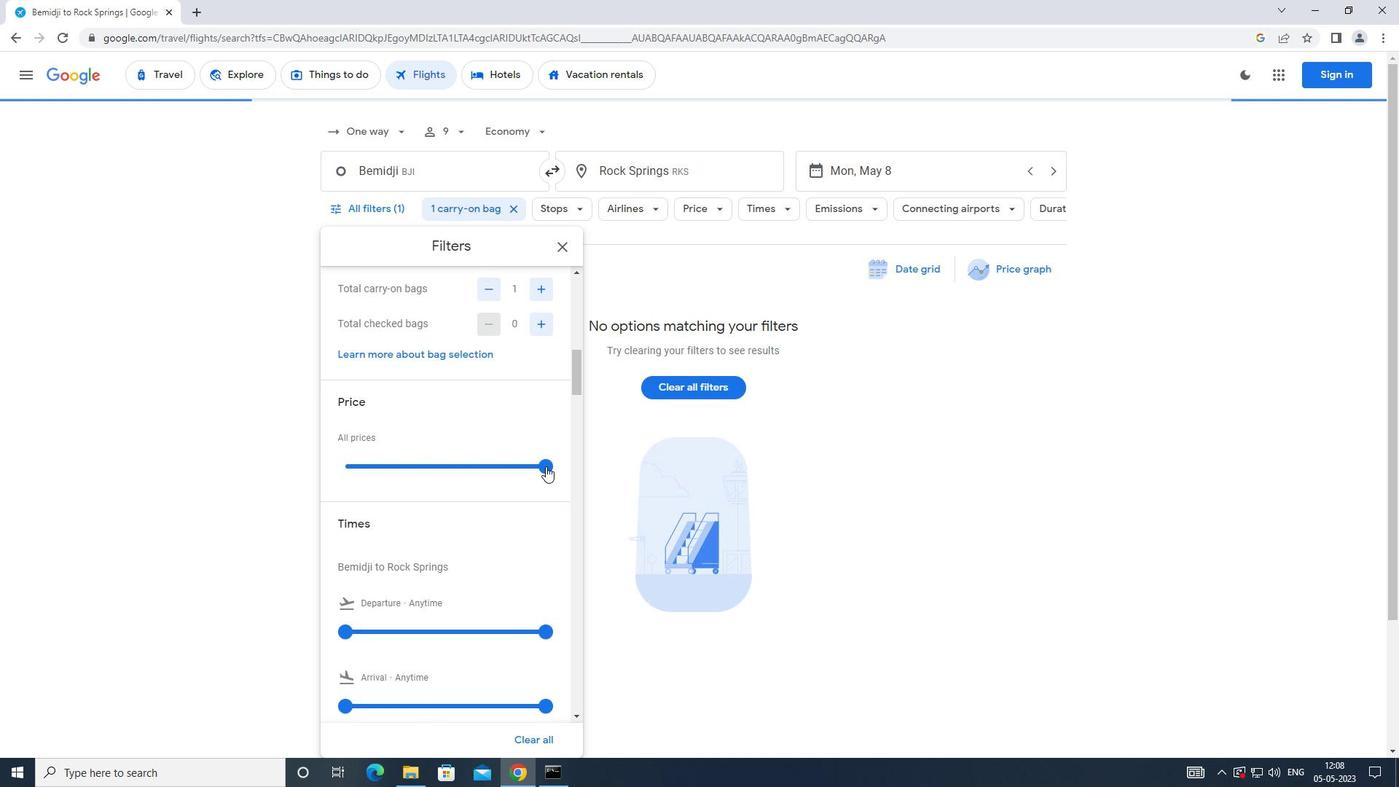 
Action: Mouse pressed left at (545, 470)
Screenshot: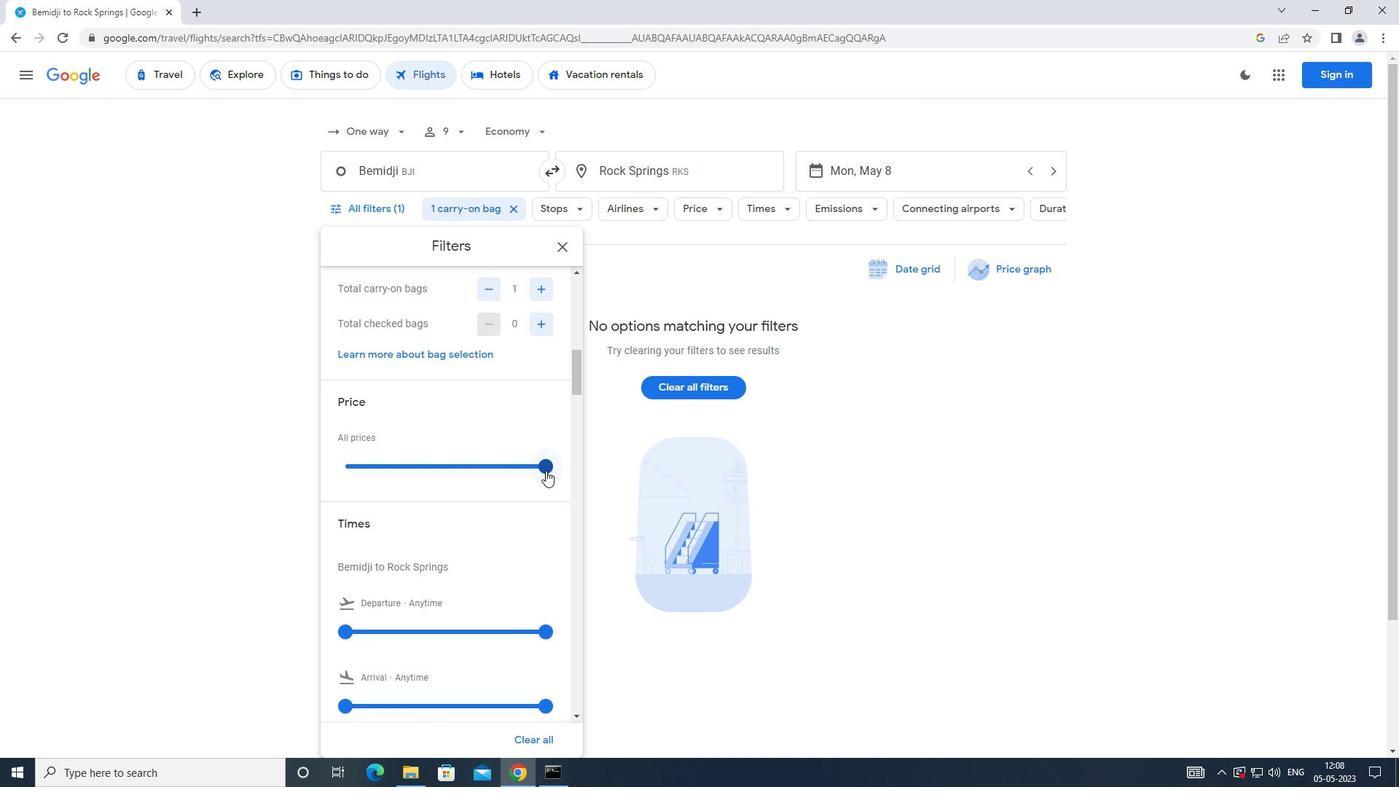 
Action: Mouse moved to (420, 427)
Screenshot: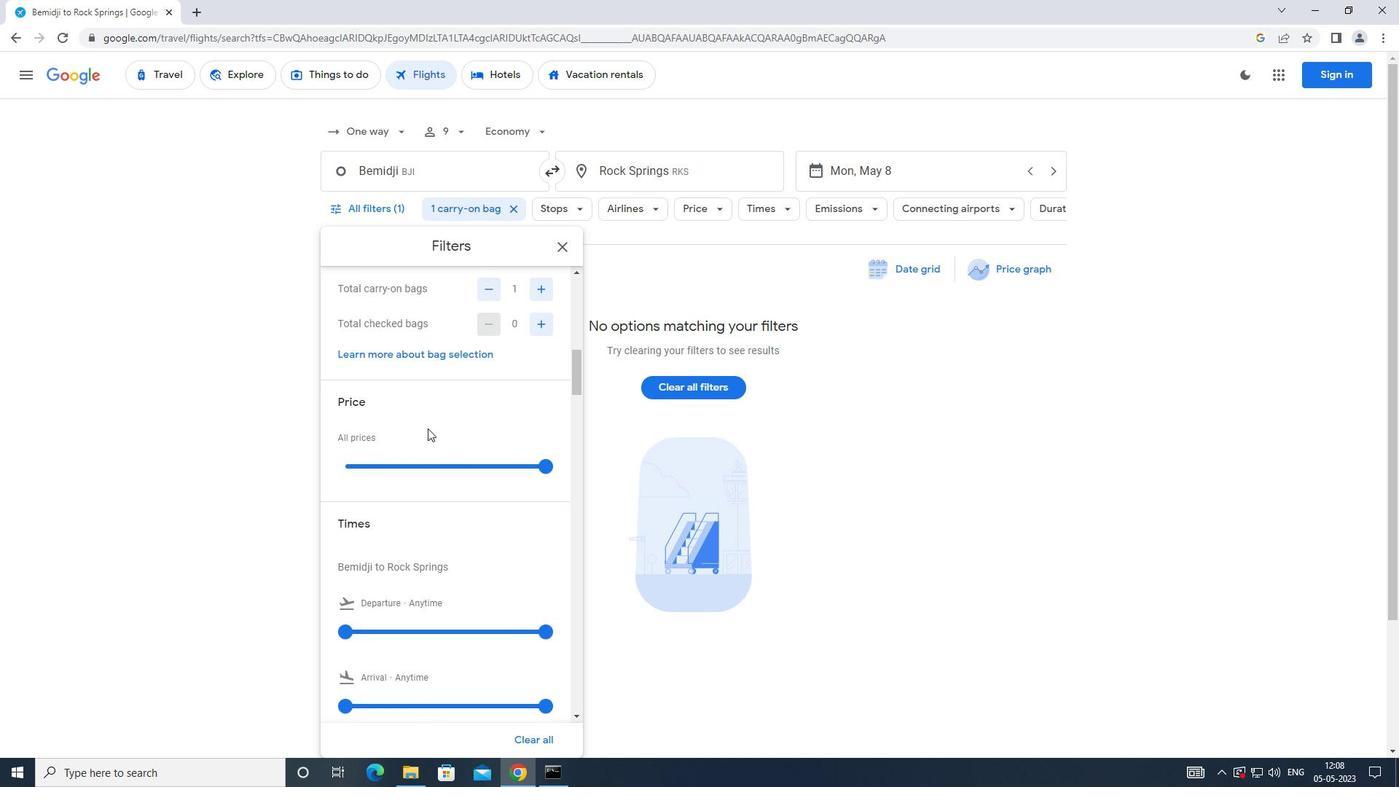
Action: Mouse scrolled (420, 426) with delta (0, 0)
Screenshot: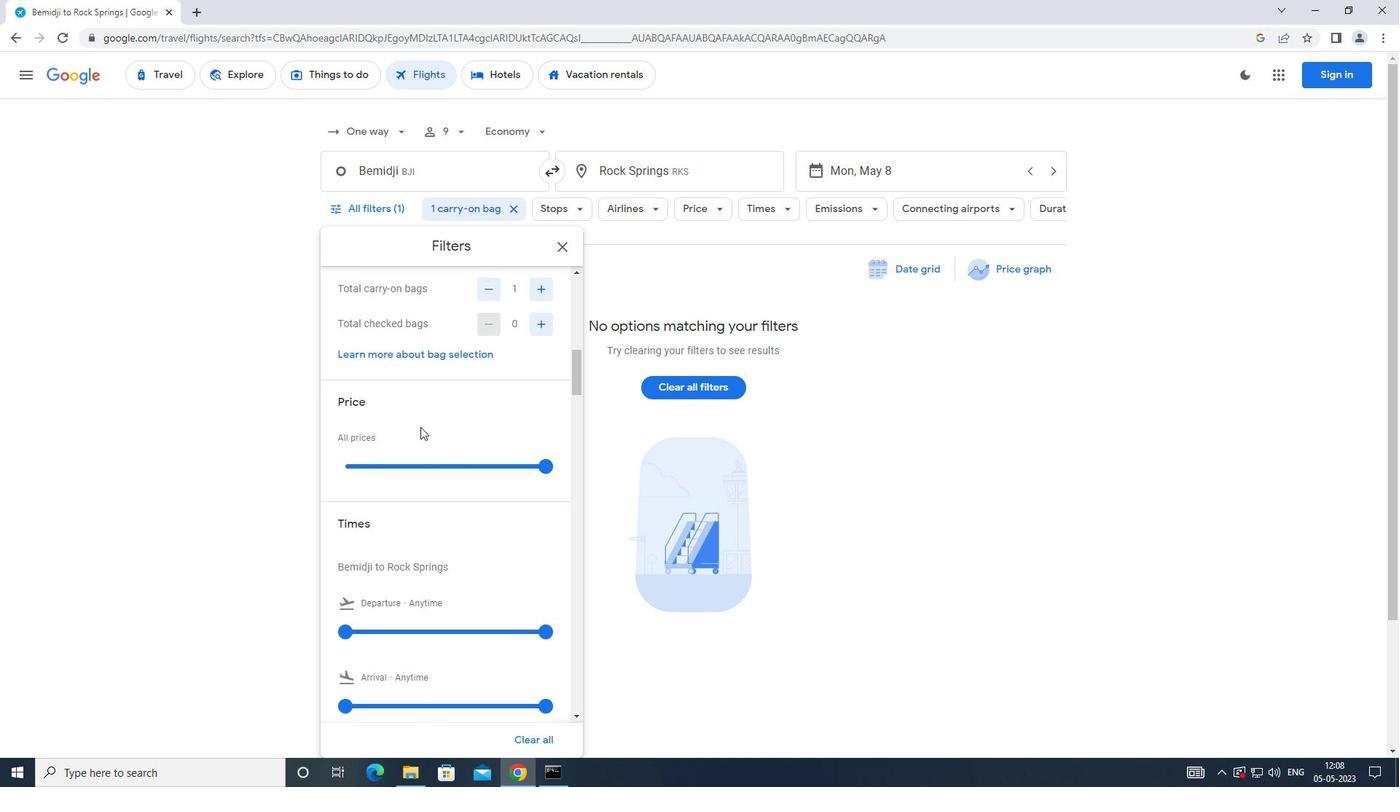 
Action: Mouse scrolled (420, 426) with delta (0, 0)
Screenshot: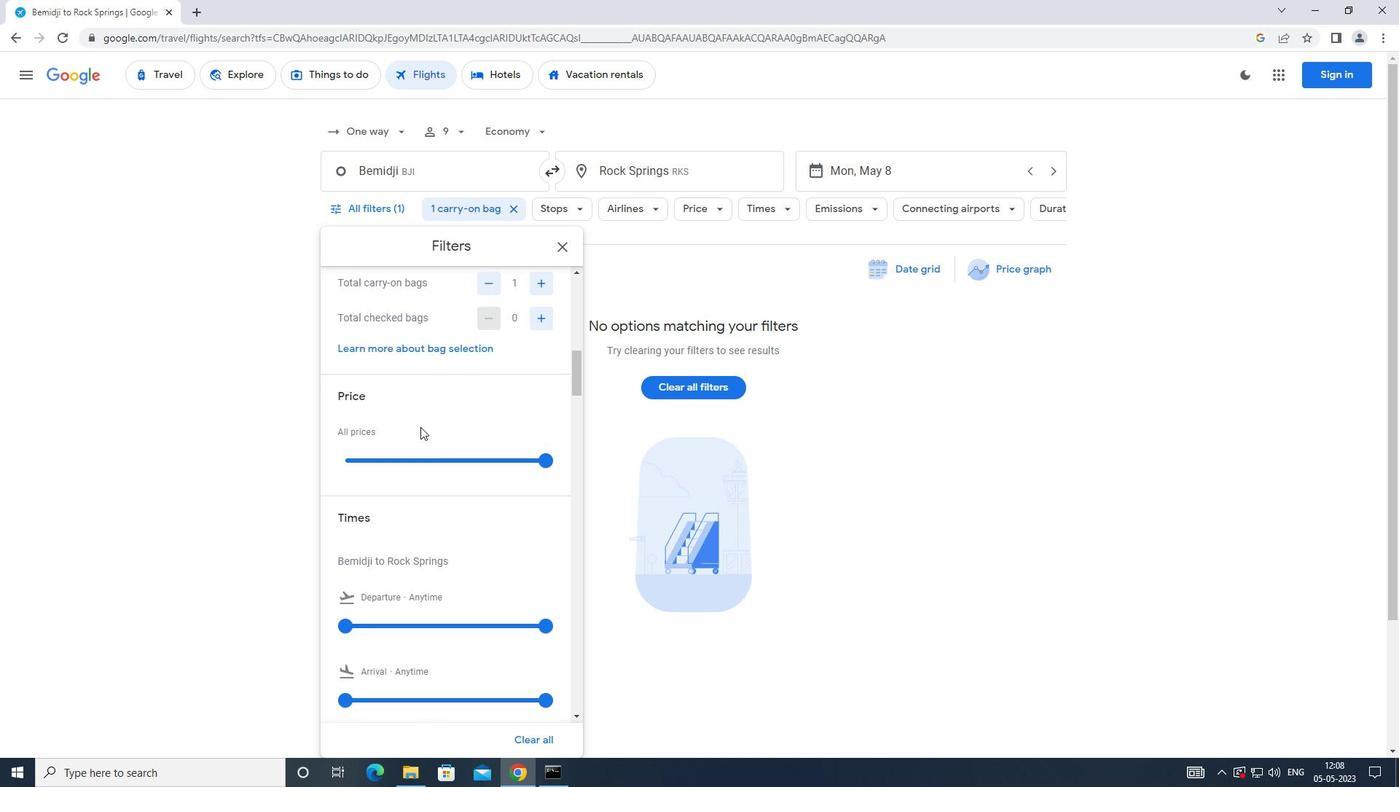 
Action: Mouse moved to (346, 489)
Screenshot: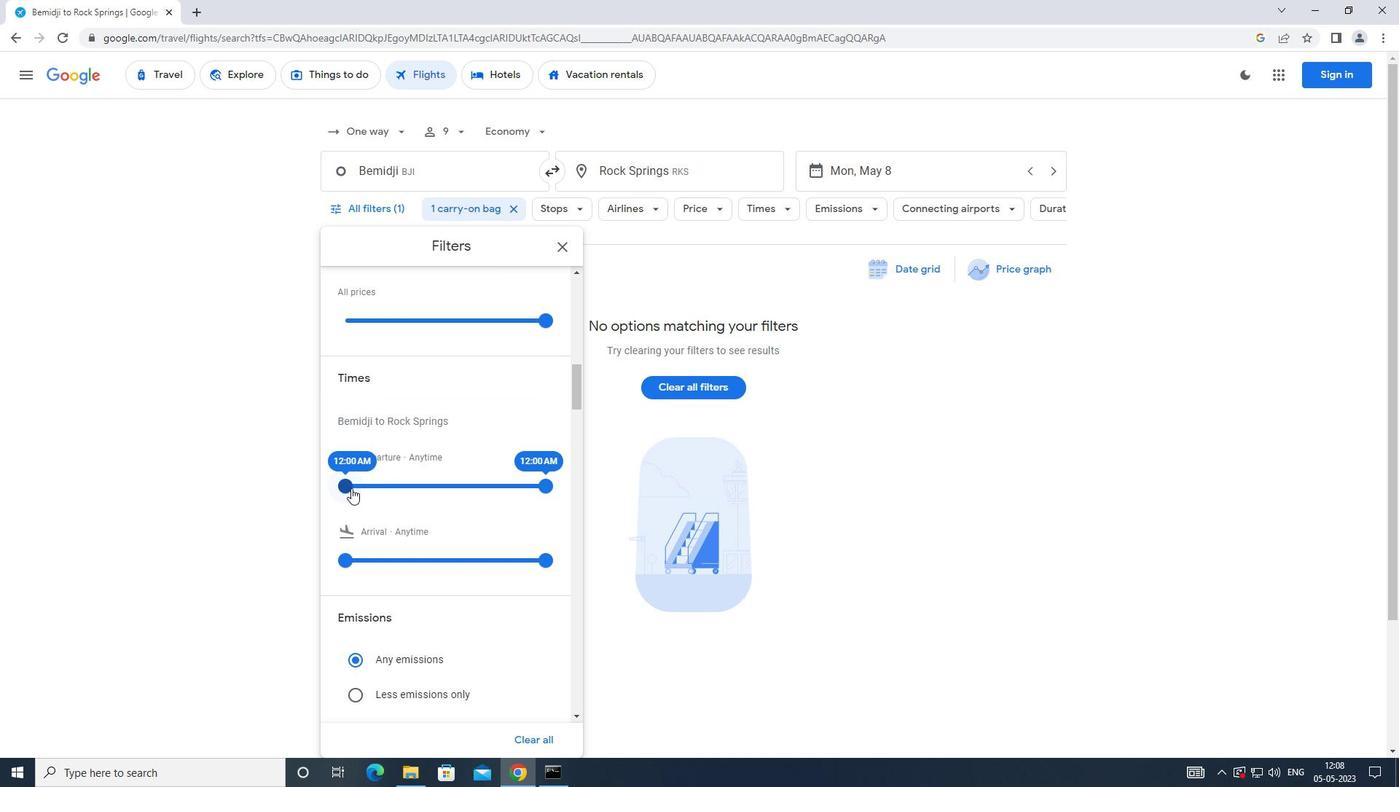 
Action: Mouse pressed left at (346, 489)
Screenshot: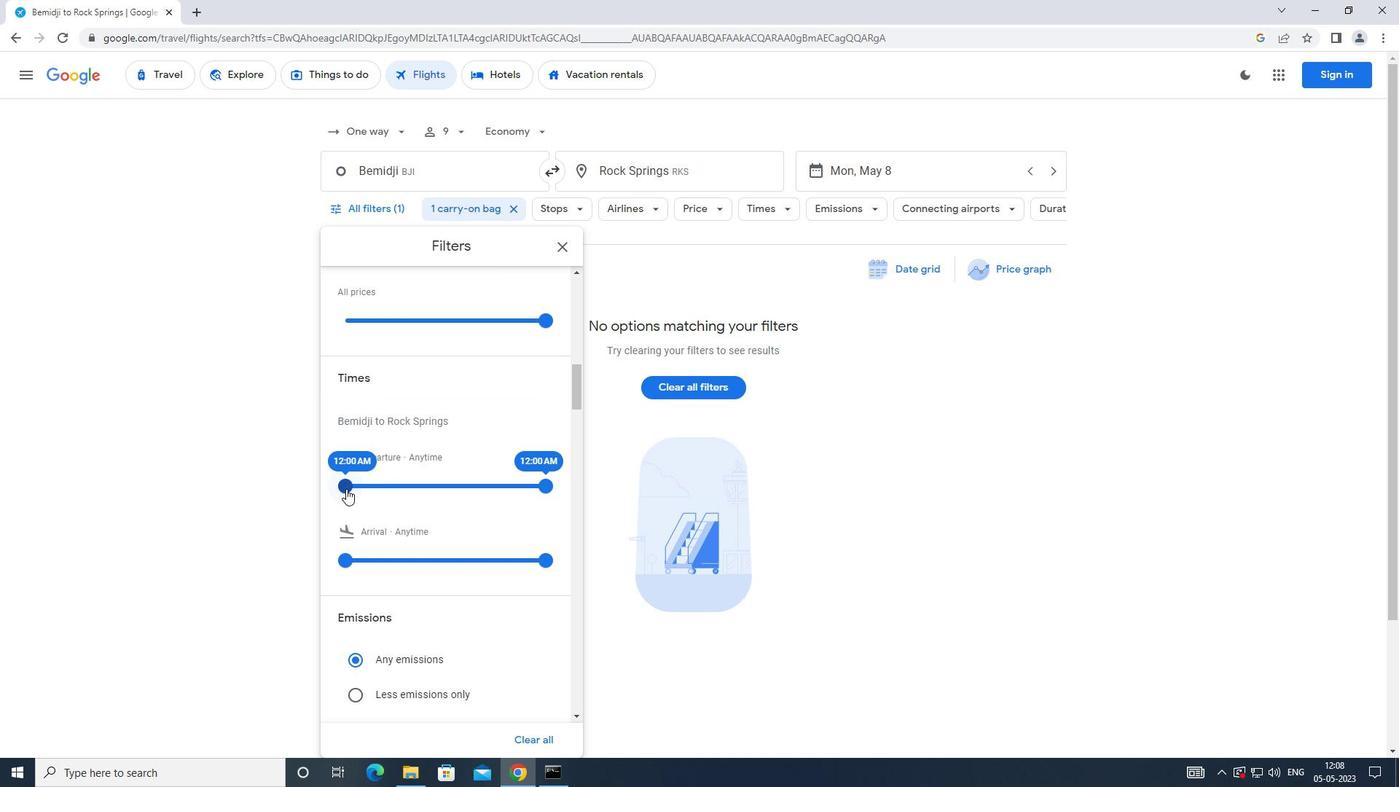 
Action: Mouse moved to (542, 484)
Screenshot: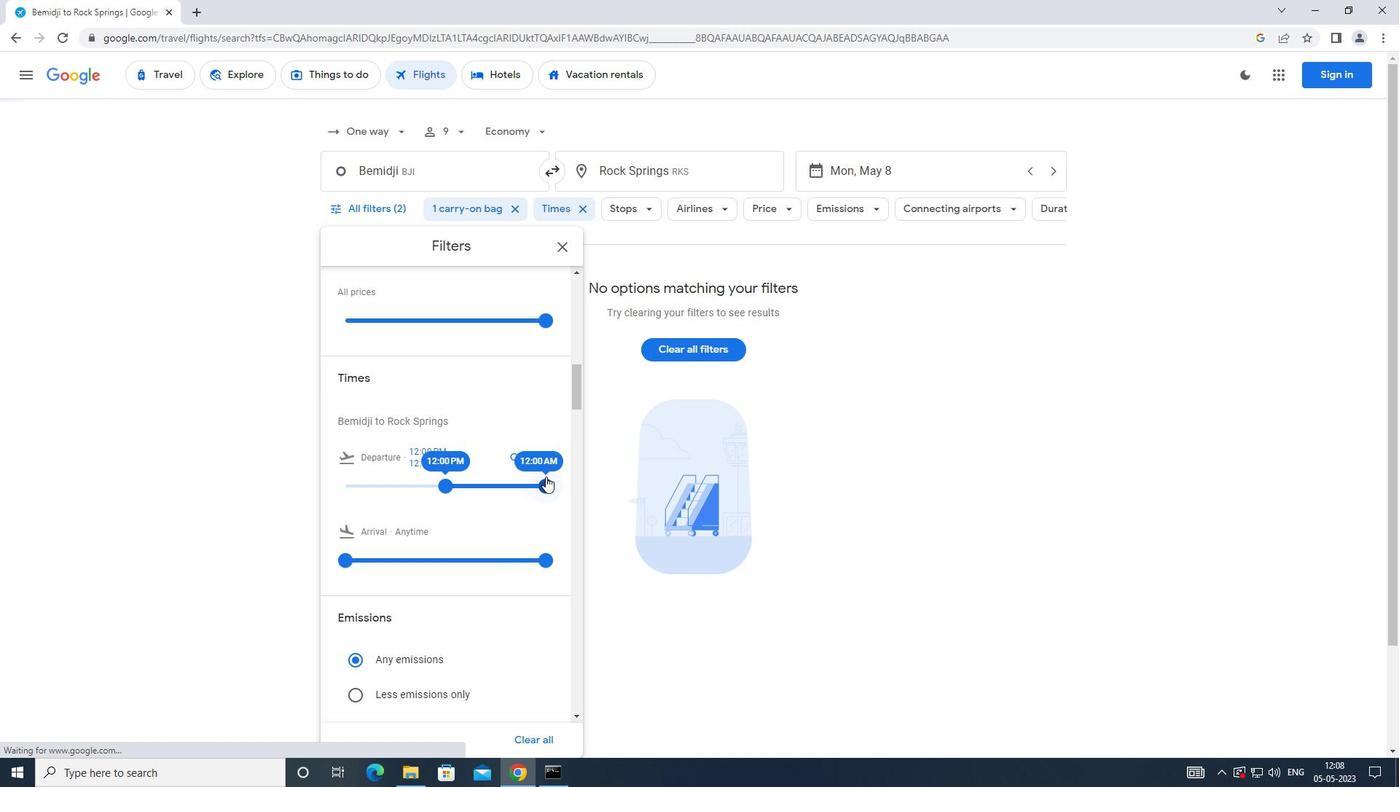 
Action: Mouse pressed left at (542, 484)
Screenshot: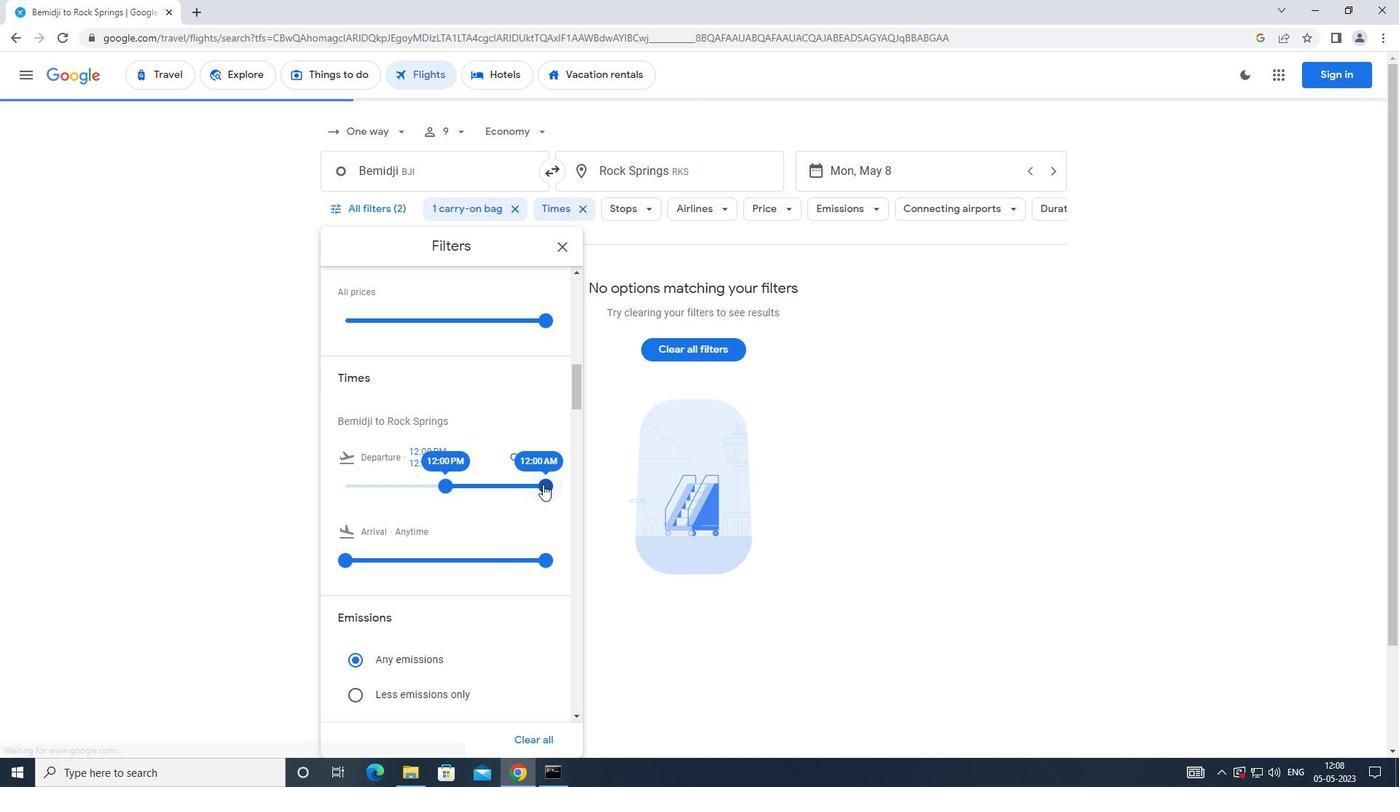
Action: Mouse moved to (478, 462)
Screenshot: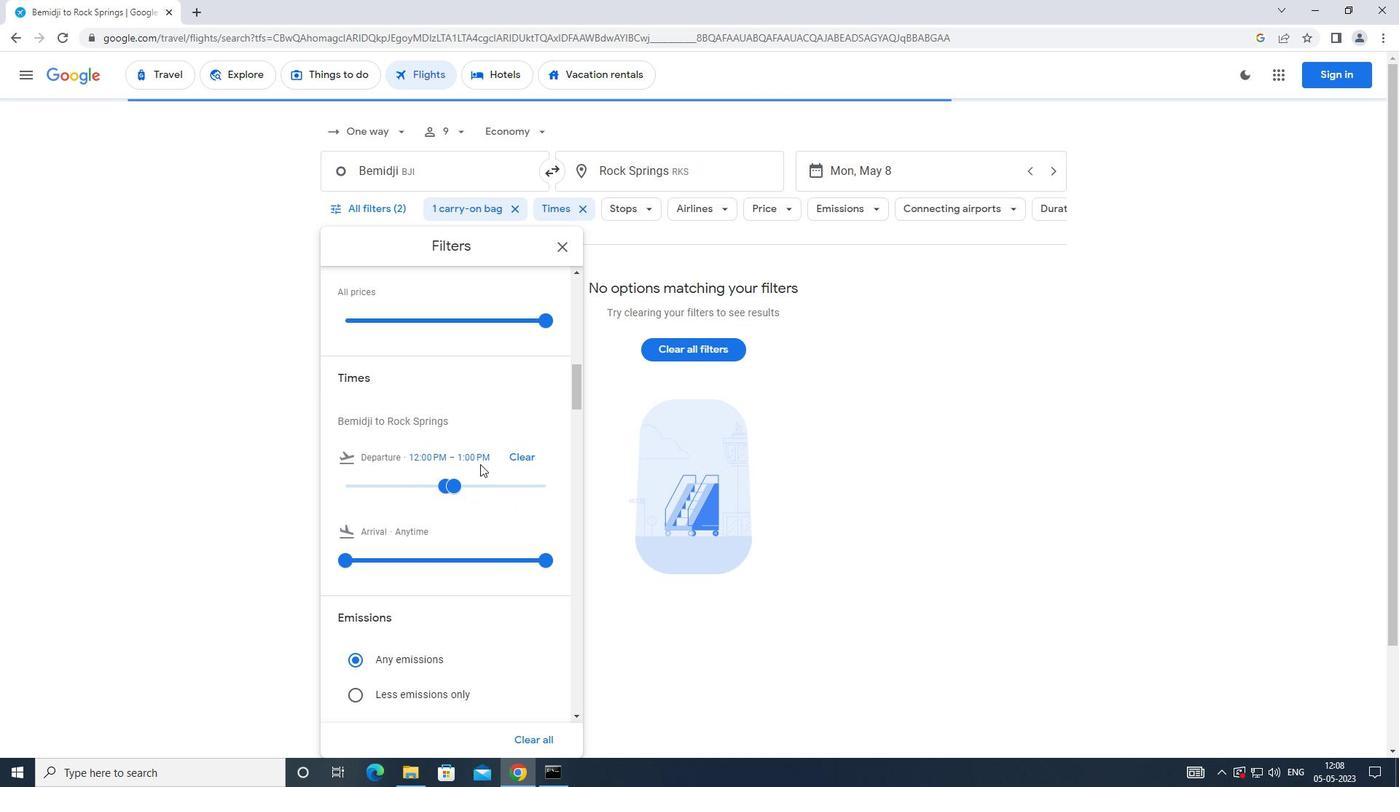 
